 Task: Find connections with filter location Sinop with filter topic #AIwith filter profile language English with filter current company Civil Engineer with filter school Ramakrishna Mission Vidyalaya with filter industry Individual and Family Services with filter service category Family Law with filter keywords title Team Leader
Action: Mouse moved to (661, 123)
Screenshot: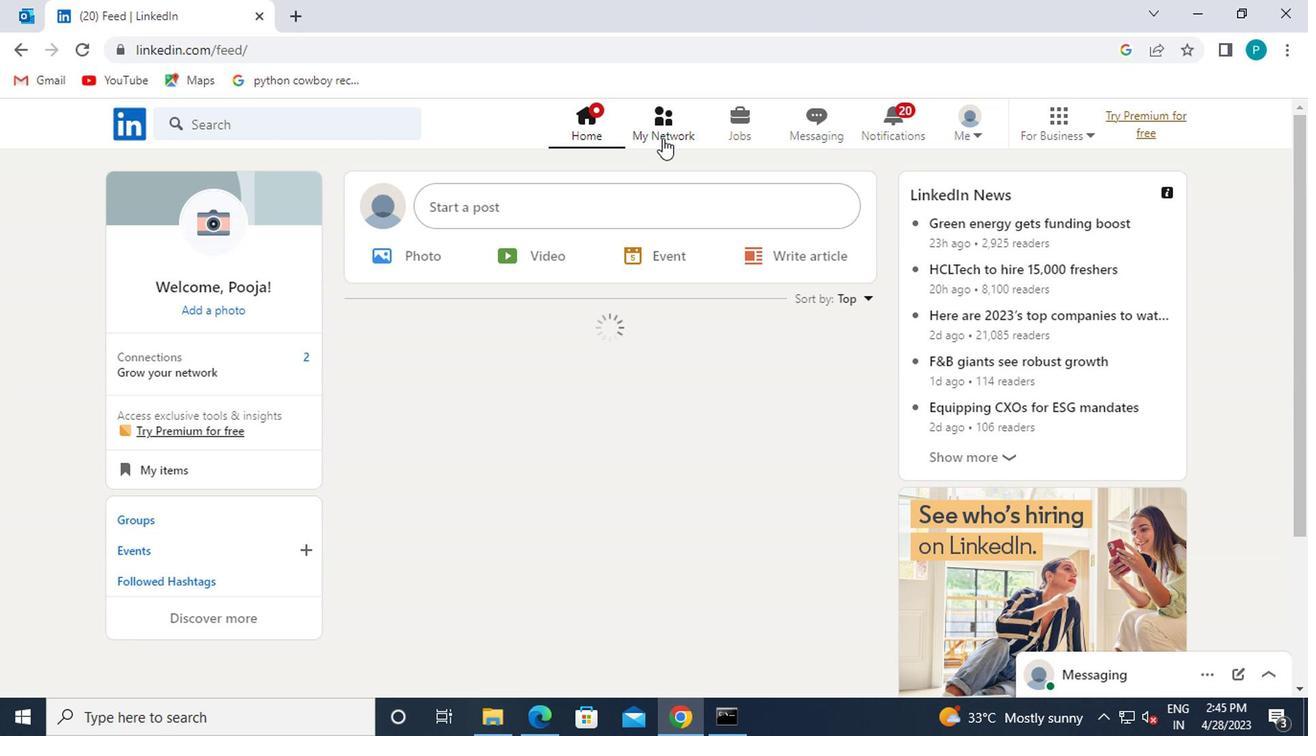 
Action: Mouse pressed left at (661, 123)
Screenshot: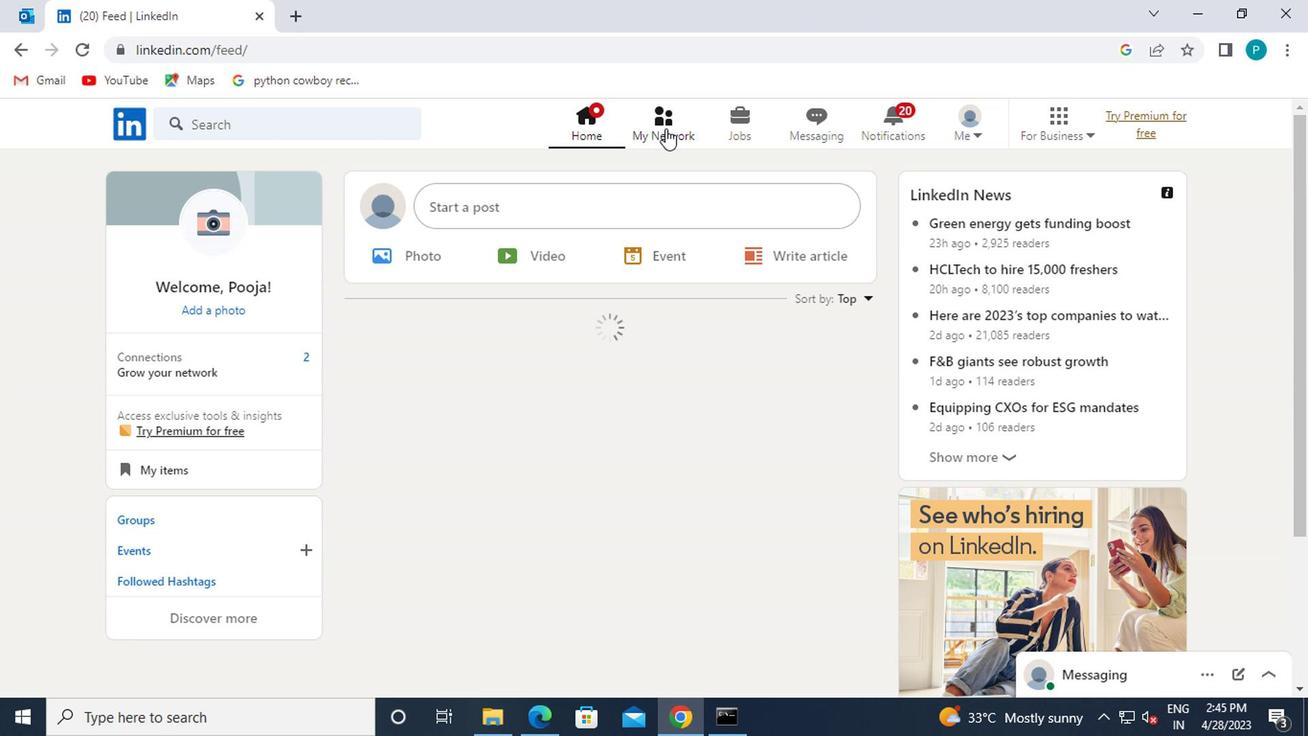 
Action: Mouse moved to (267, 236)
Screenshot: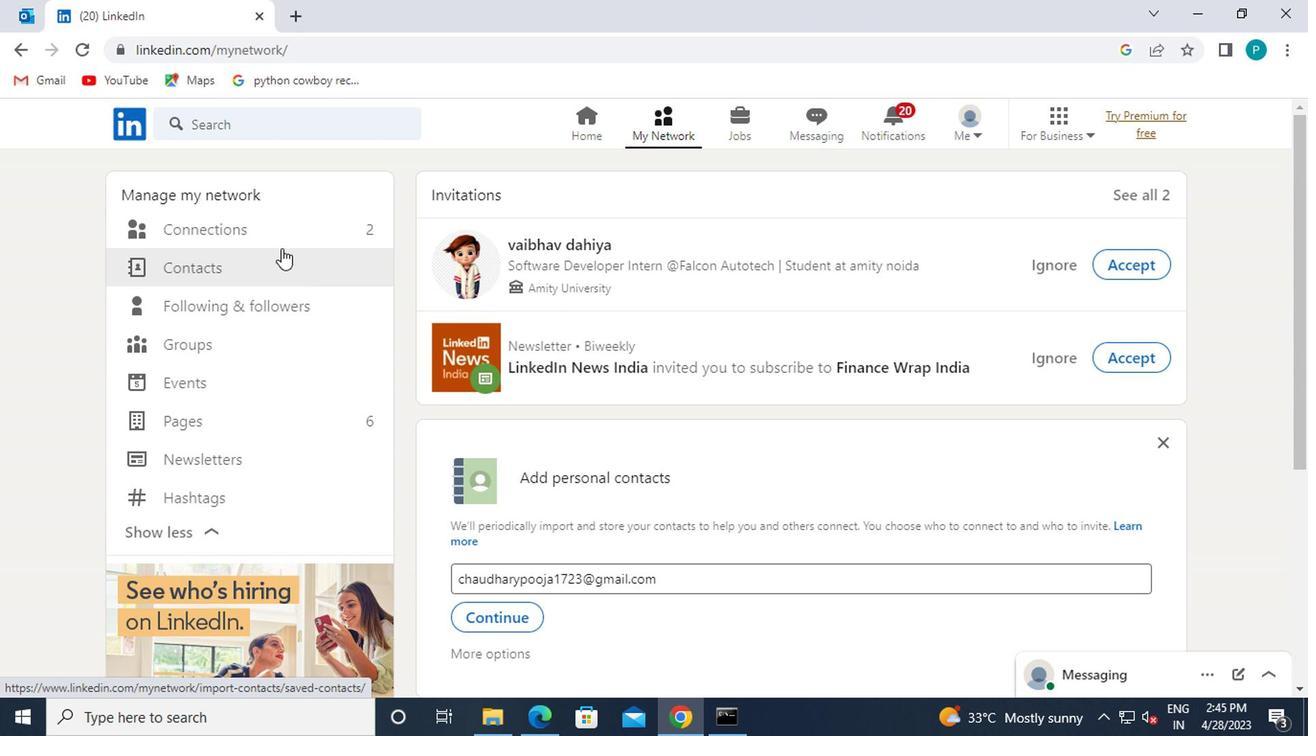 
Action: Mouse pressed left at (267, 236)
Screenshot: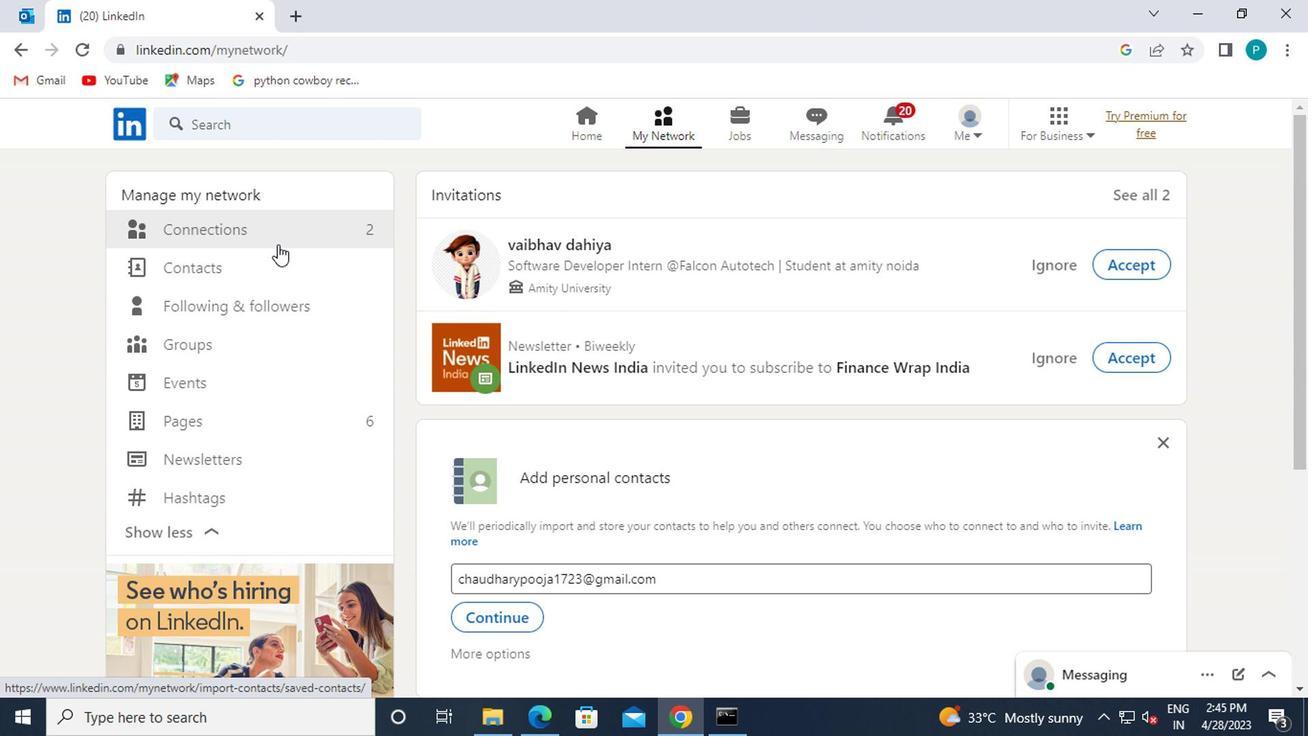
Action: Mouse moved to (773, 225)
Screenshot: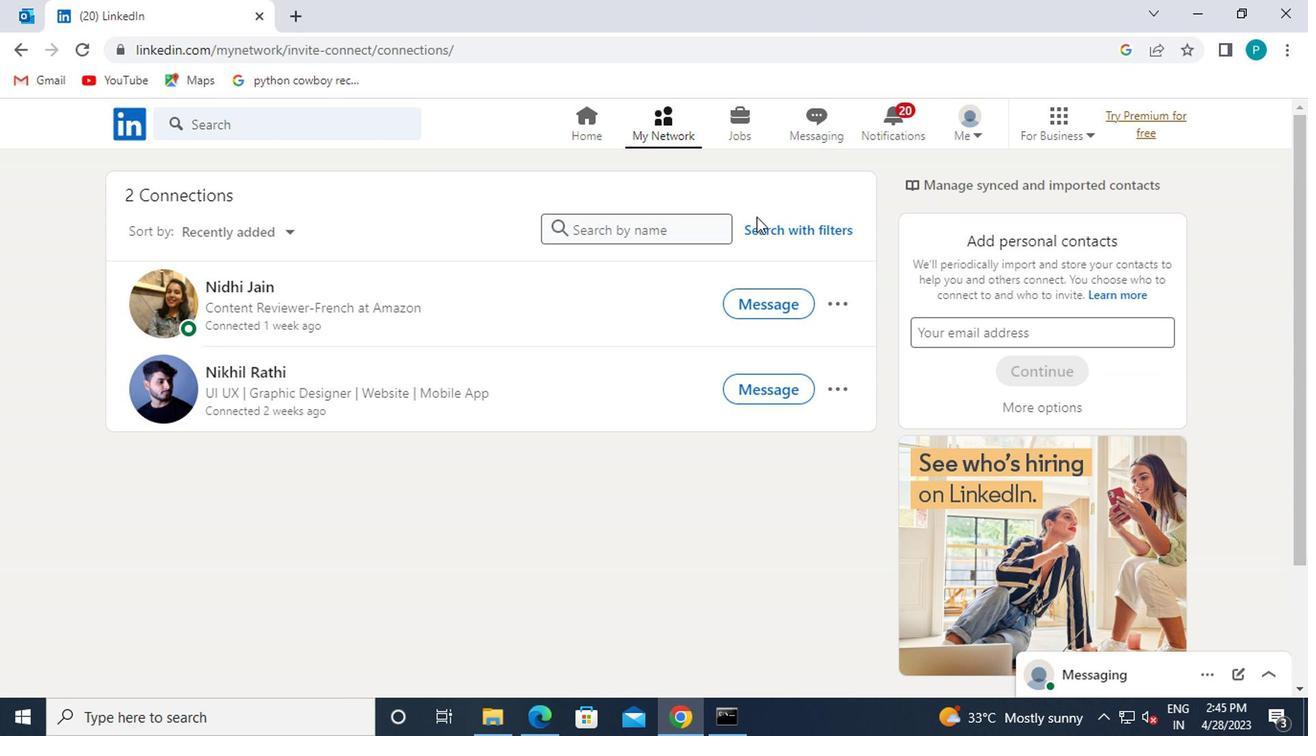 
Action: Mouse pressed left at (773, 225)
Screenshot: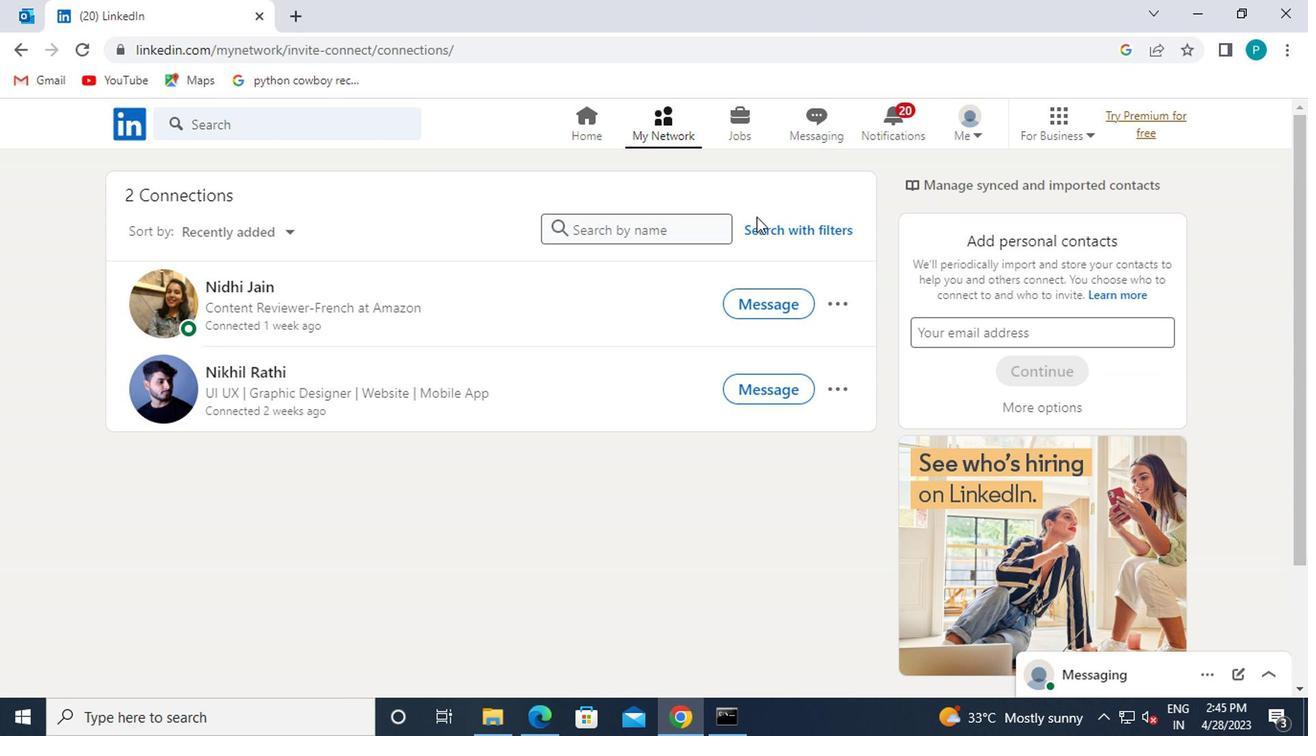 
Action: Mouse moved to (728, 190)
Screenshot: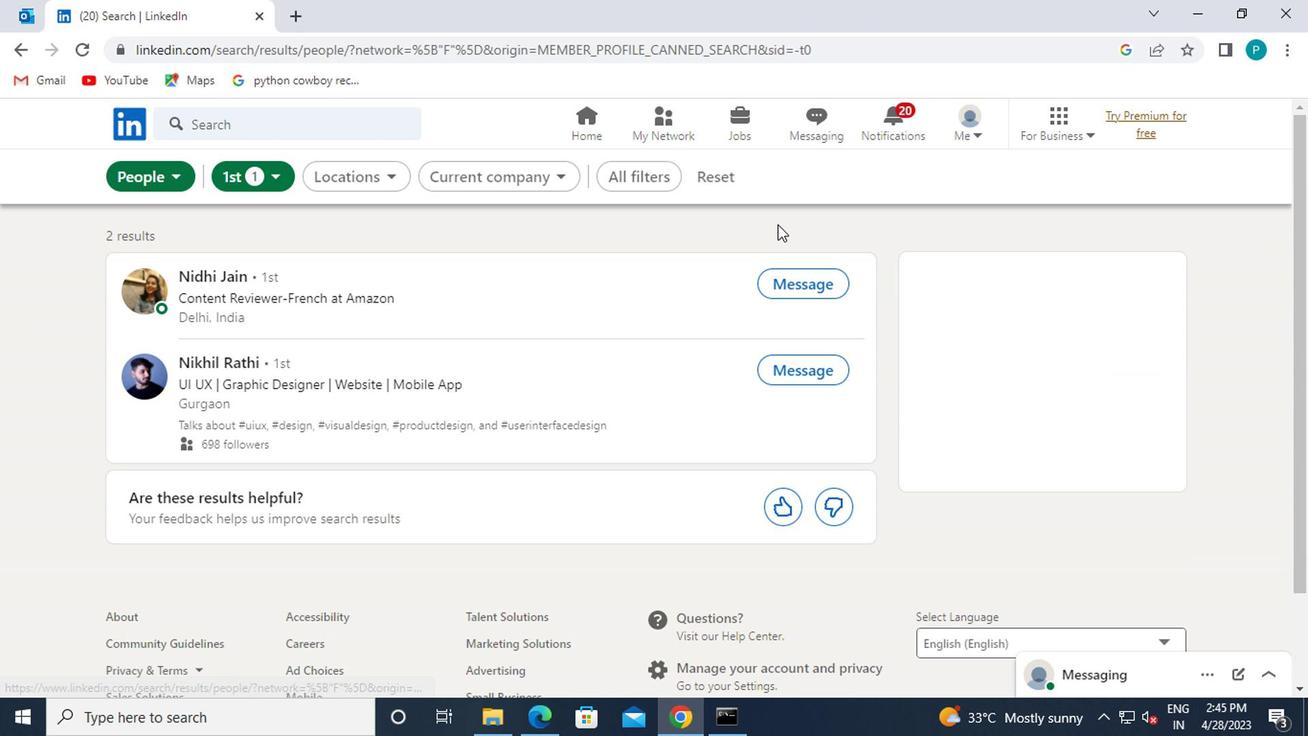 
Action: Mouse pressed left at (728, 190)
Screenshot: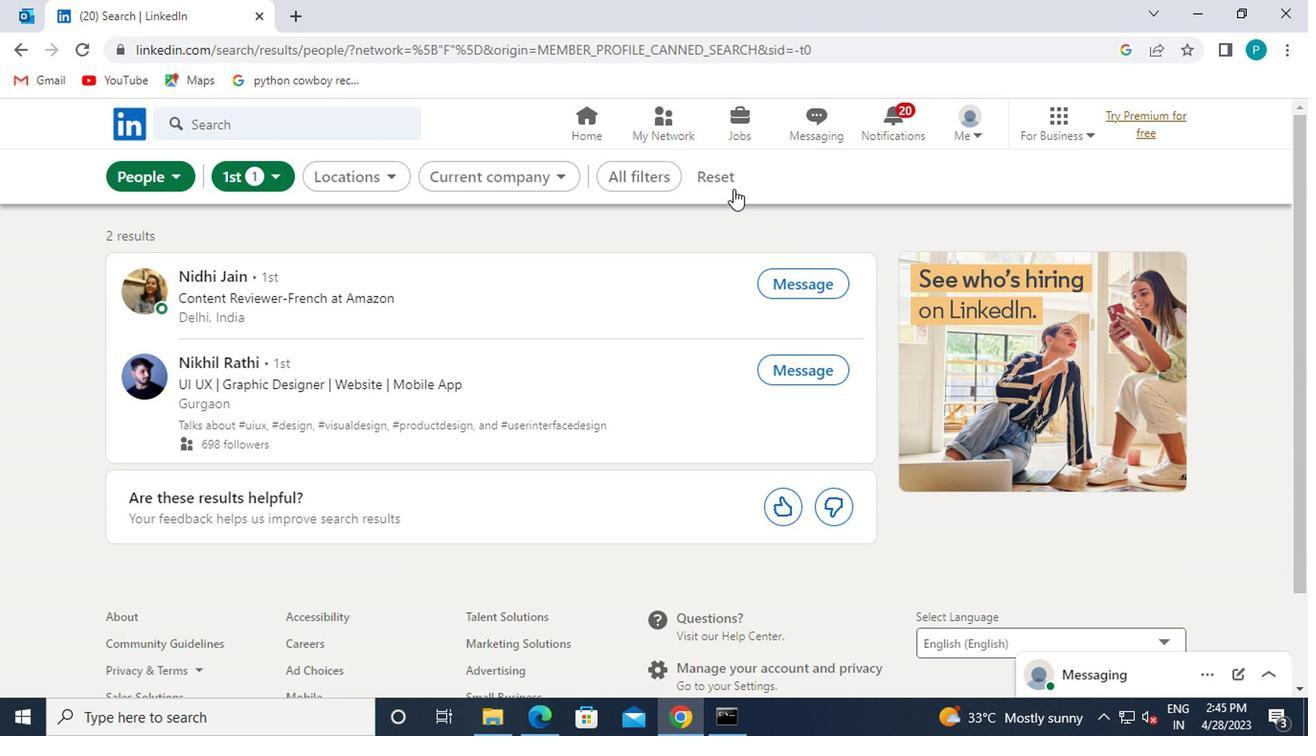 
Action: Mouse moved to (709, 185)
Screenshot: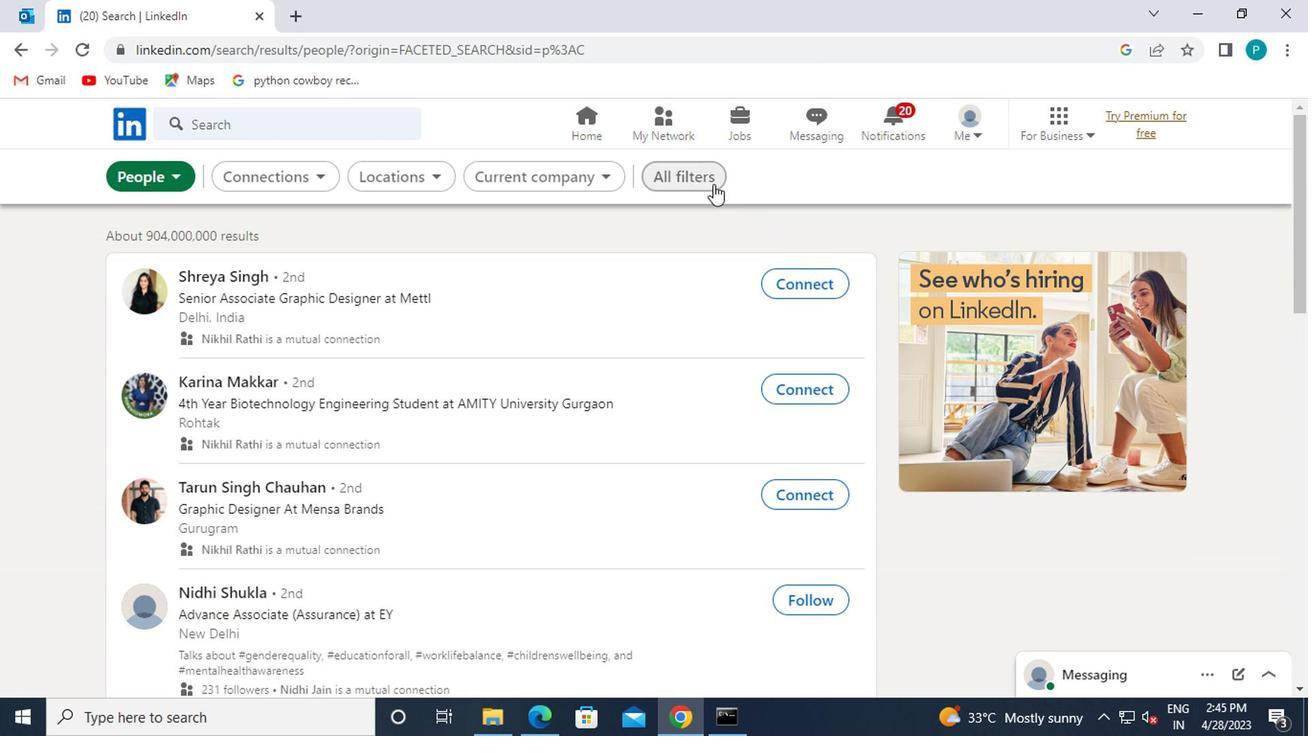 
Action: Mouse pressed left at (709, 185)
Screenshot: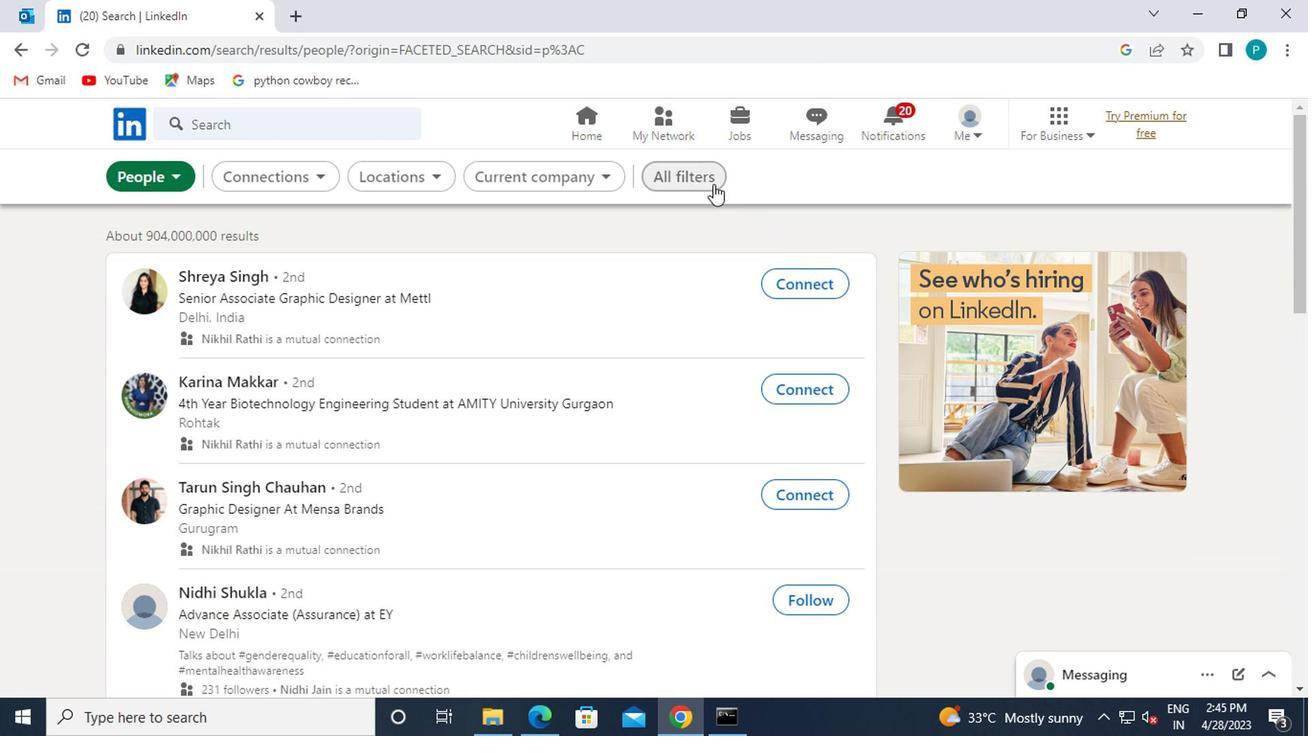 
Action: Mouse moved to (1000, 464)
Screenshot: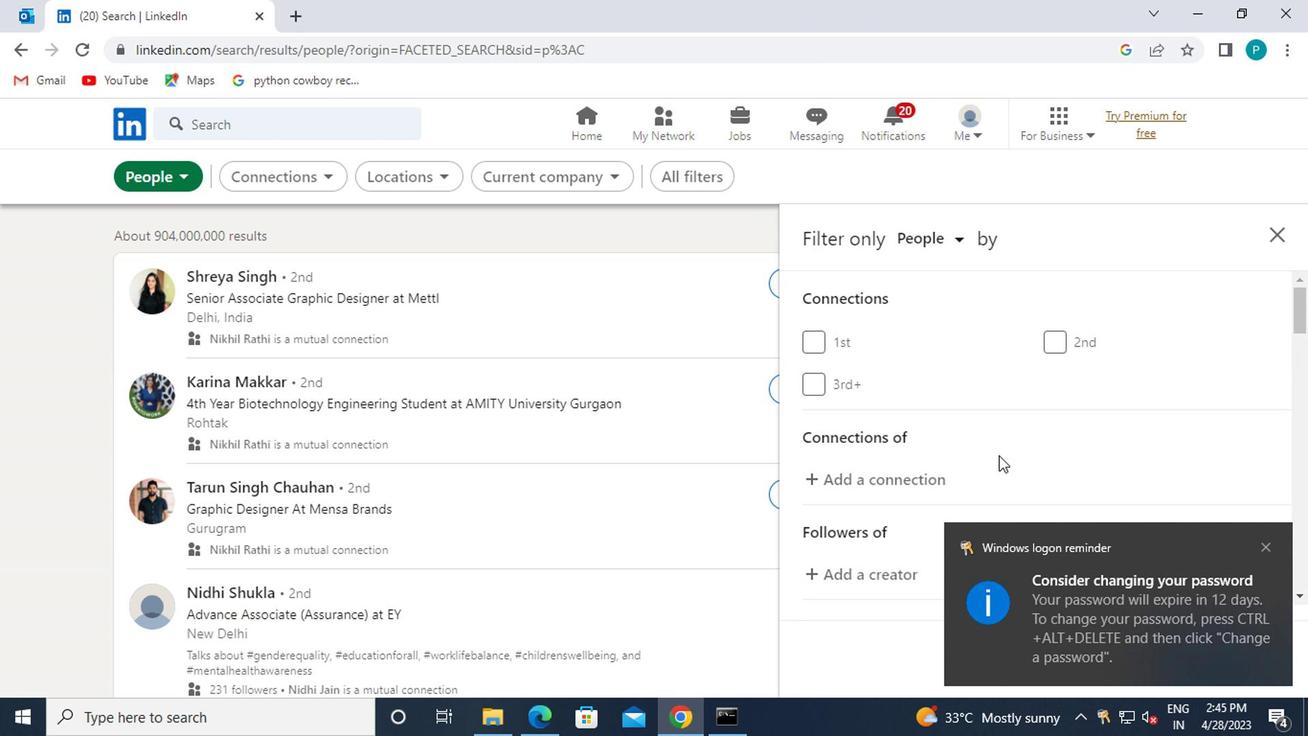 
Action: Mouse scrolled (1000, 463) with delta (0, 0)
Screenshot: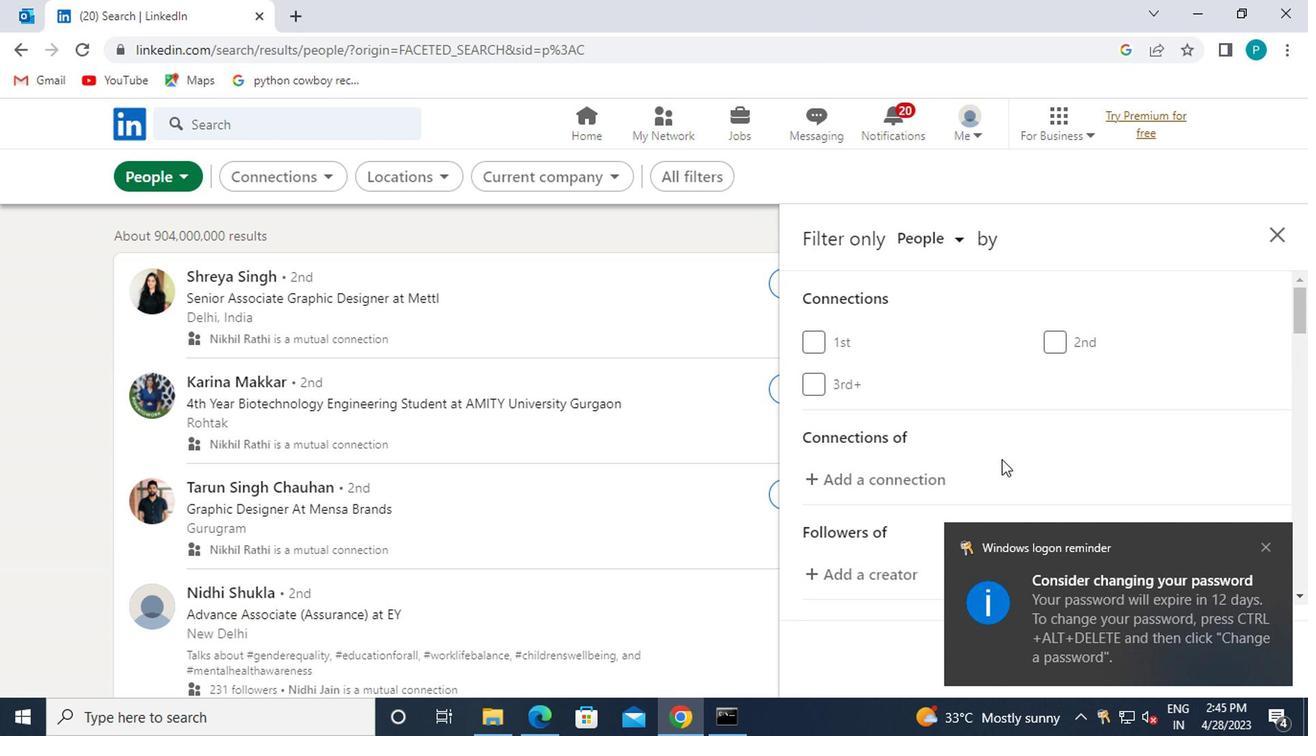 
Action: Mouse moved to (1001, 464)
Screenshot: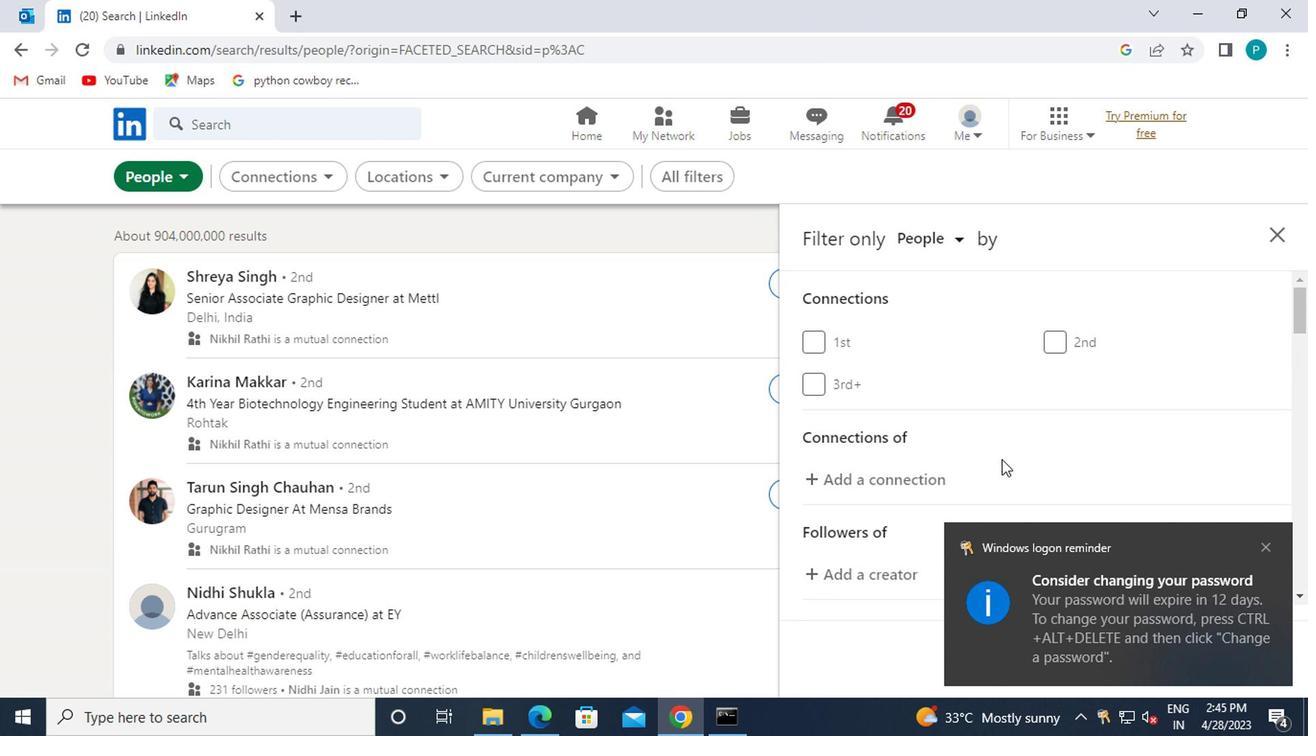 
Action: Mouse scrolled (1001, 463) with delta (0, 0)
Screenshot: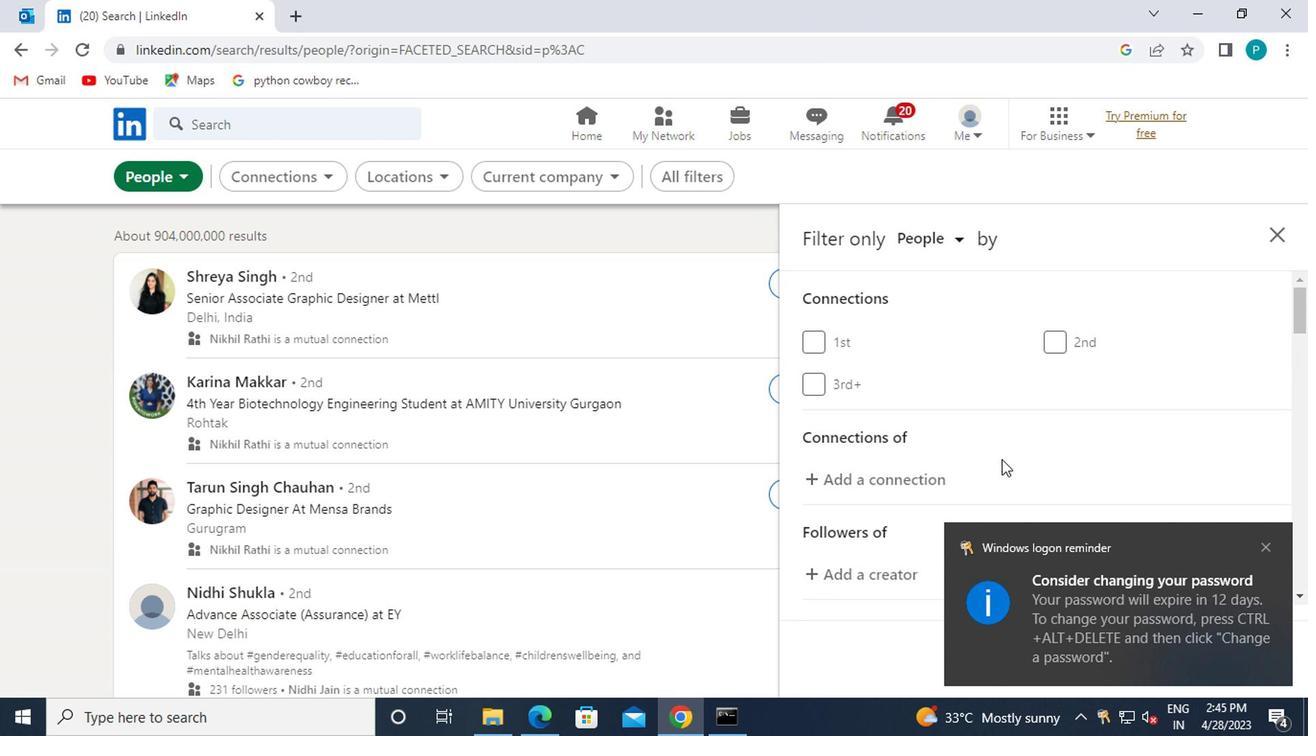
Action: Mouse moved to (1268, 539)
Screenshot: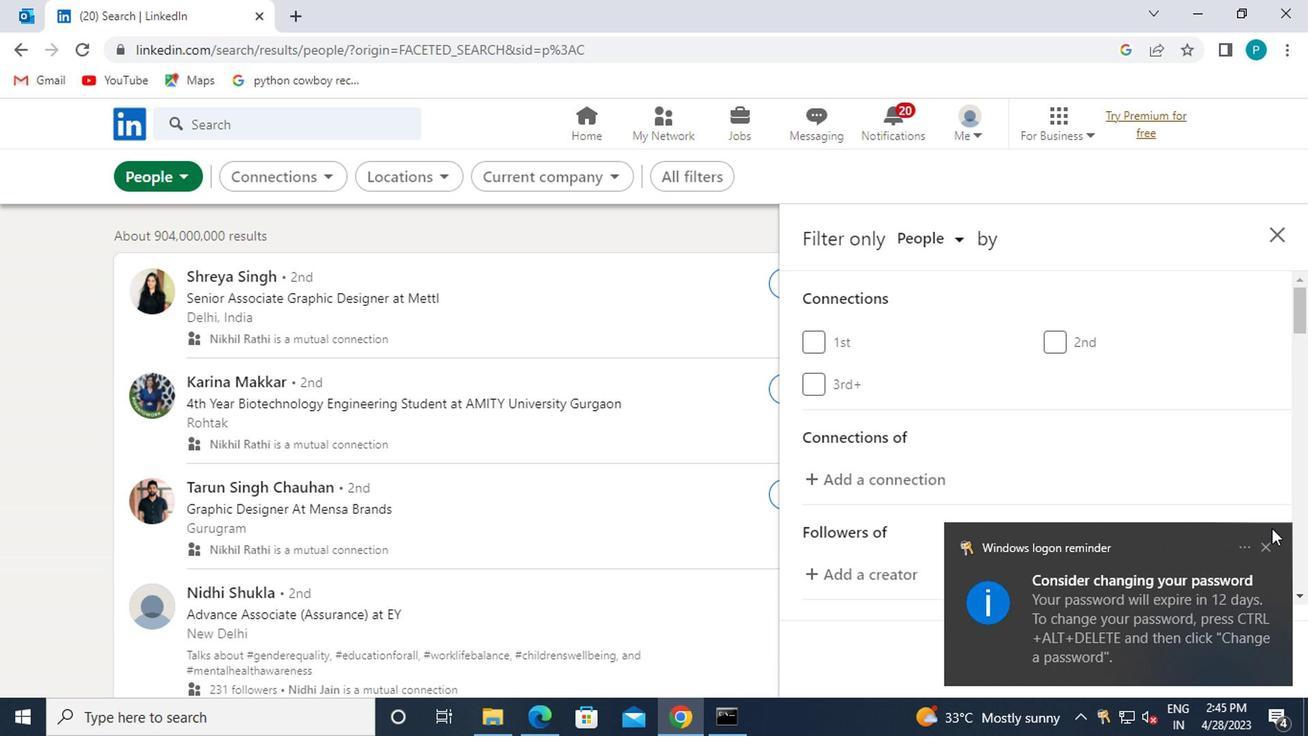 
Action: Mouse pressed left at (1268, 539)
Screenshot: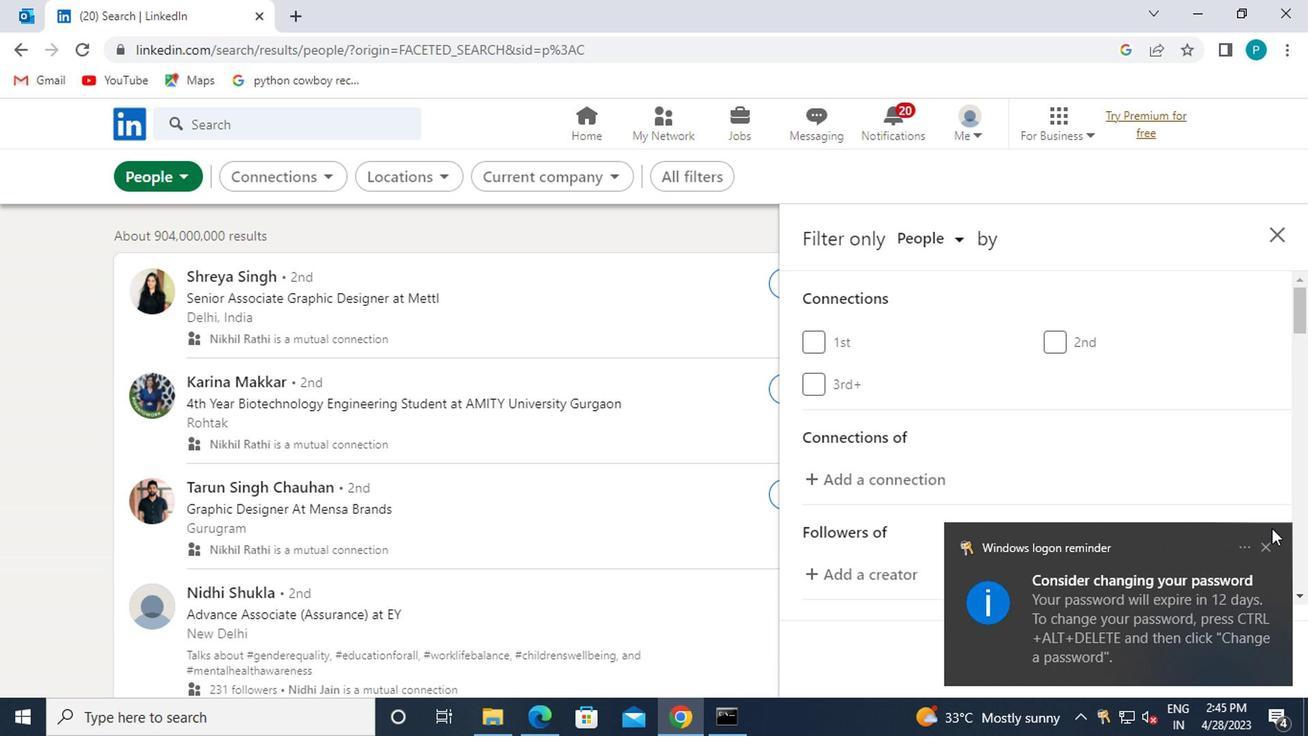 
Action: Mouse moved to (1137, 472)
Screenshot: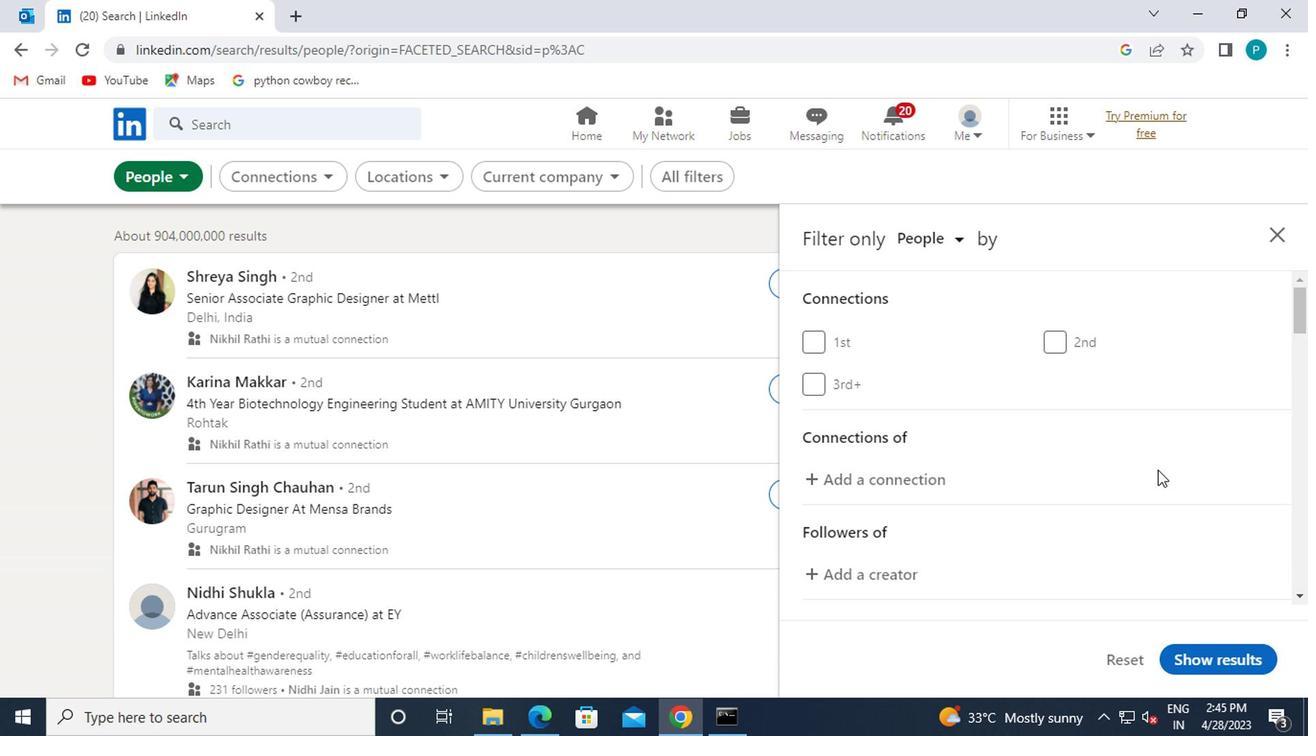 
Action: Mouse scrolled (1137, 471) with delta (0, -1)
Screenshot: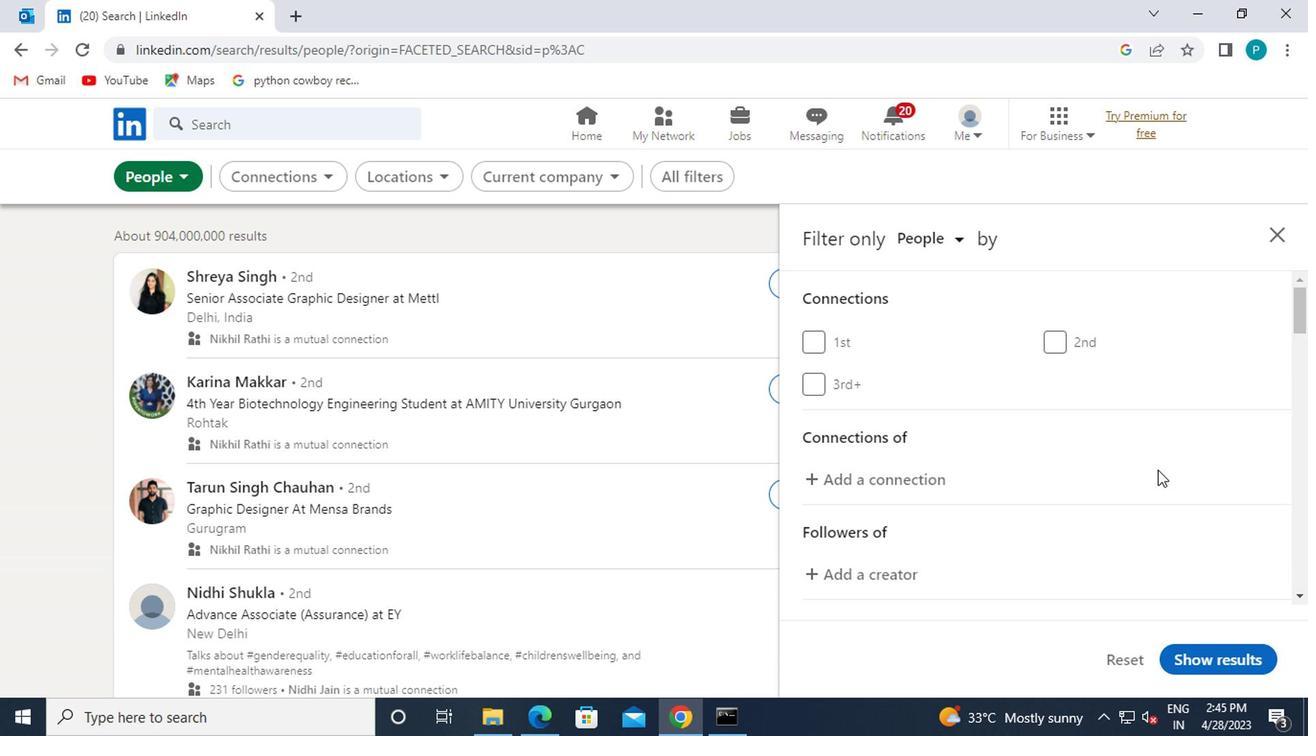 
Action: Mouse moved to (1136, 473)
Screenshot: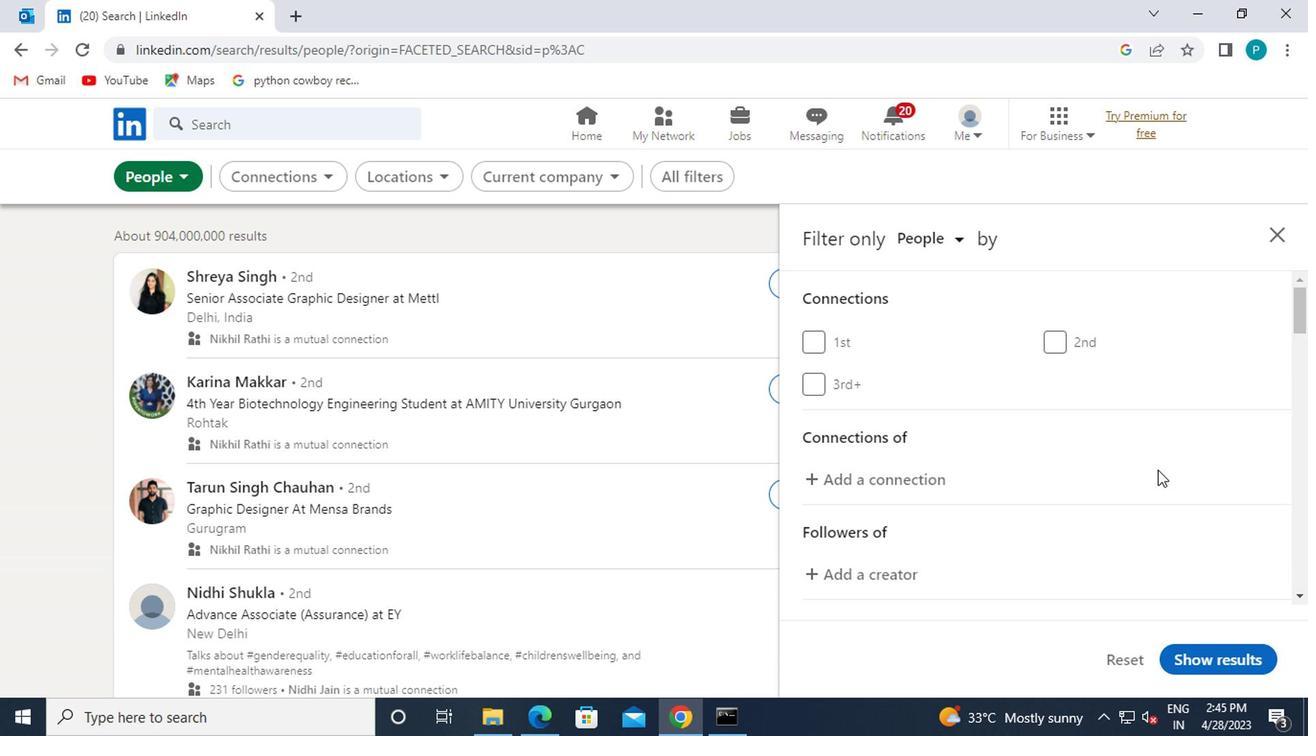 
Action: Mouse scrolled (1136, 472) with delta (0, 0)
Screenshot: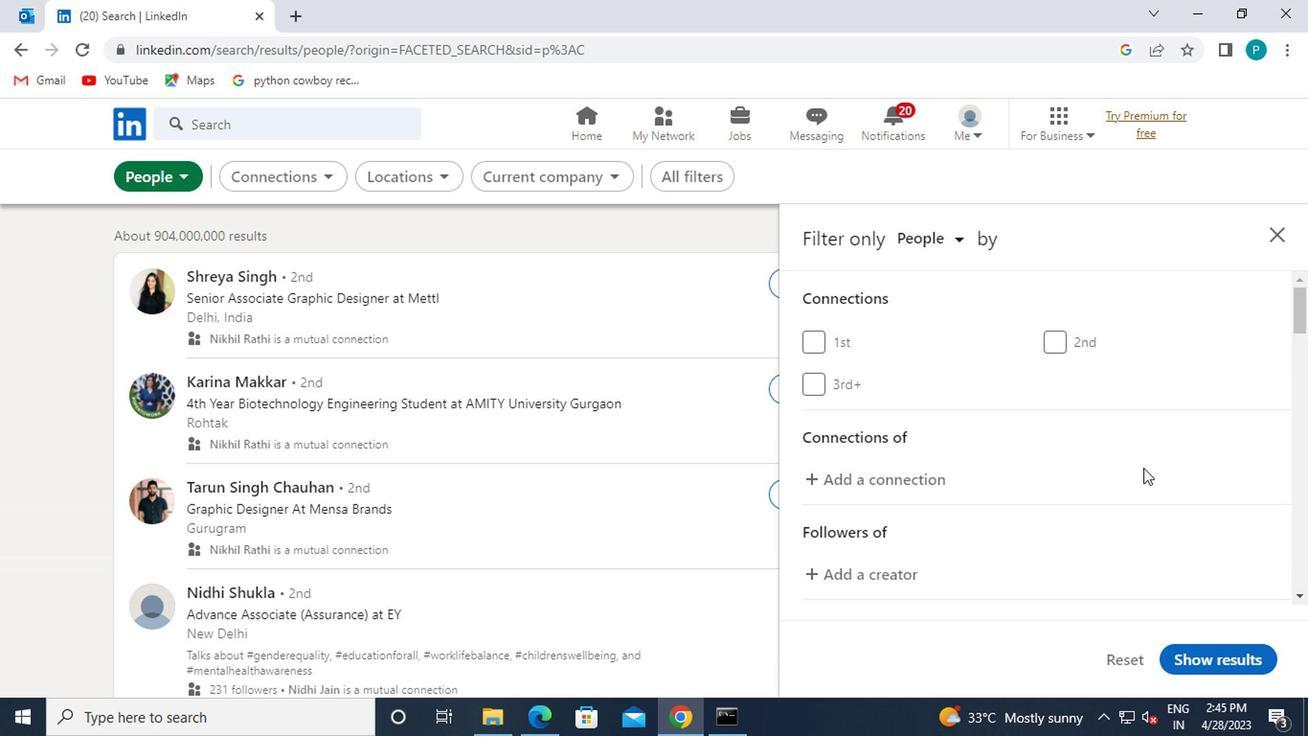 
Action: Mouse scrolled (1136, 472) with delta (0, 0)
Screenshot: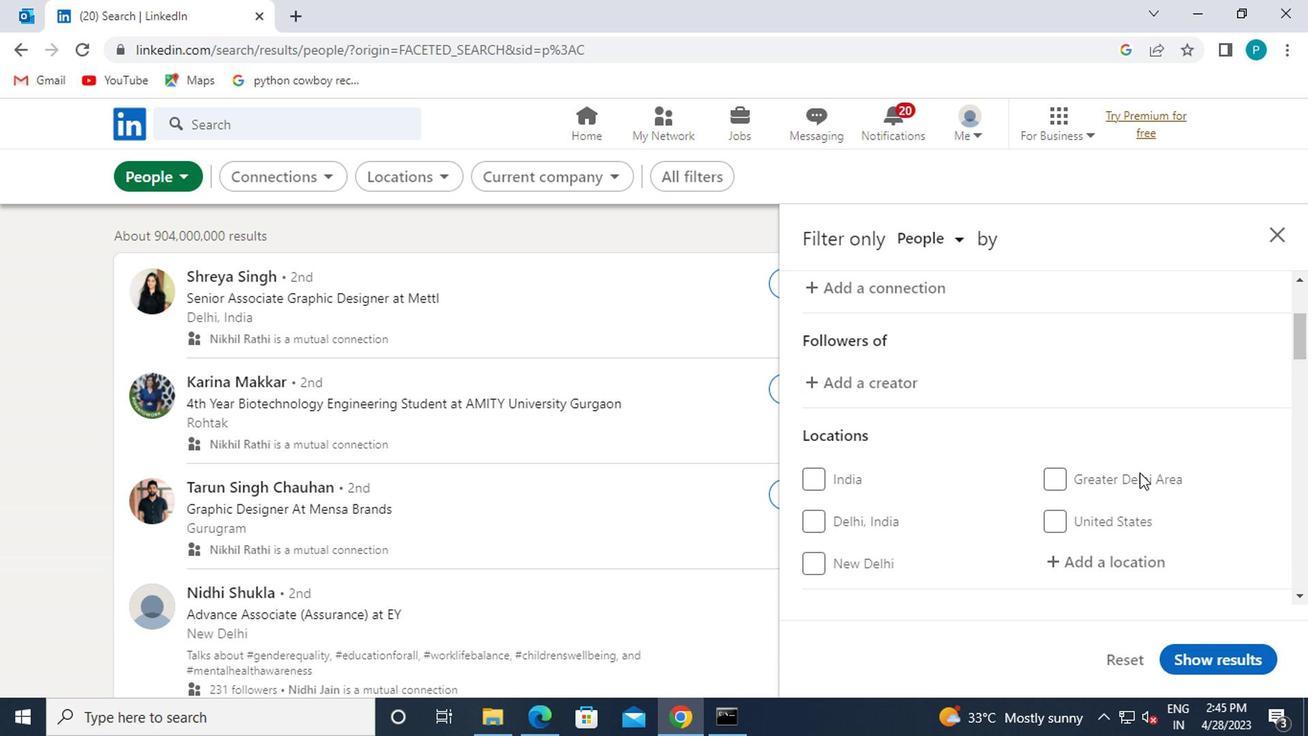 
Action: Mouse moved to (1101, 471)
Screenshot: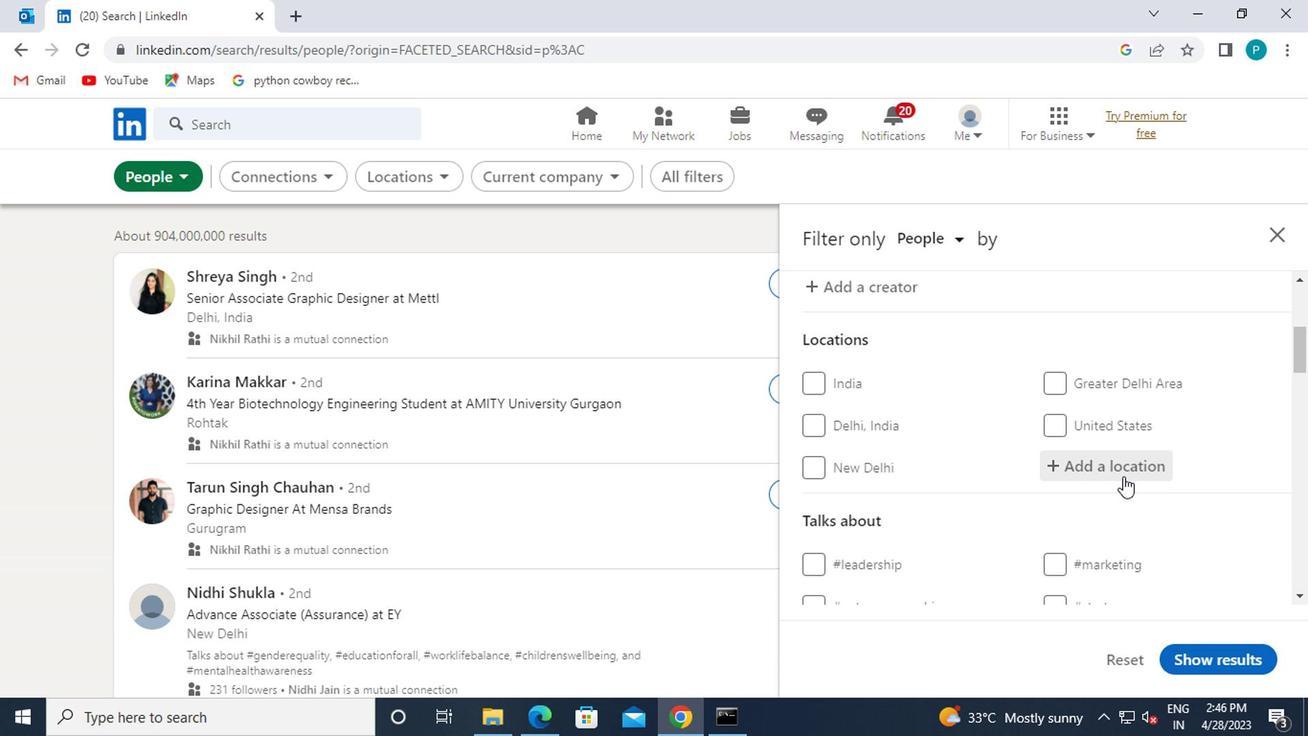 
Action: Mouse pressed left at (1101, 471)
Screenshot: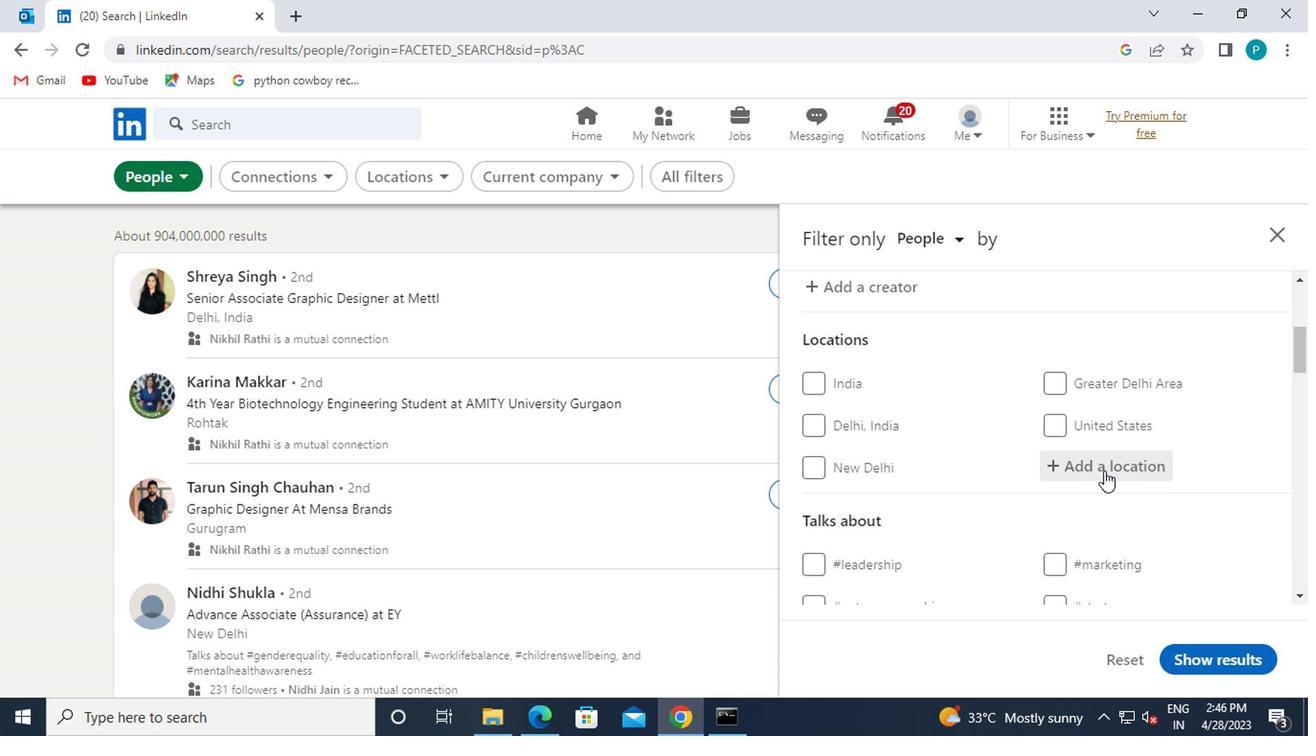 
Action: Mouse moved to (1111, 440)
Screenshot: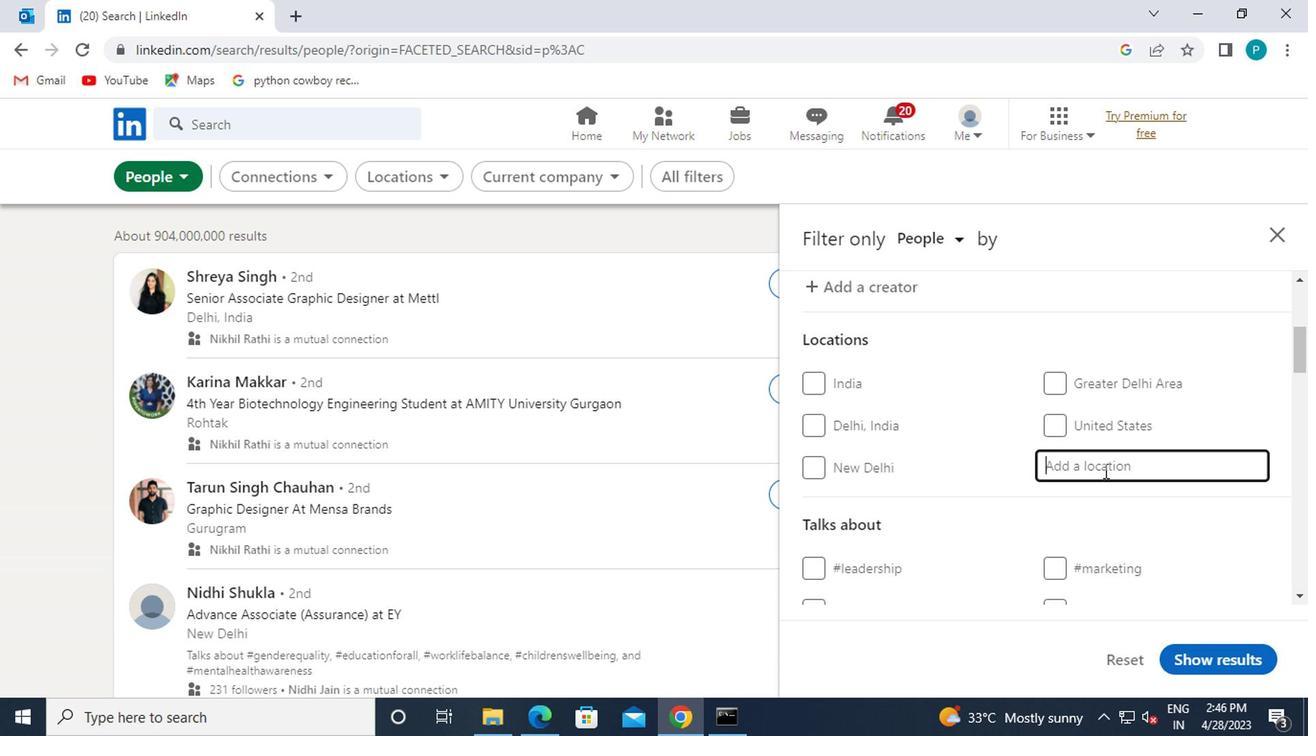 
Action: Key pressed <Key.caps_lock>s<Key.caps_lock>inop
Screenshot: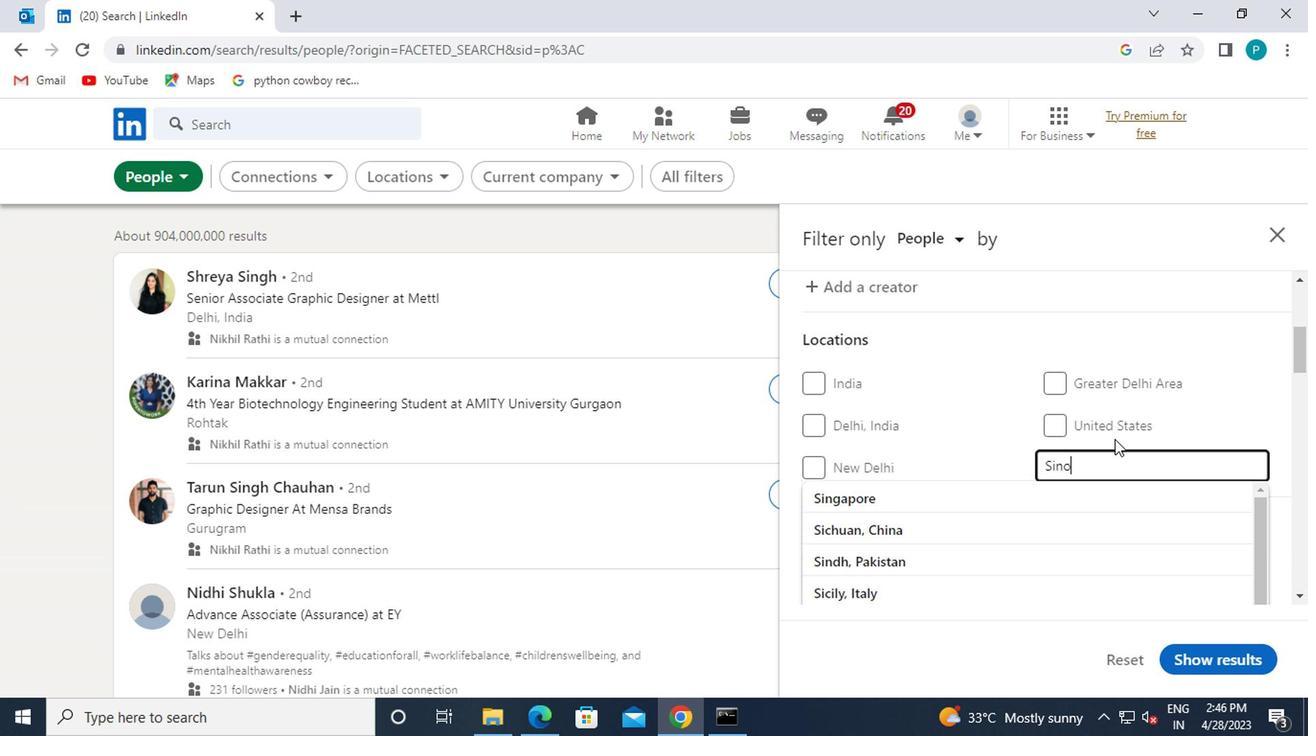 
Action: Mouse moved to (1087, 496)
Screenshot: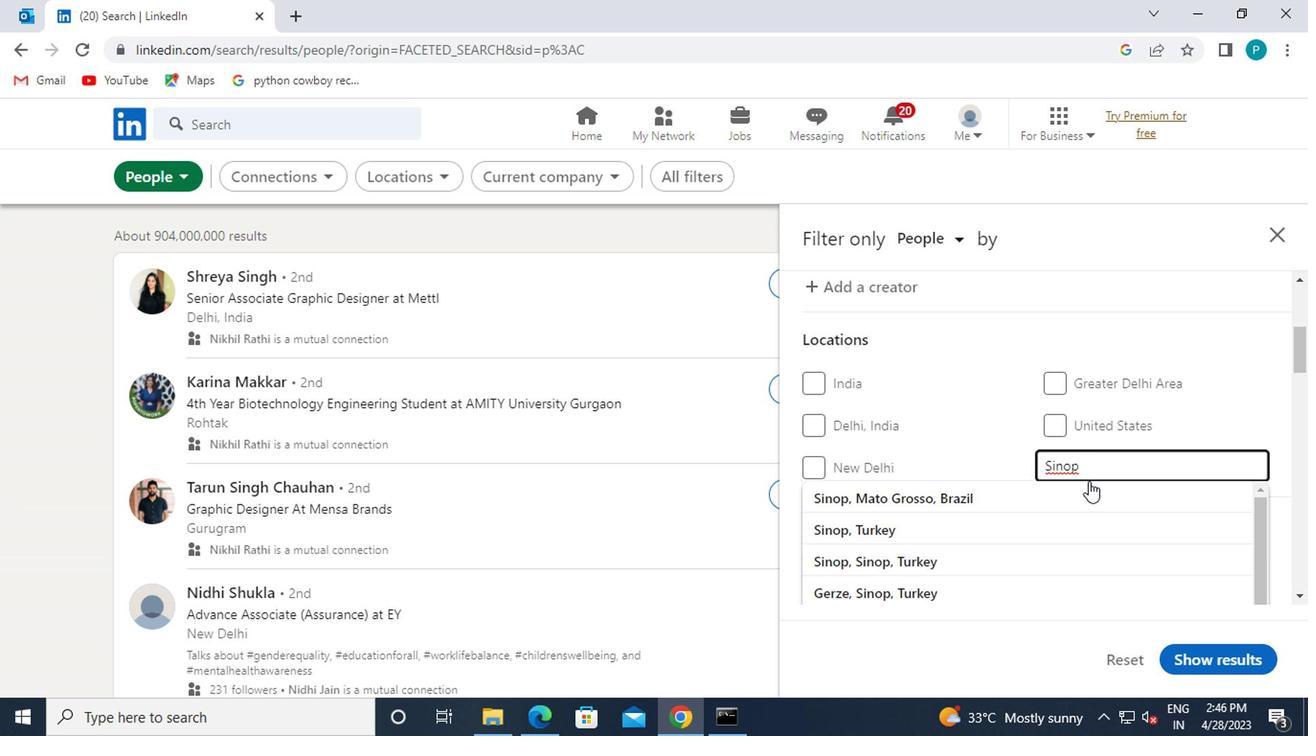 
Action: Mouse pressed left at (1087, 496)
Screenshot: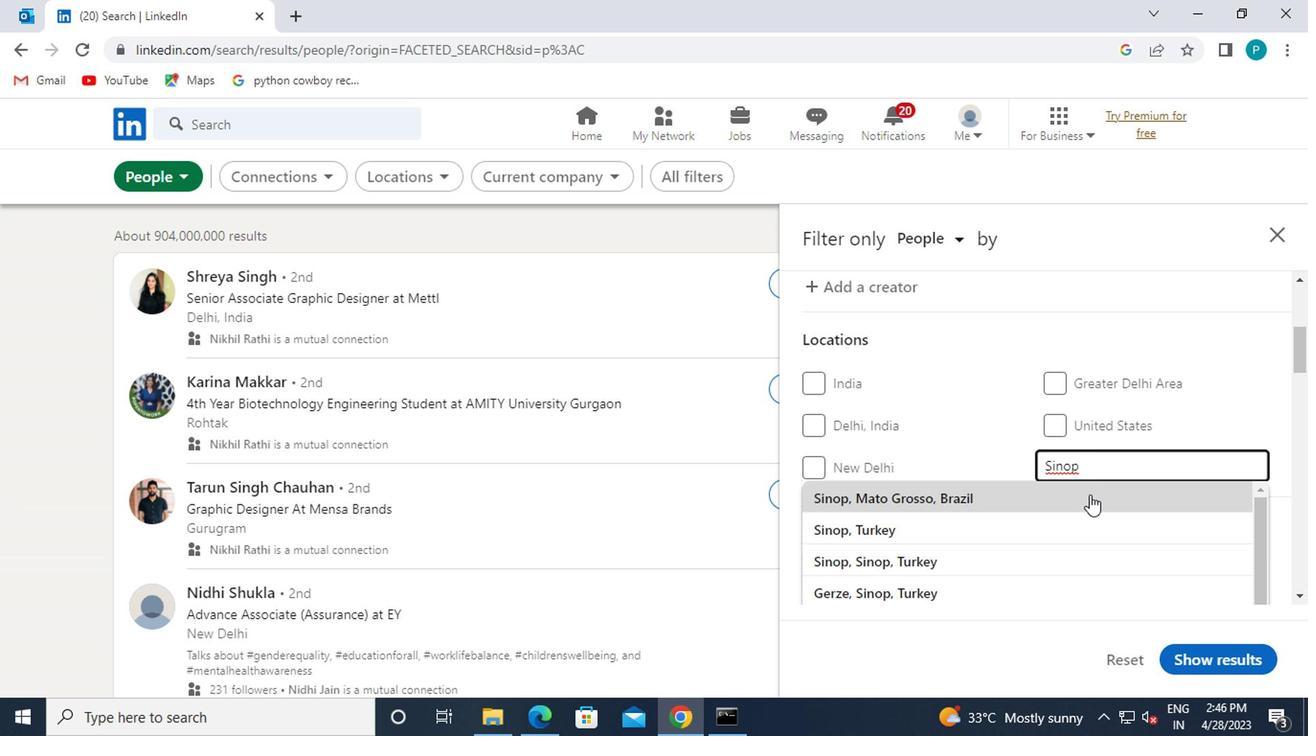 
Action: Mouse scrolled (1087, 494) with delta (0, -1)
Screenshot: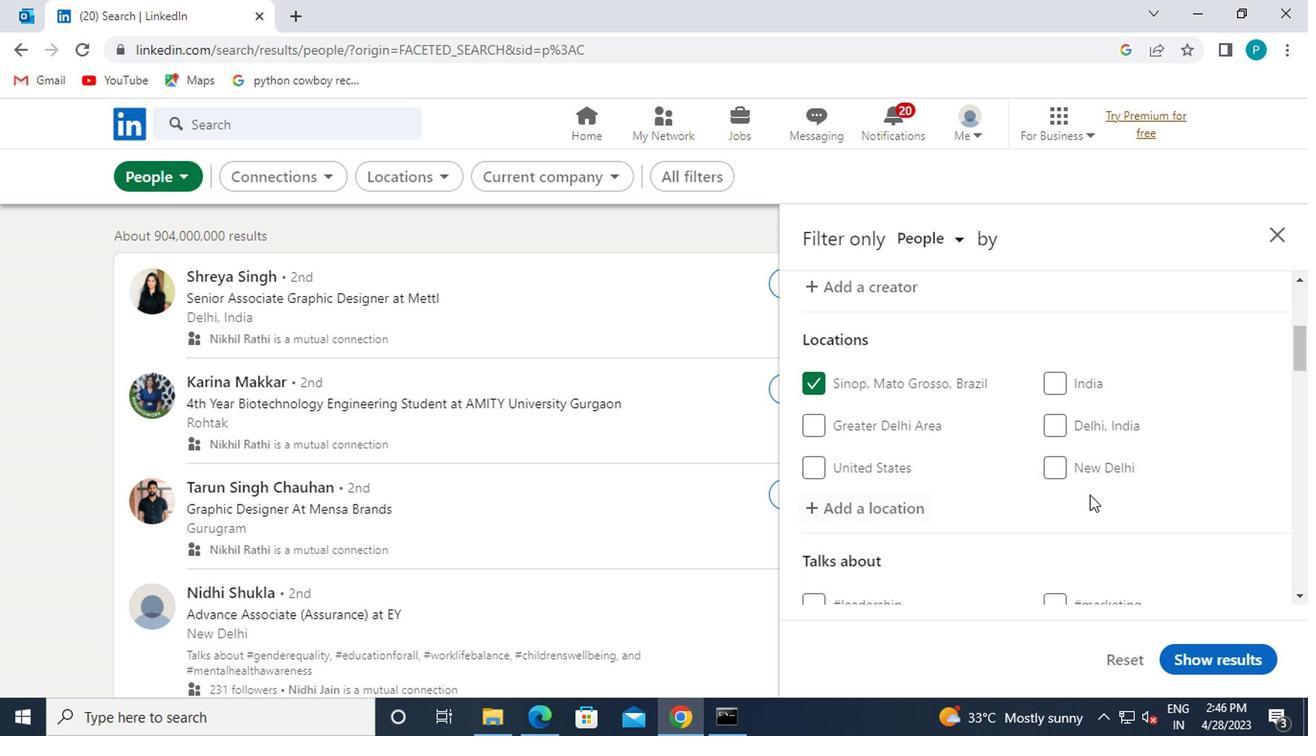 
Action: Mouse scrolled (1087, 494) with delta (0, -1)
Screenshot: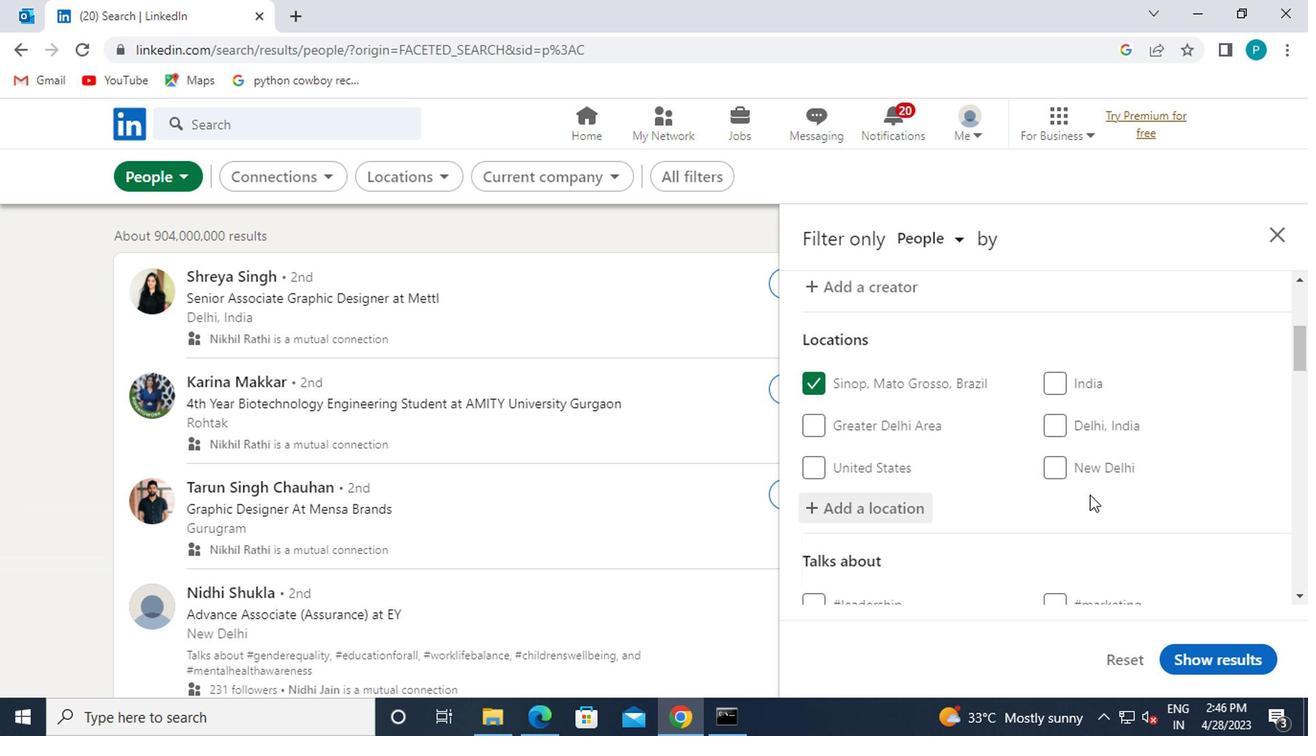 
Action: Mouse moved to (1093, 496)
Screenshot: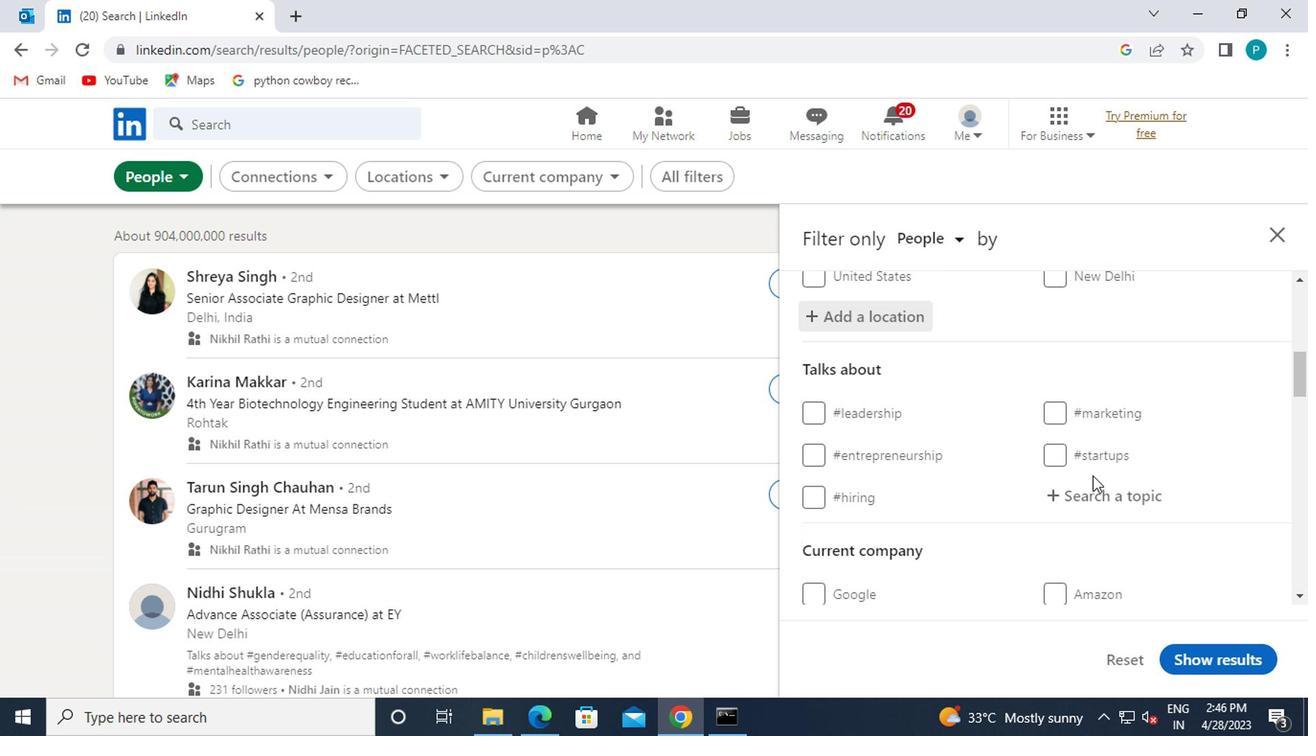 
Action: Mouse pressed left at (1093, 496)
Screenshot: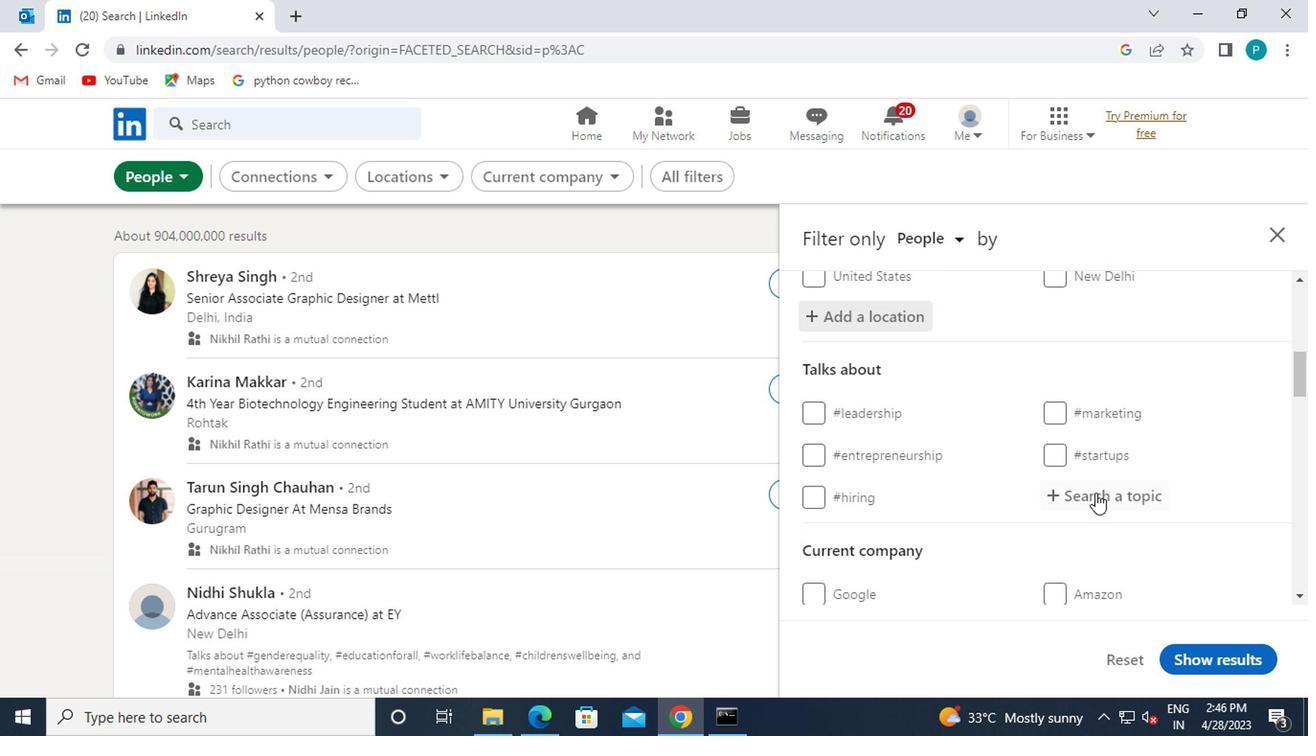 
Action: Mouse moved to (1093, 496)
Screenshot: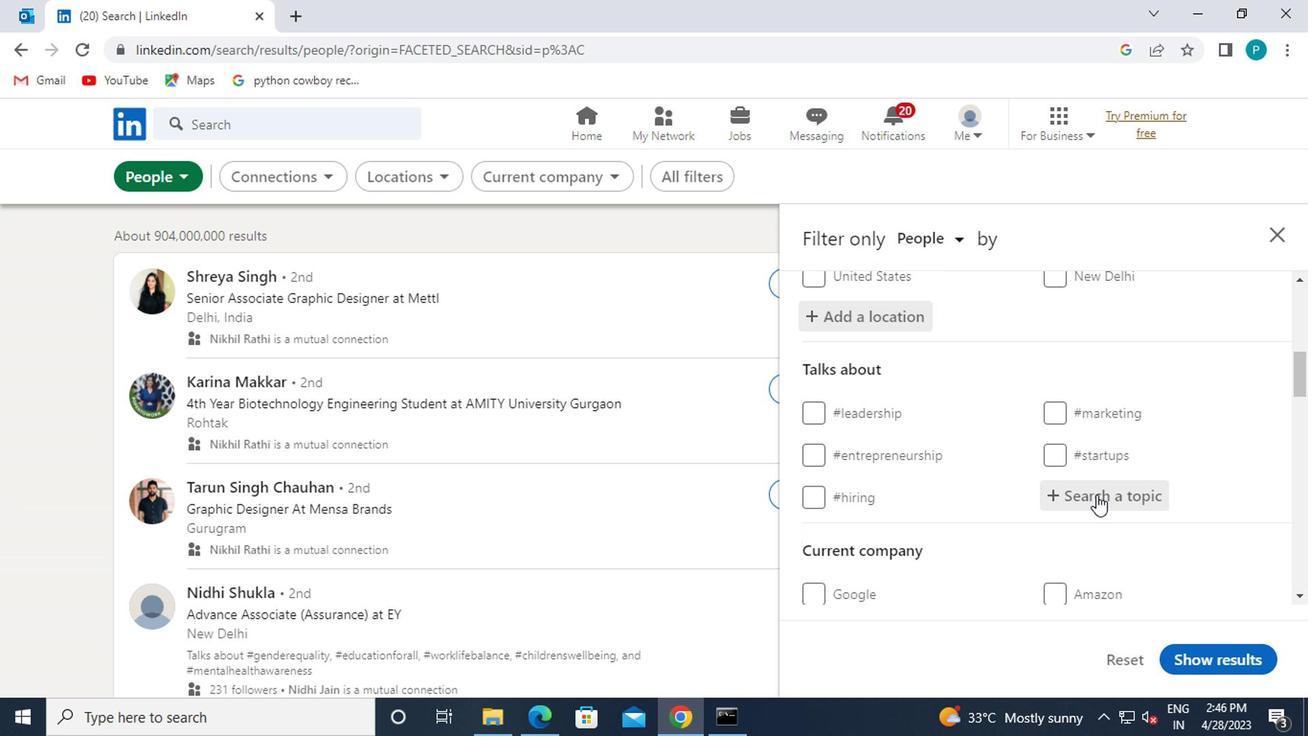 
Action: Key pressed <Key.shift>#<Key.caps_lock>A<Key.caps_lock><Key.caps_lock>I
Screenshot: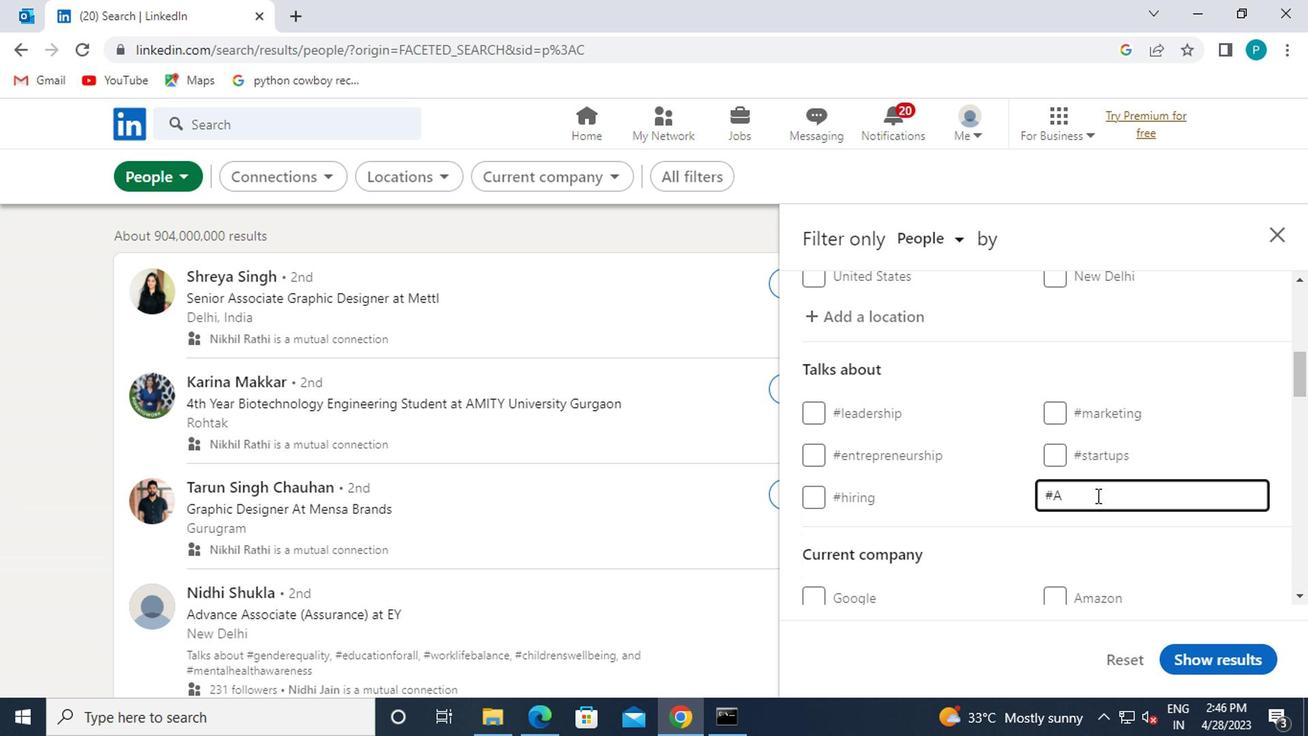 
Action: Mouse moved to (1094, 487)
Screenshot: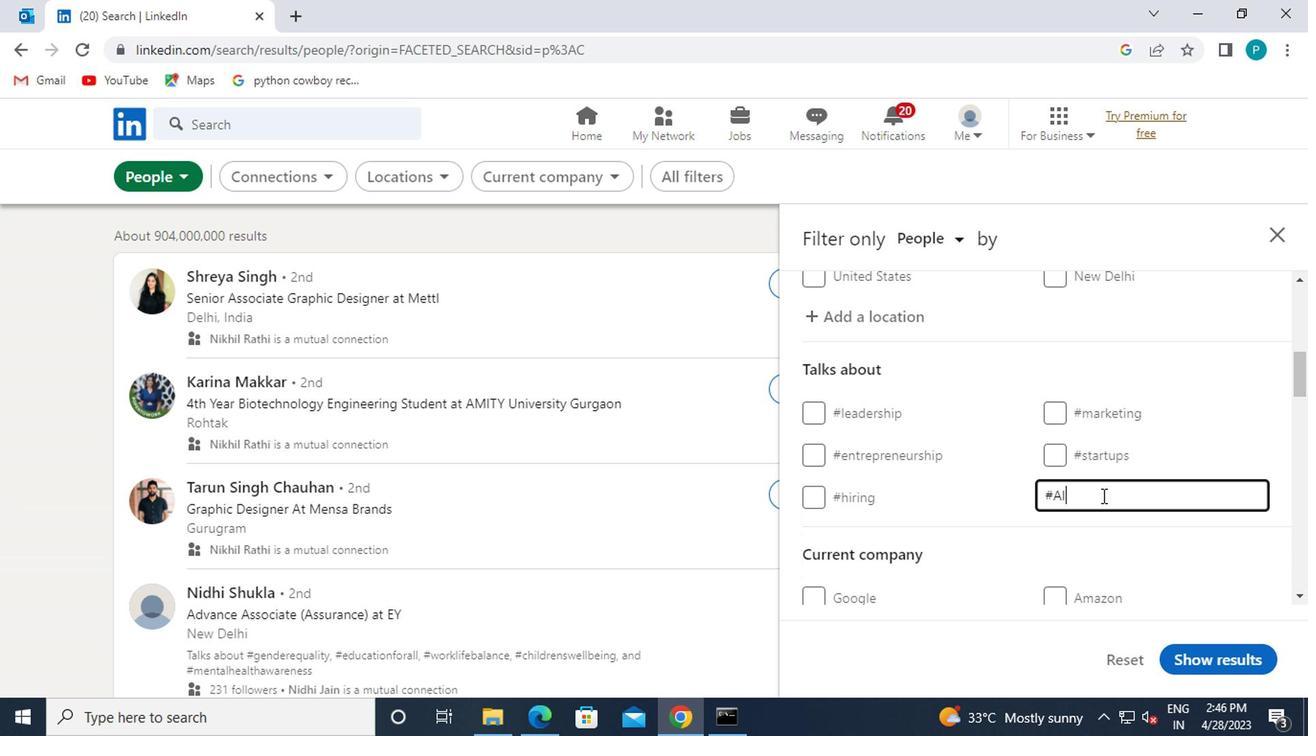 
Action: Mouse scrolled (1094, 486) with delta (0, 0)
Screenshot: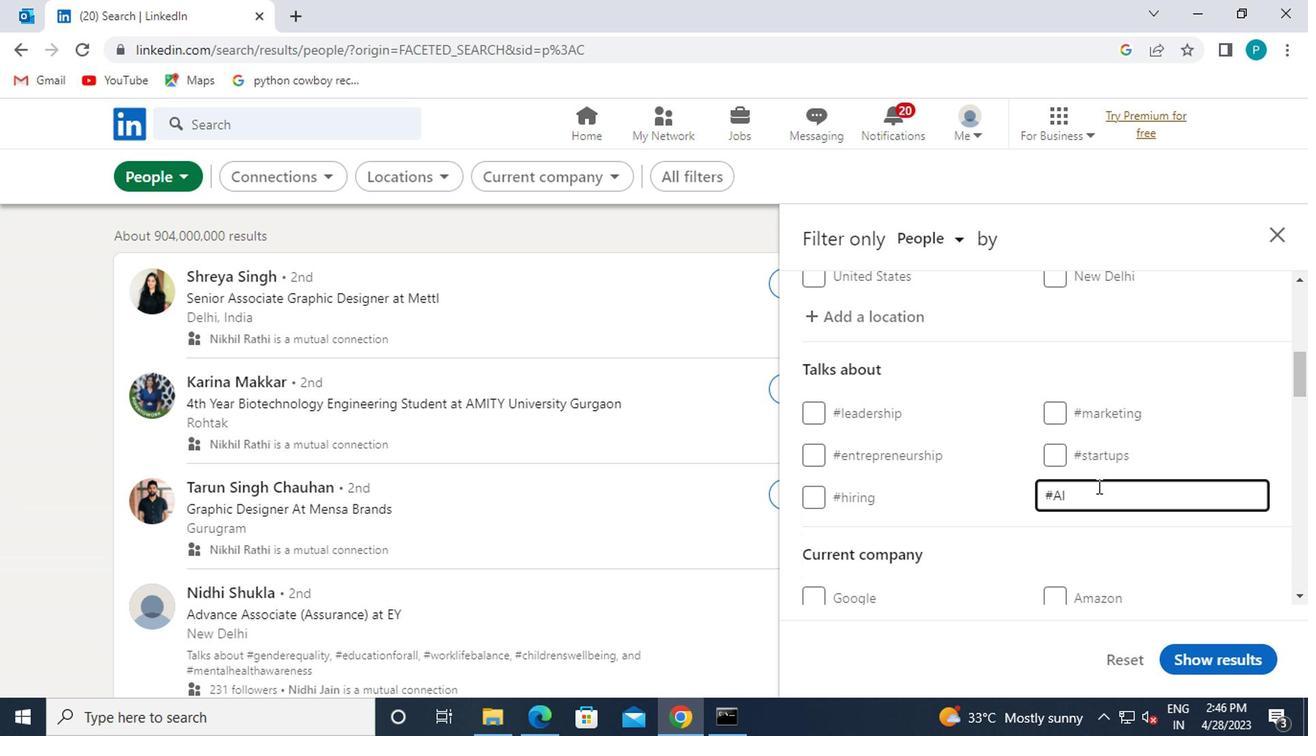 
Action: Mouse scrolled (1094, 486) with delta (0, 0)
Screenshot: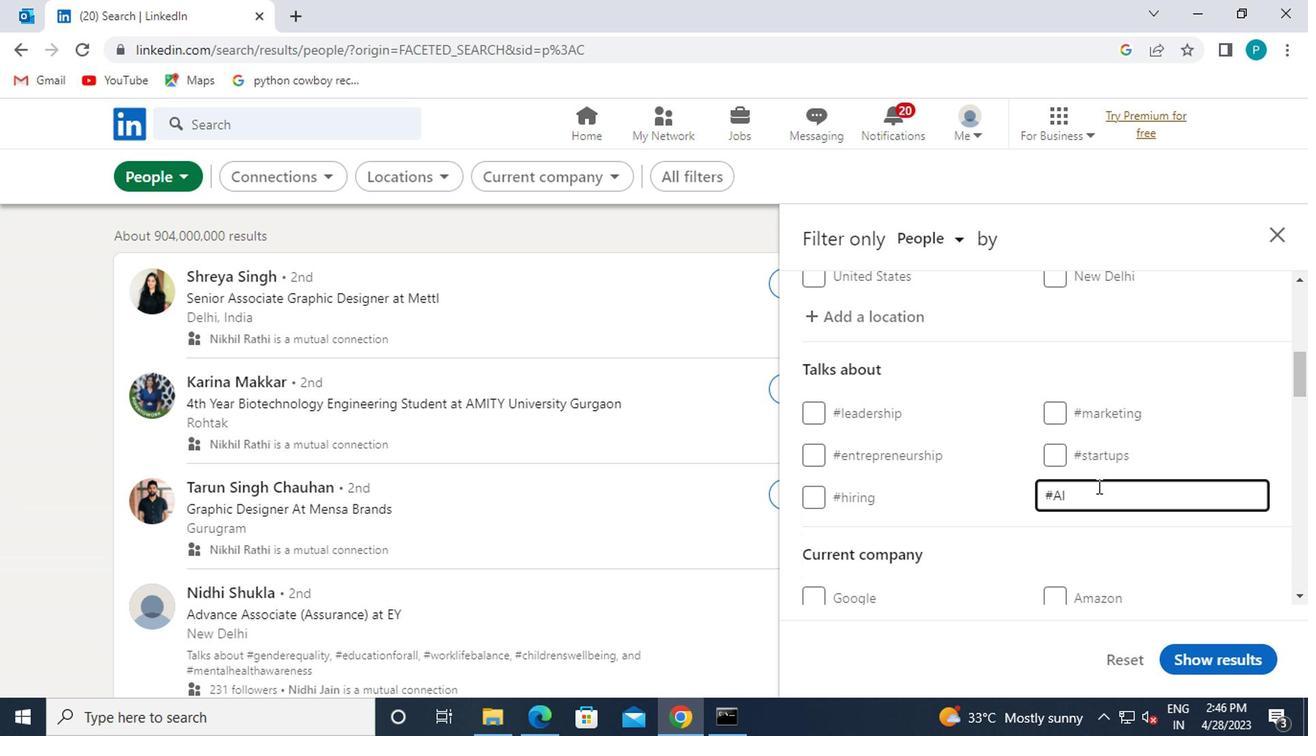 
Action: Mouse moved to (1076, 523)
Screenshot: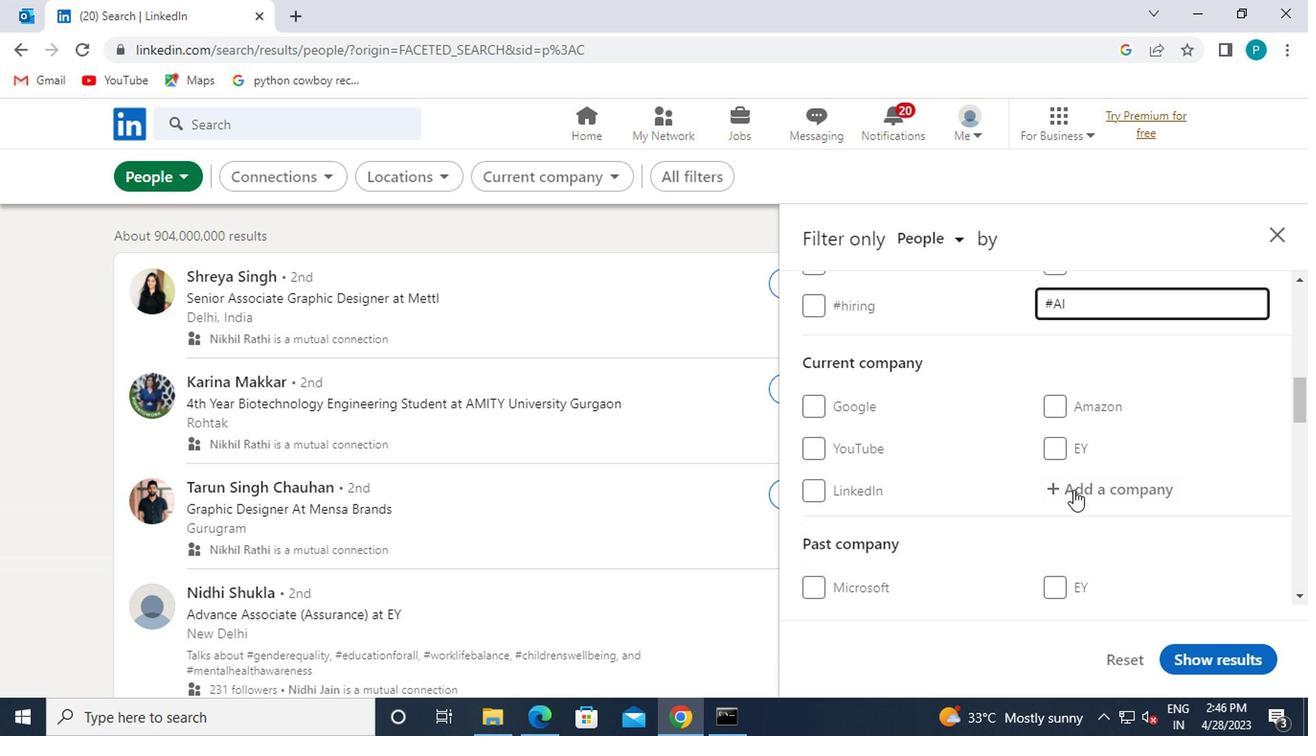 
Action: Mouse scrolled (1076, 522) with delta (0, 0)
Screenshot: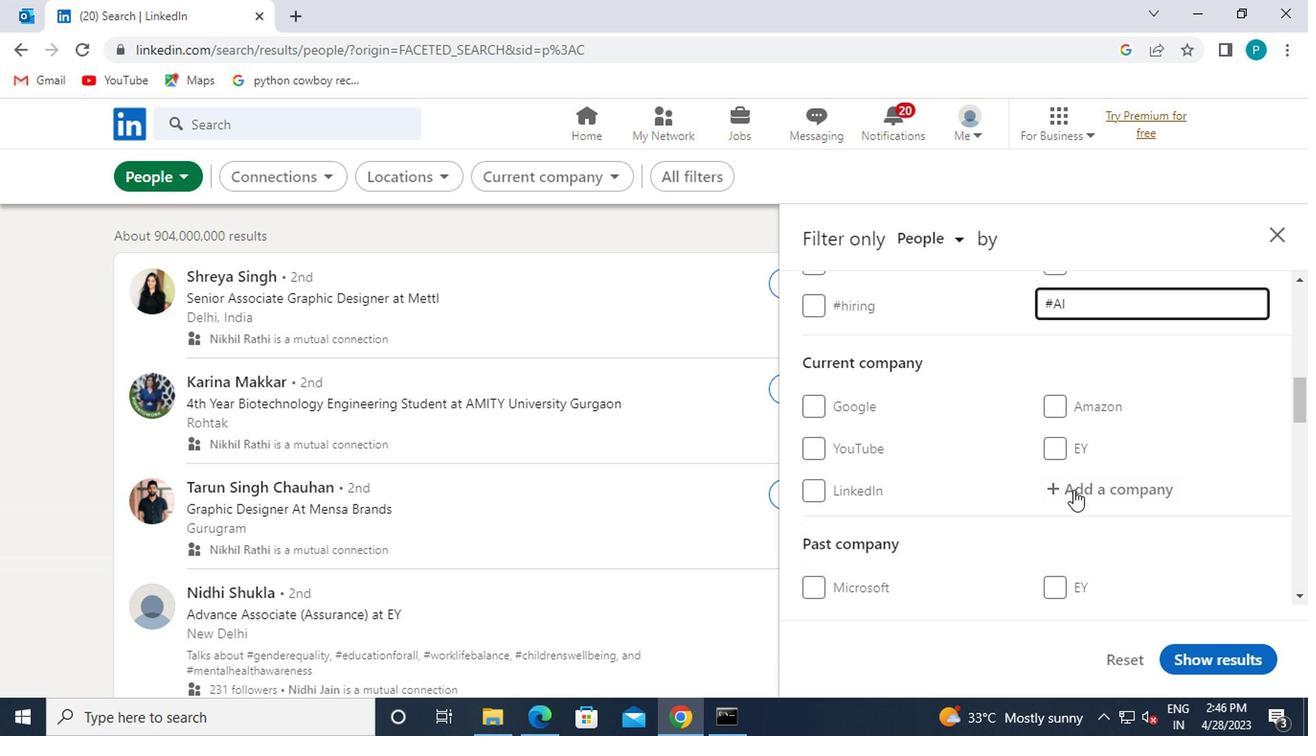 
Action: Mouse scrolled (1076, 522) with delta (0, 0)
Screenshot: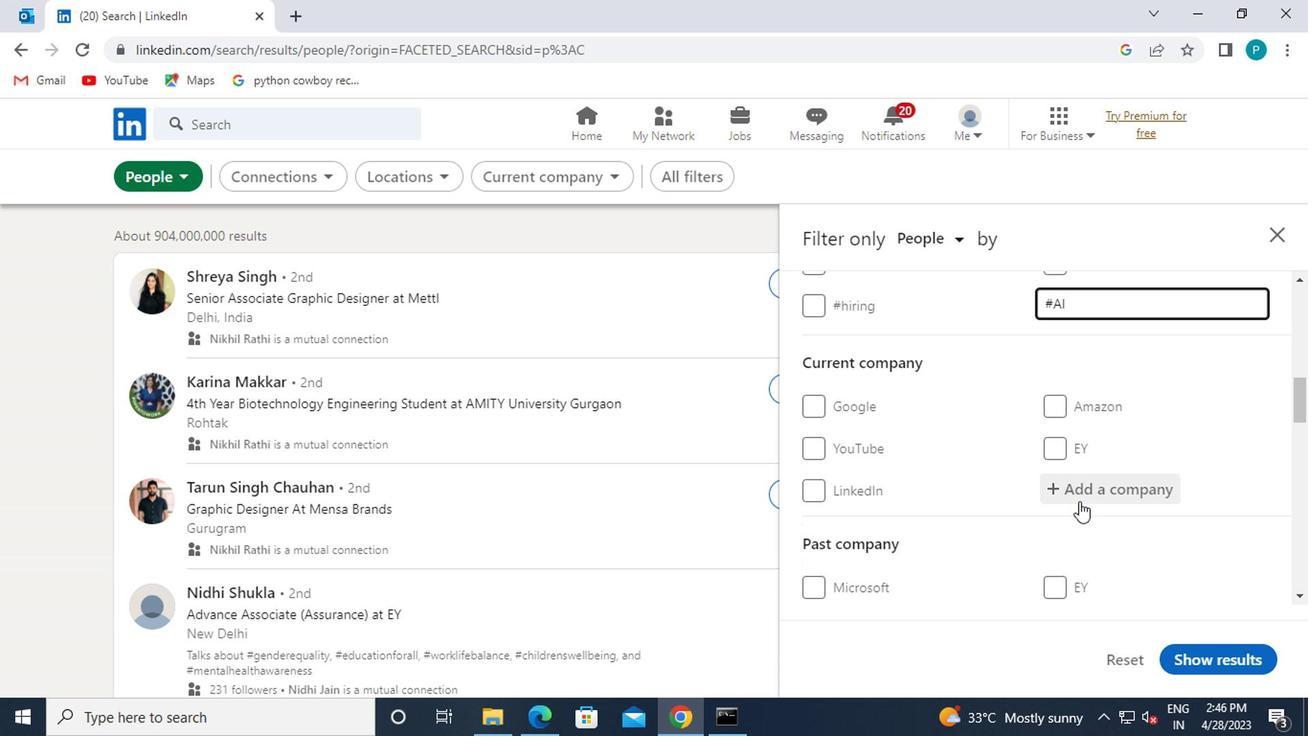 
Action: Mouse moved to (1014, 491)
Screenshot: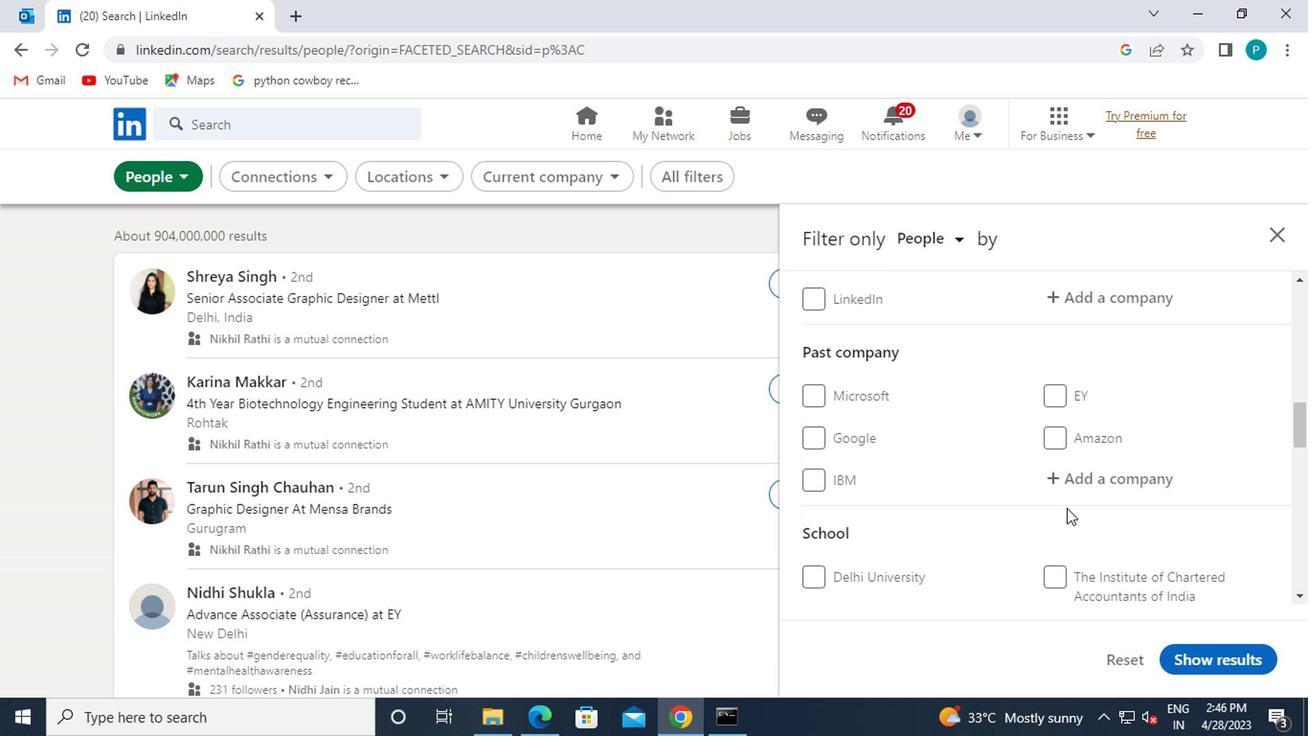 
Action: Mouse scrolled (1014, 490) with delta (0, -1)
Screenshot: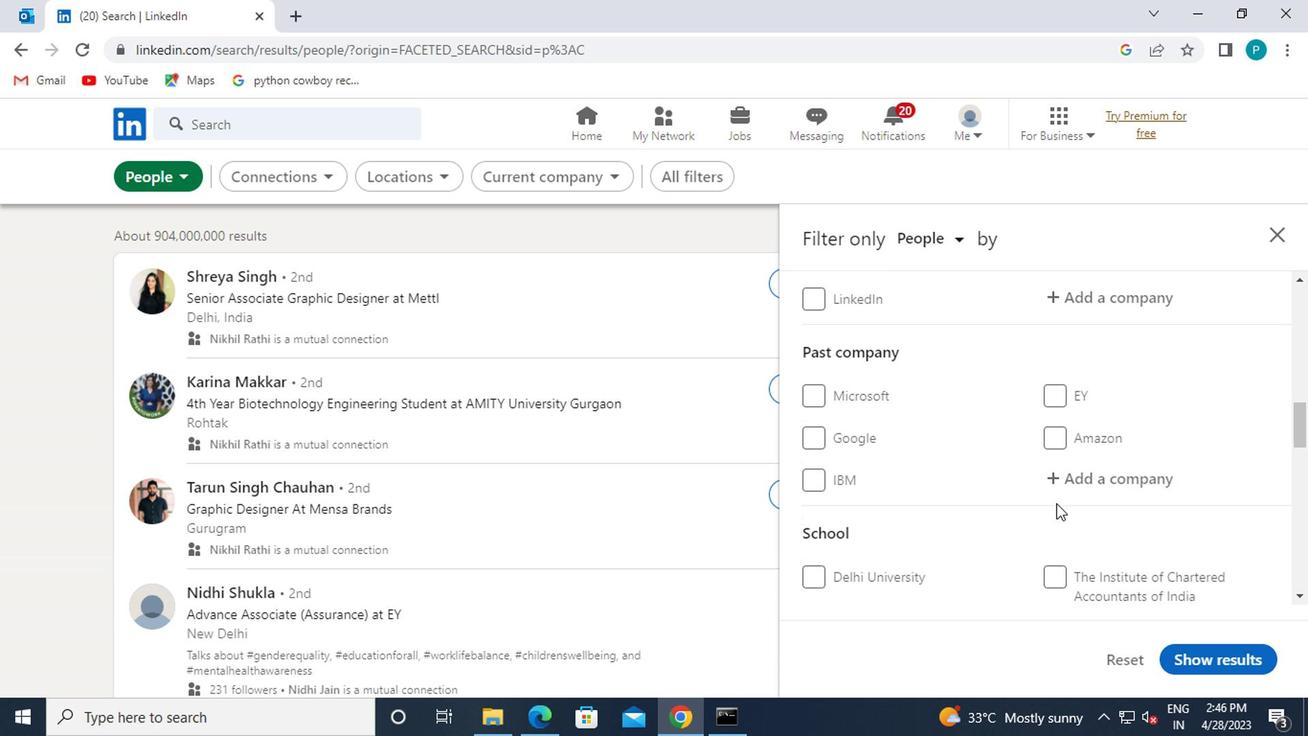 
Action: Mouse scrolled (1014, 490) with delta (0, -1)
Screenshot: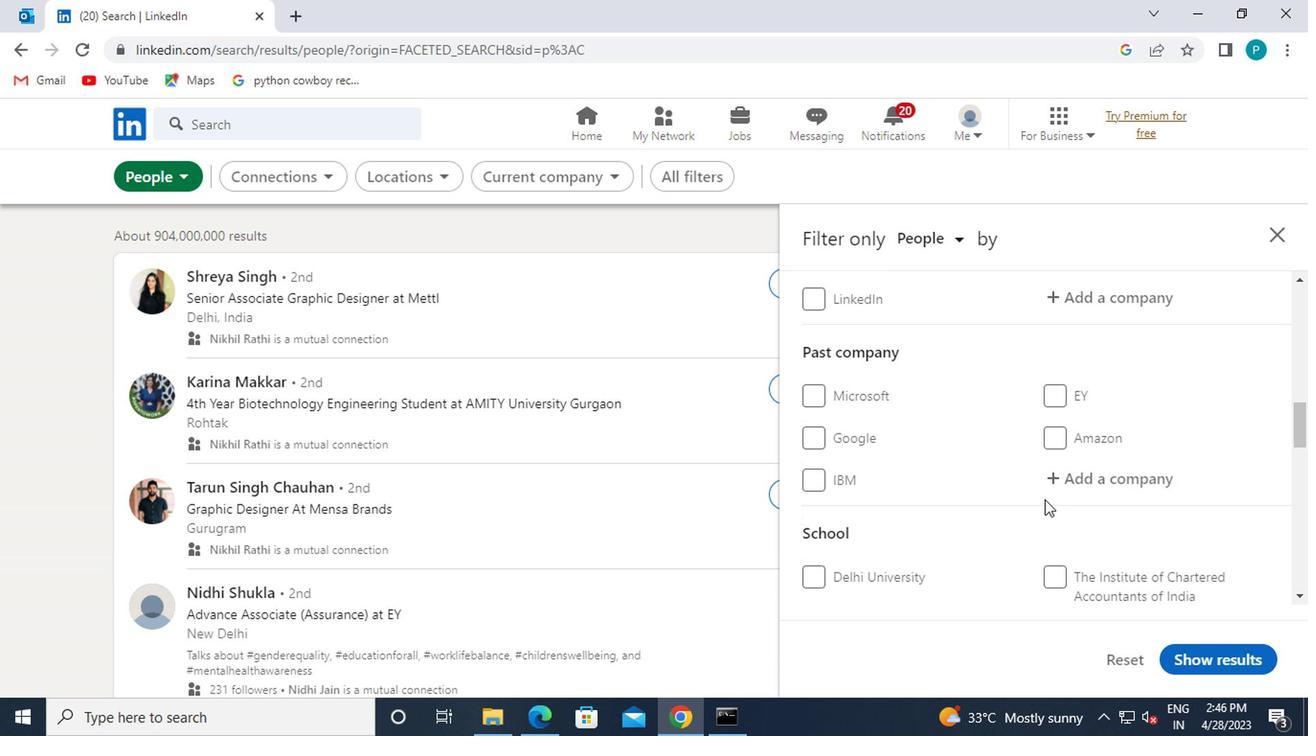 
Action: Mouse scrolled (1014, 490) with delta (0, -1)
Screenshot: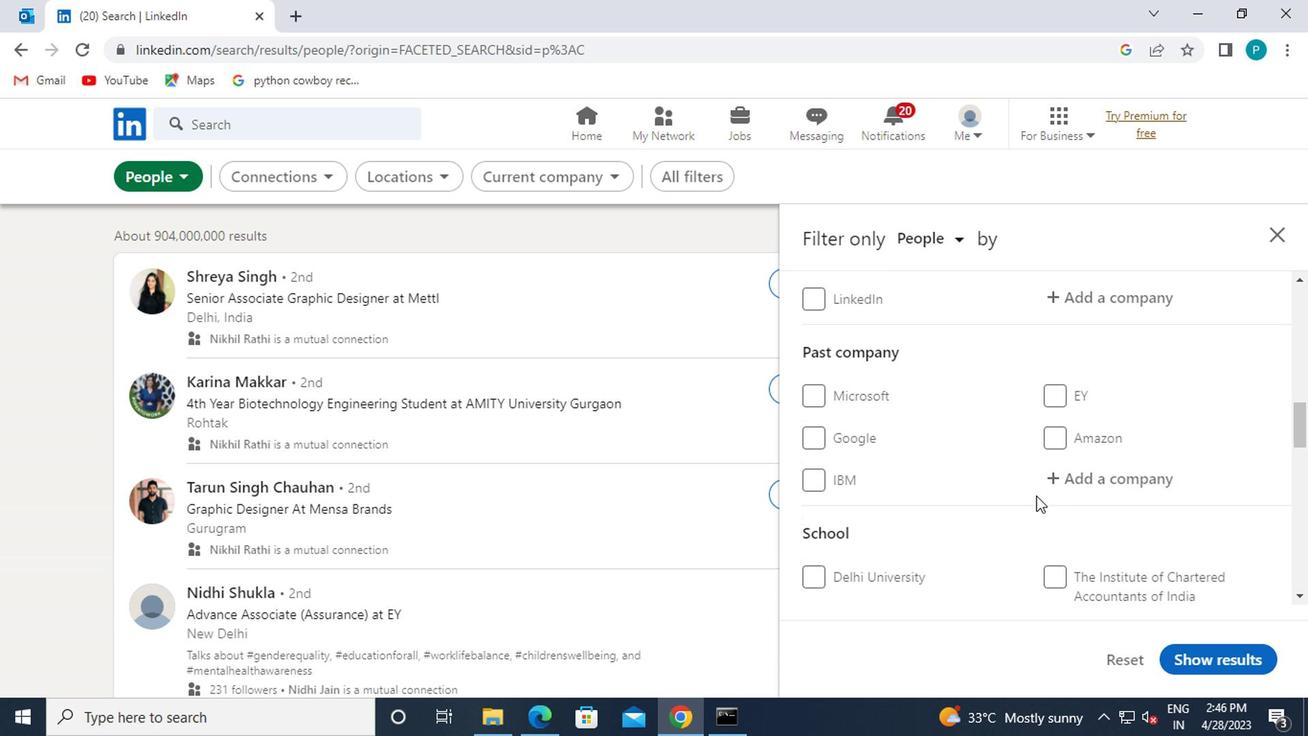 
Action: Mouse moved to (958, 470)
Screenshot: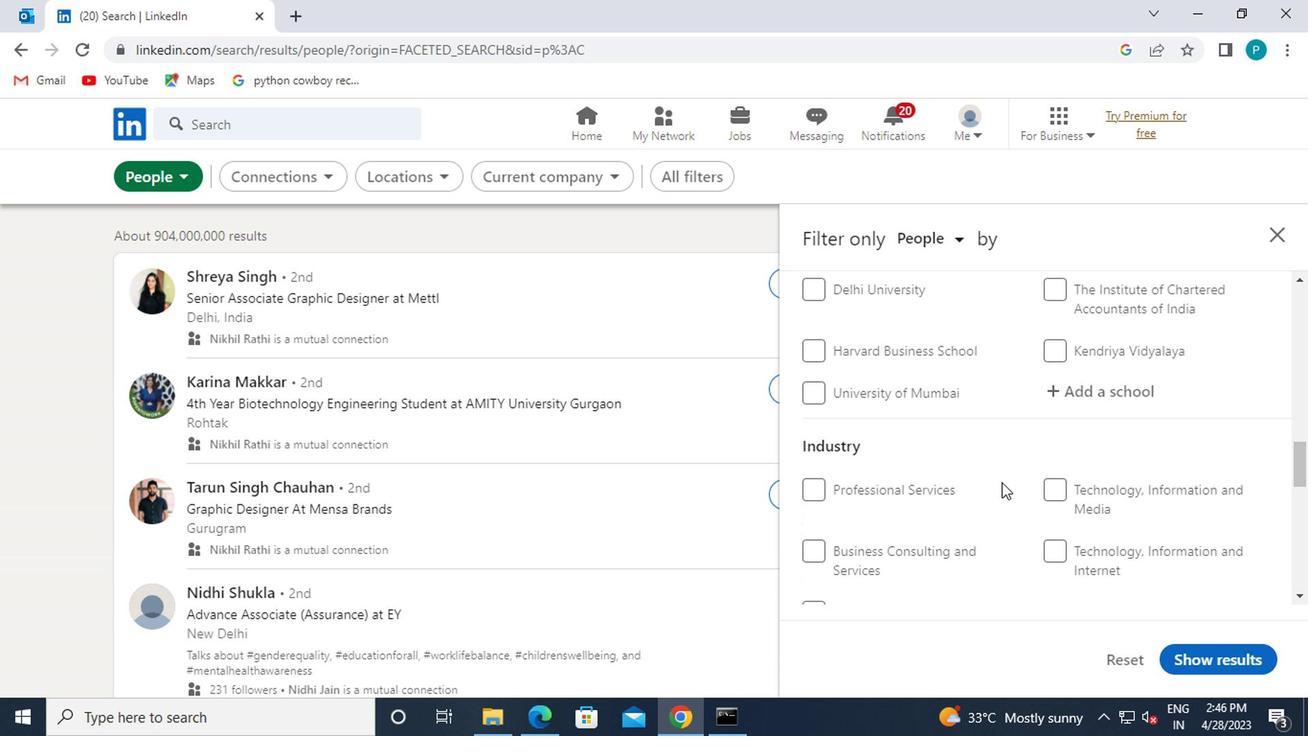 
Action: Mouse scrolled (958, 470) with delta (0, 0)
Screenshot: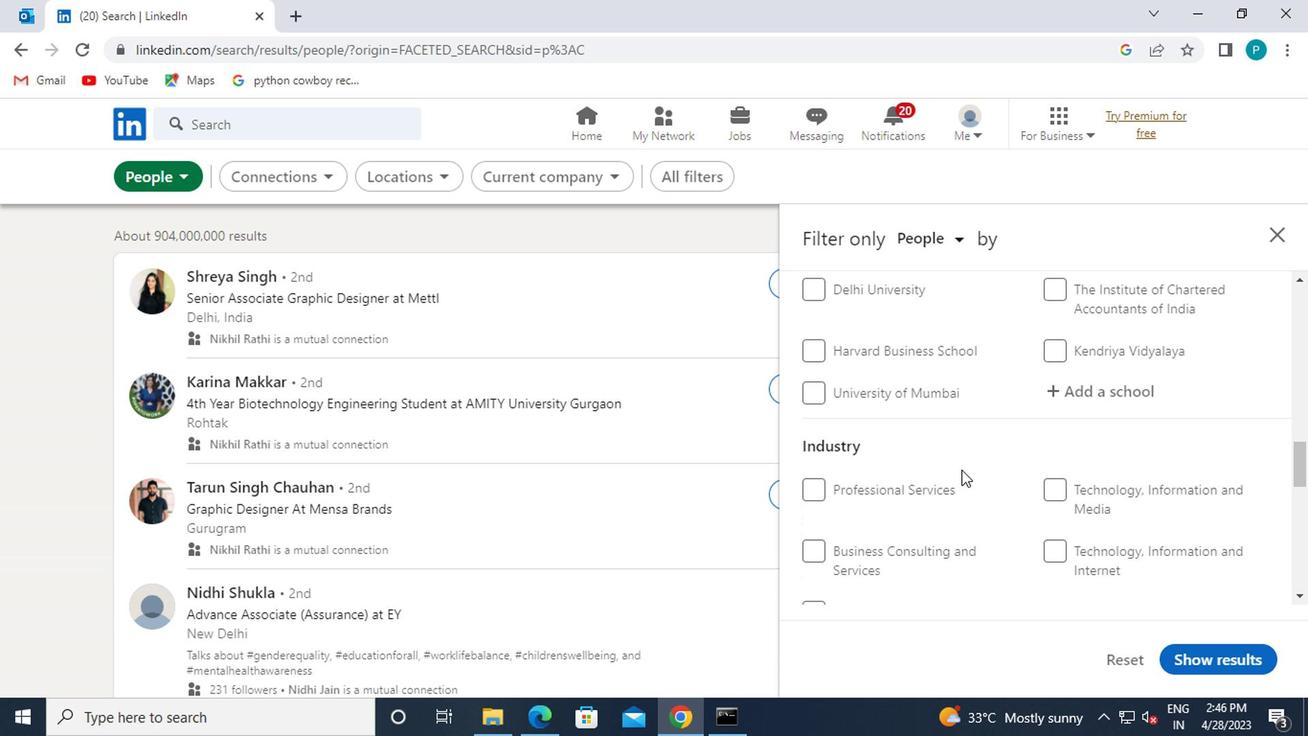 
Action: Mouse moved to (958, 470)
Screenshot: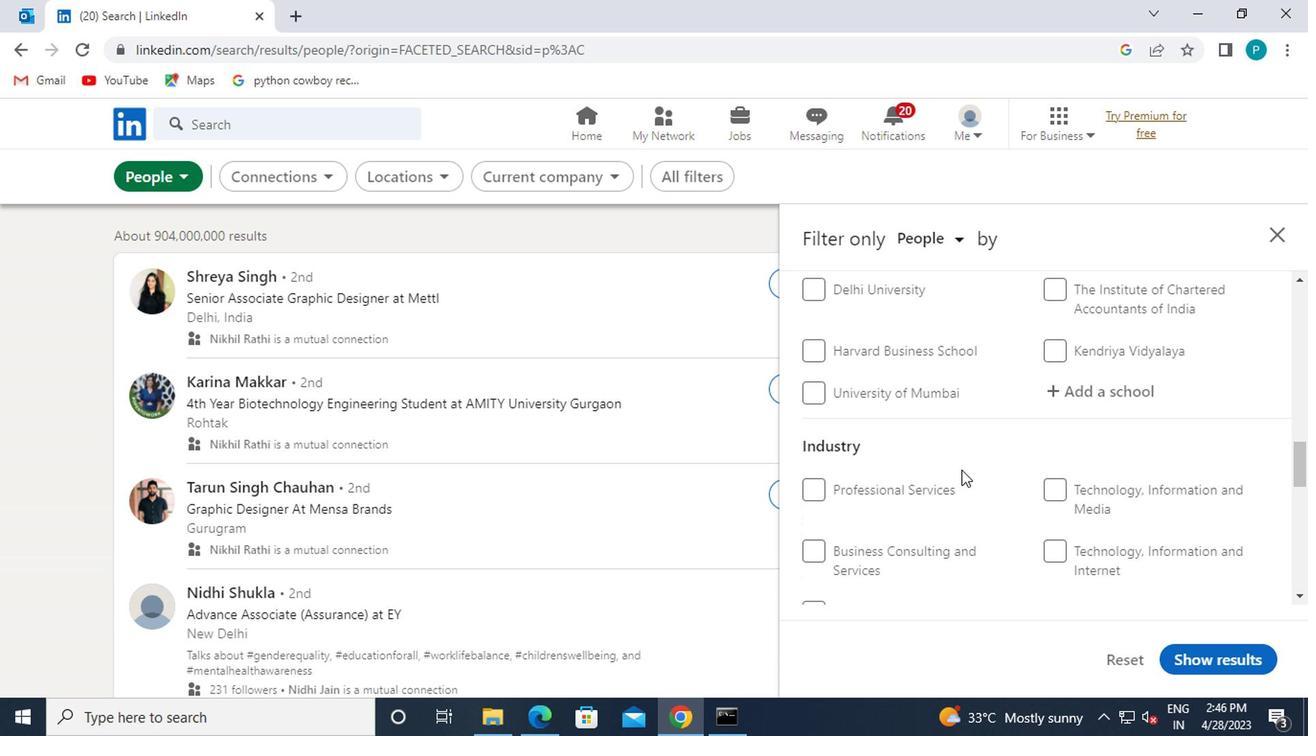 
Action: Mouse scrolled (958, 468) with delta (0, -1)
Screenshot: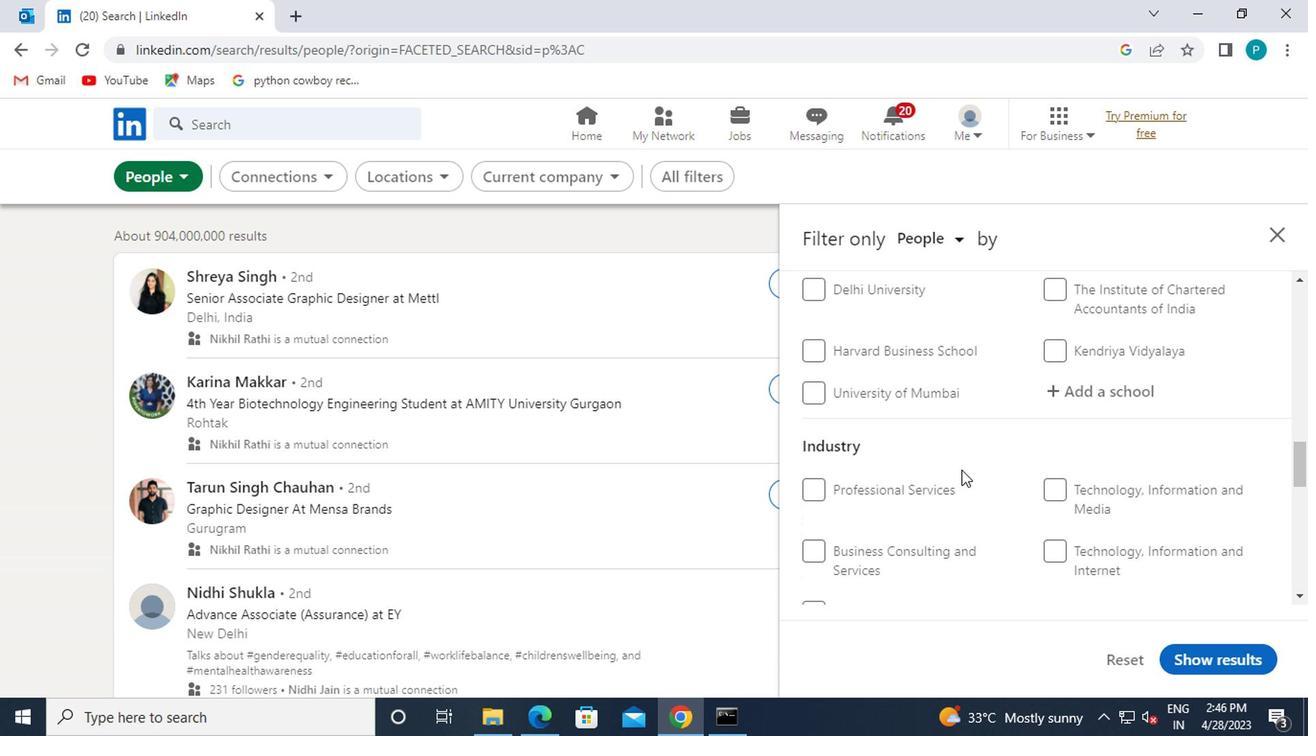 
Action: Mouse scrolled (958, 468) with delta (0, -1)
Screenshot: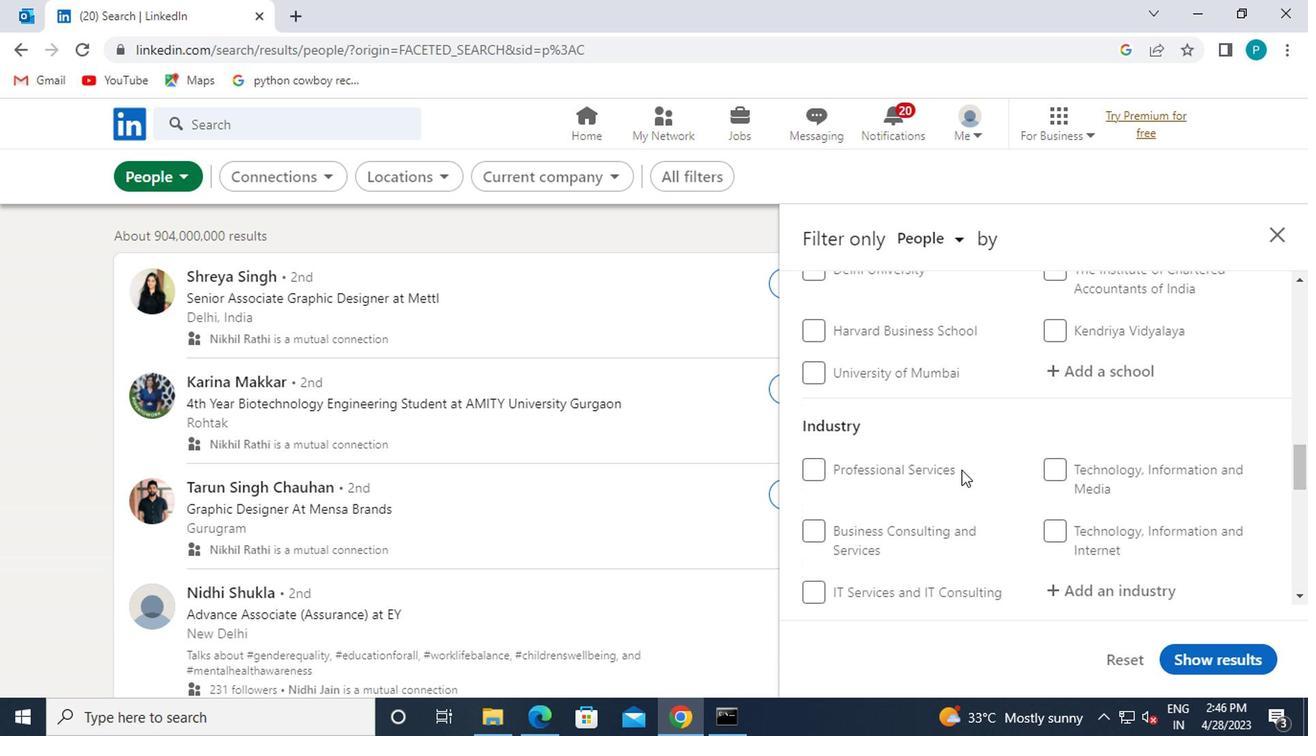 
Action: Mouse moved to (845, 496)
Screenshot: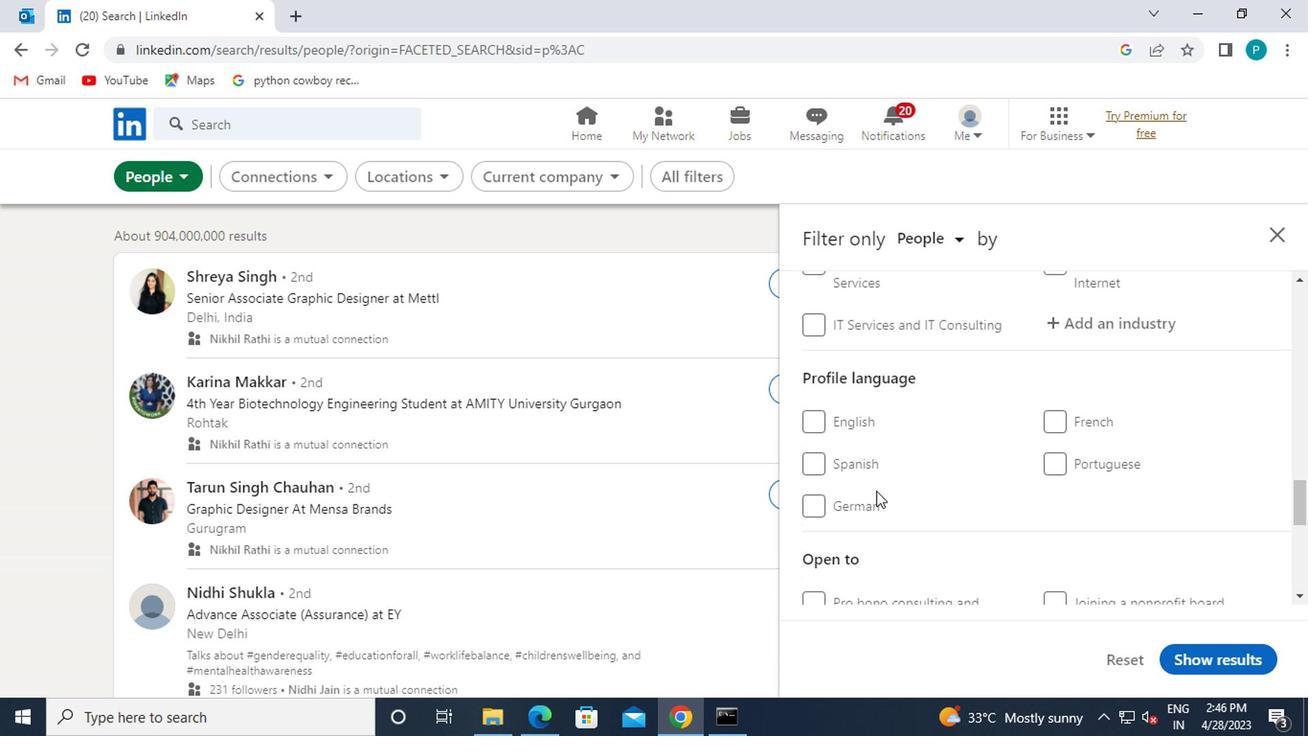 
Action: Mouse scrolled (845, 496) with delta (0, 0)
Screenshot: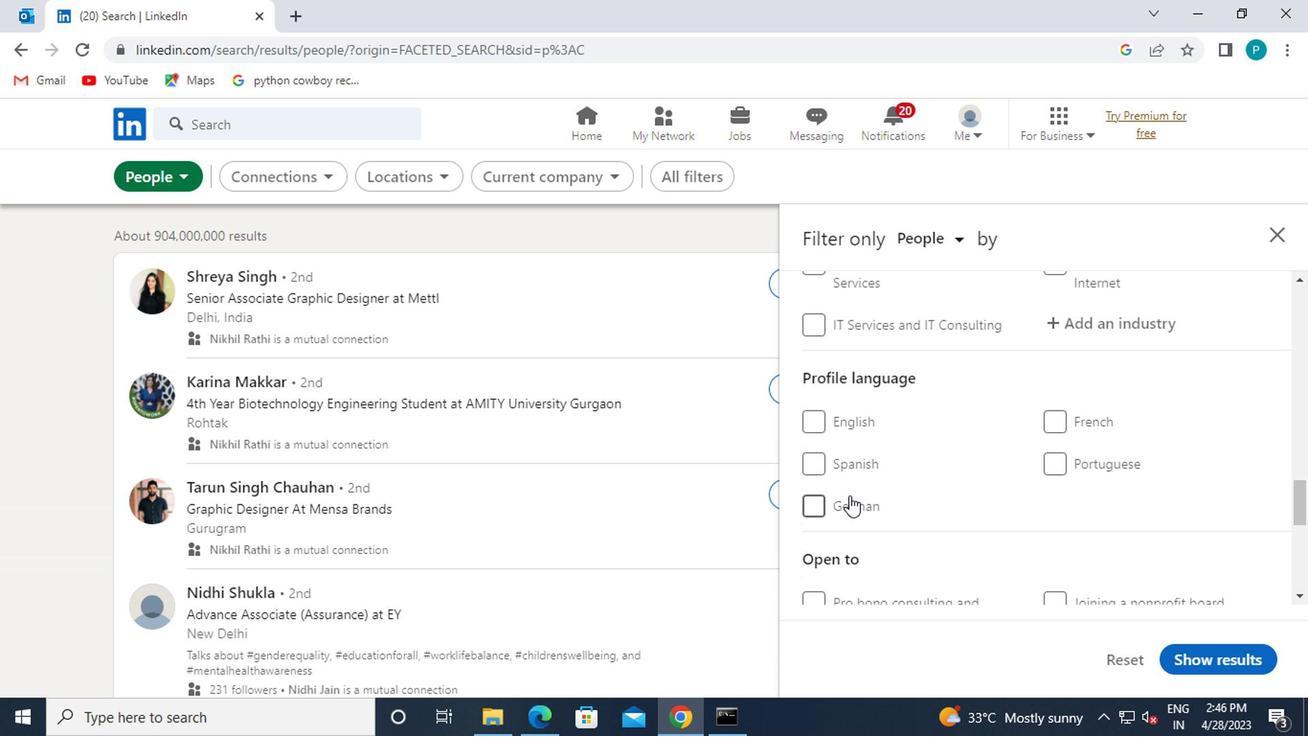 
Action: Mouse moved to (813, 333)
Screenshot: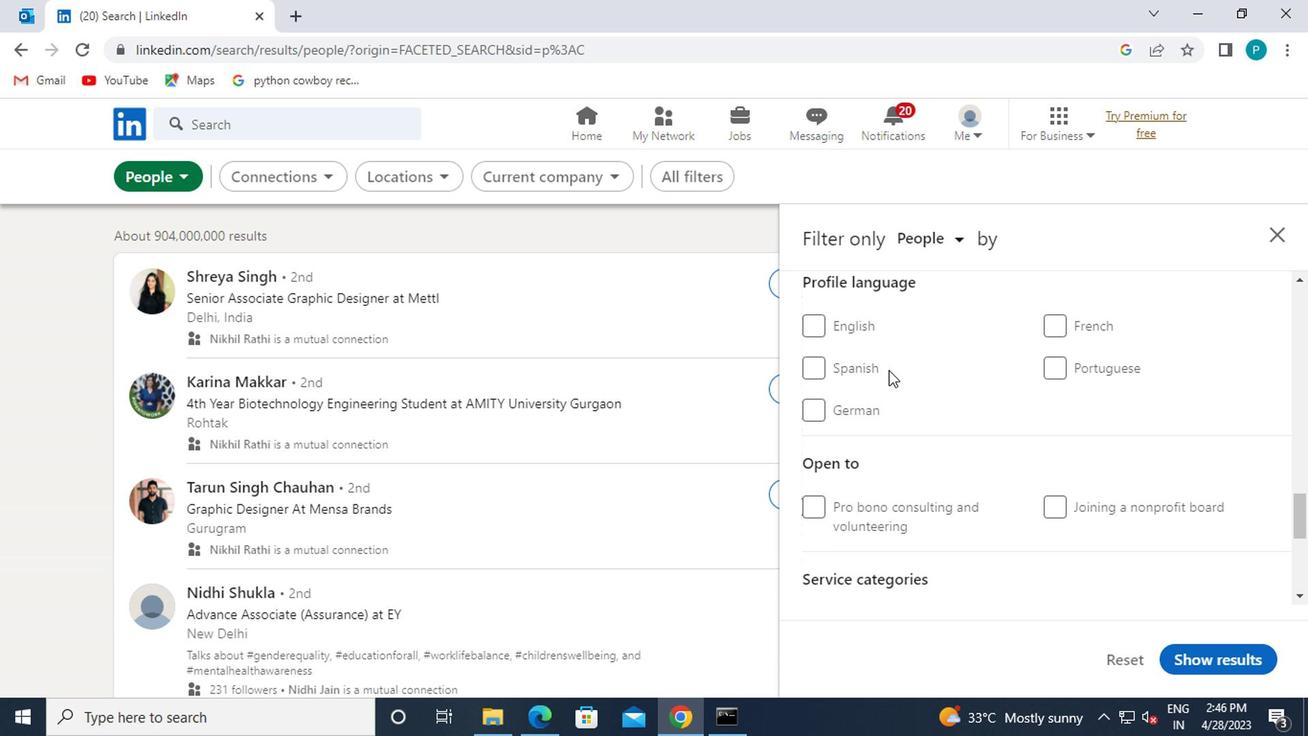 
Action: Mouse pressed left at (813, 333)
Screenshot: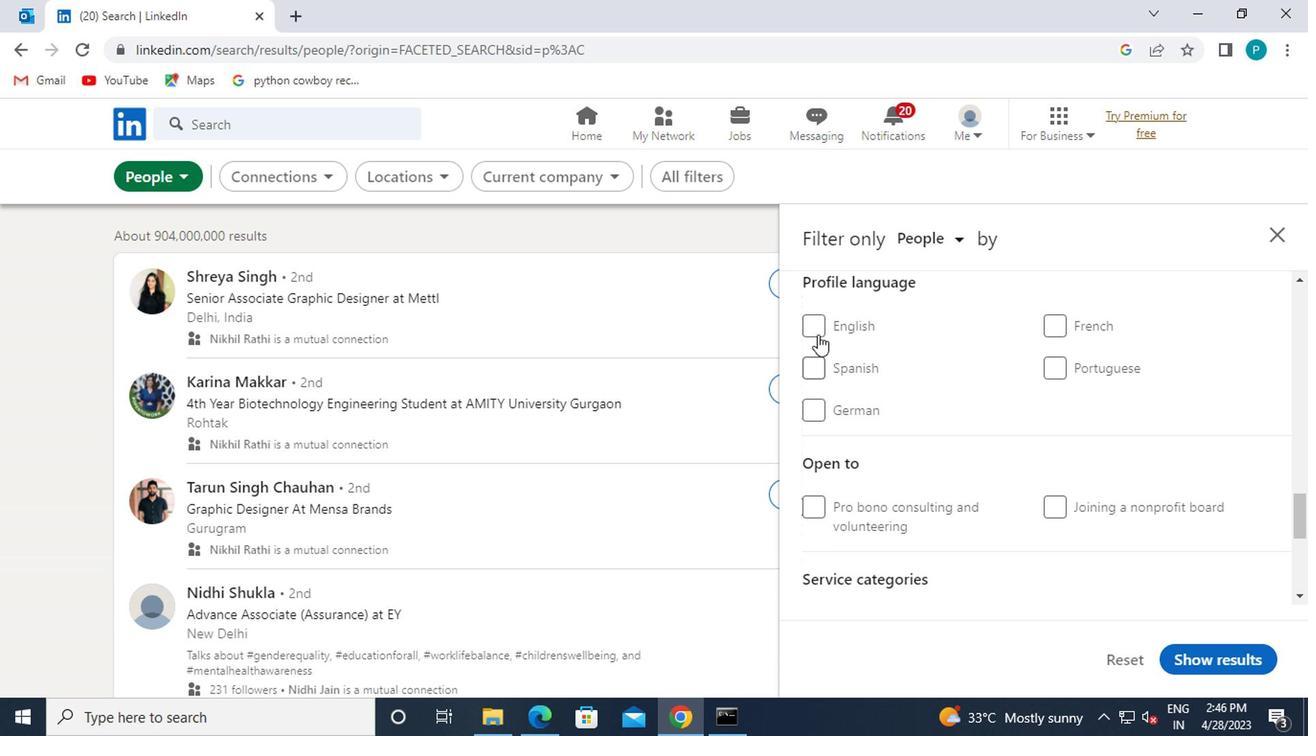 
Action: Mouse moved to (879, 341)
Screenshot: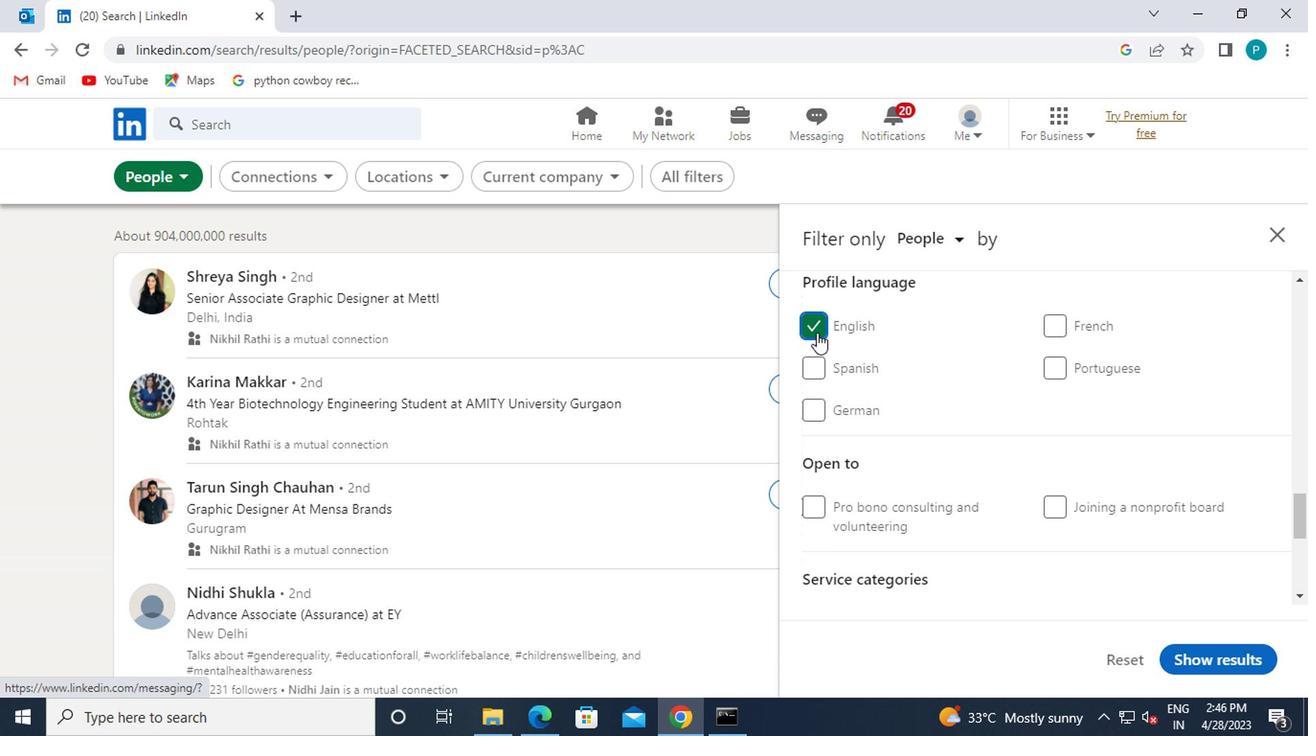 
Action: Mouse scrolled (879, 342) with delta (0, 1)
Screenshot: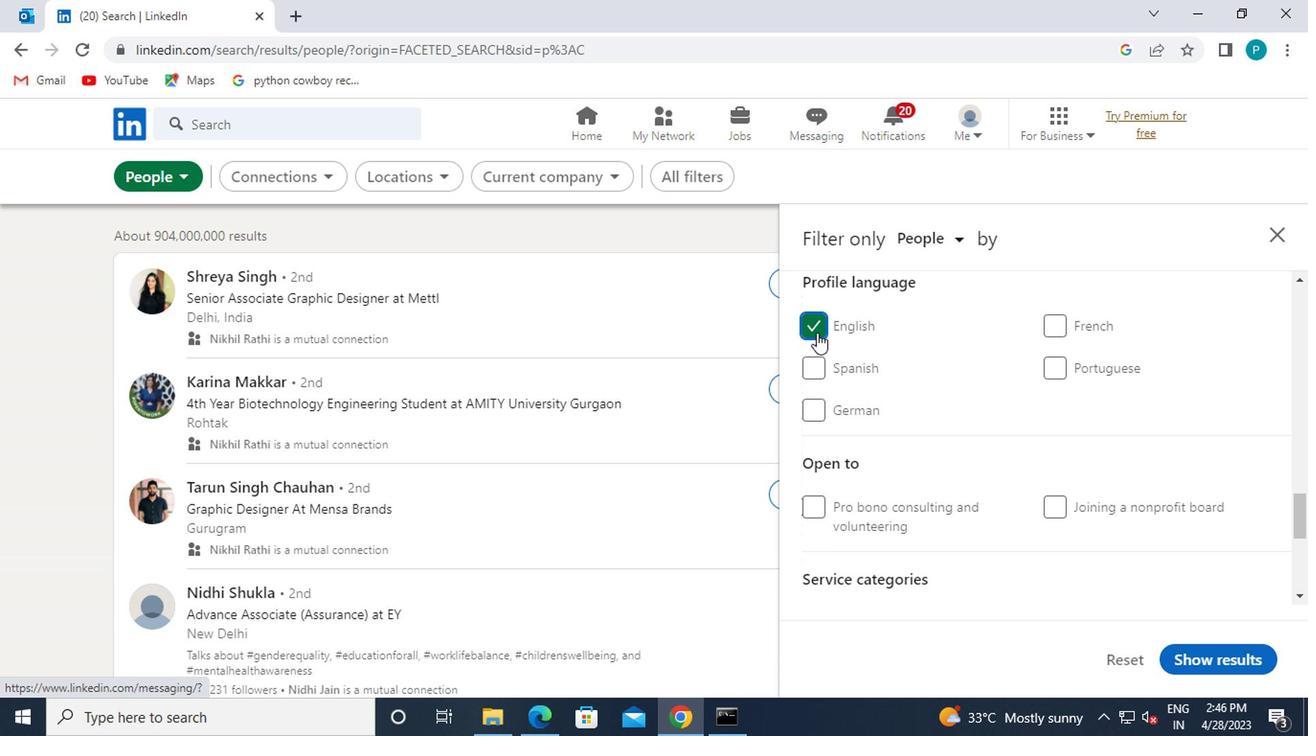 
Action: Mouse moved to (880, 341)
Screenshot: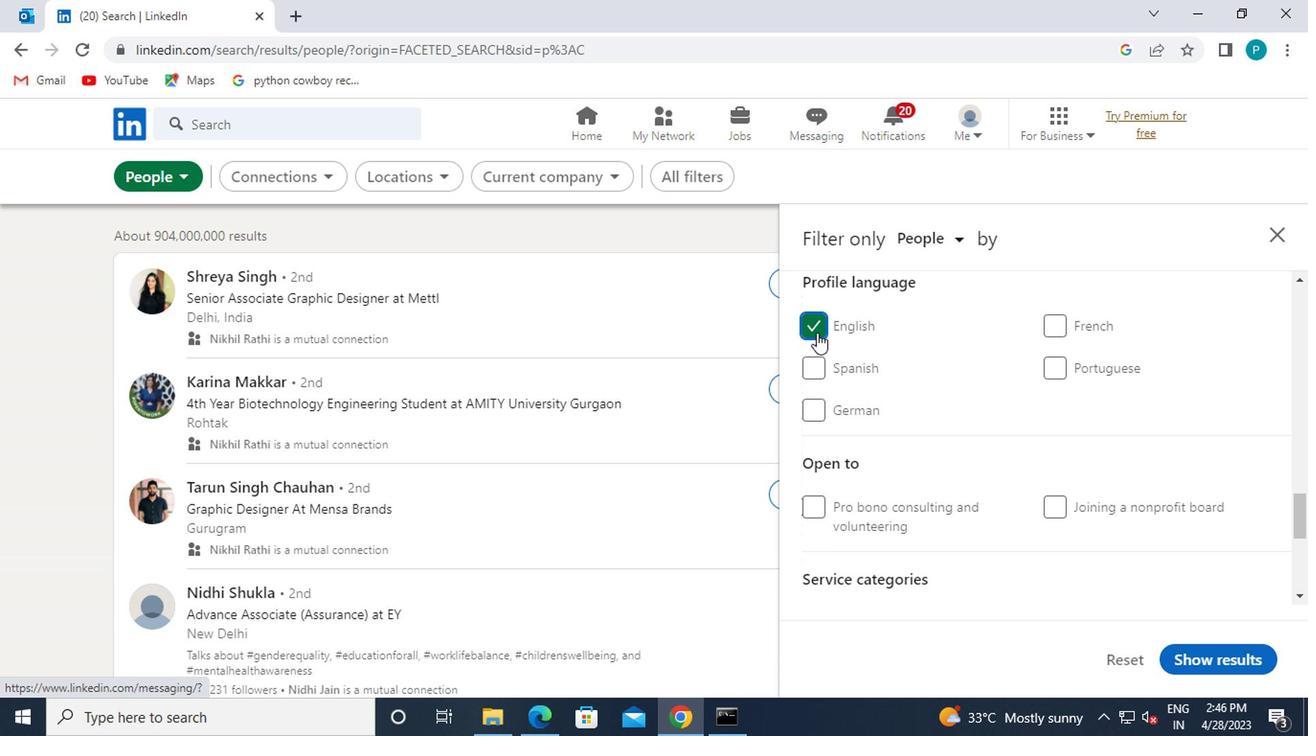 
Action: Mouse scrolled (880, 342) with delta (0, 1)
Screenshot: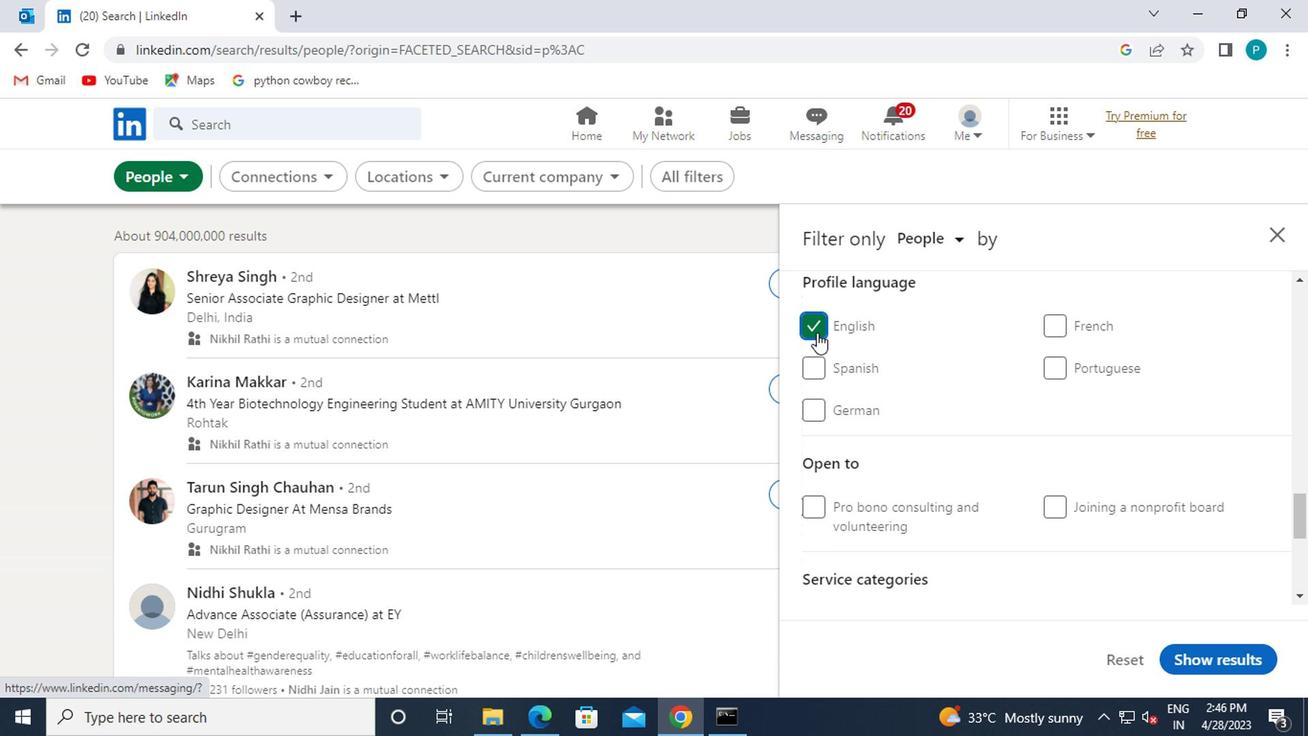 
Action: Mouse moved to (880, 341)
Screenshot: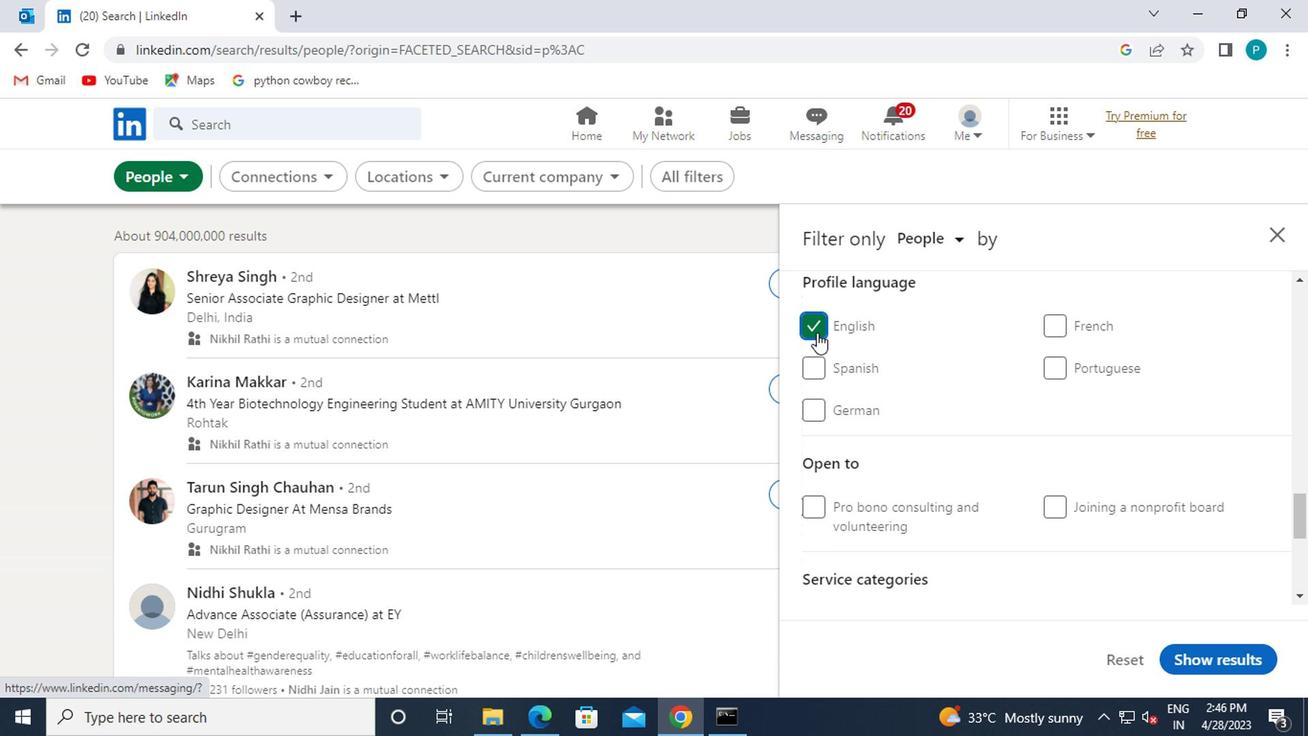 
Action: Mouse scrolled (880, 342) with delta (0, 1)
Screenshot: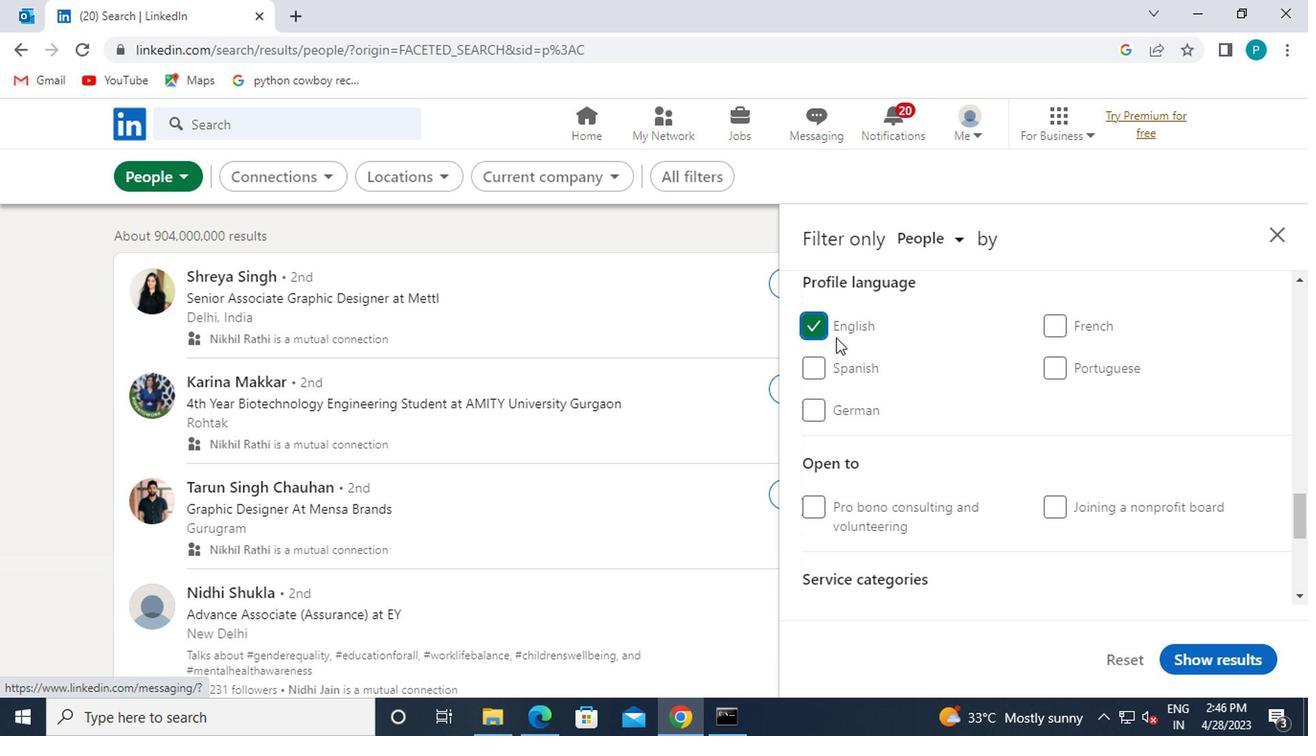 
Action: Mouse moved to (948, 376)
Screenshot: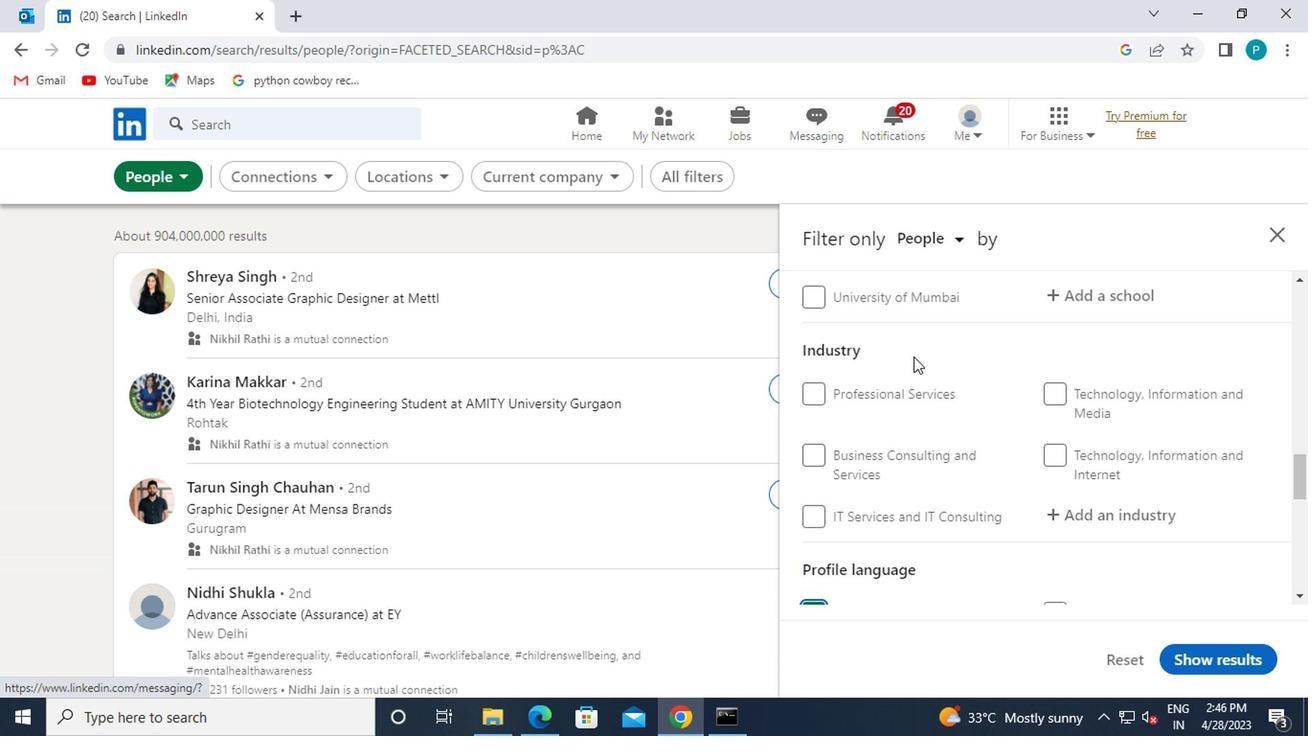 
Action: Mouse scrolled (948, 376) with delta (0, 0)
Screenshot: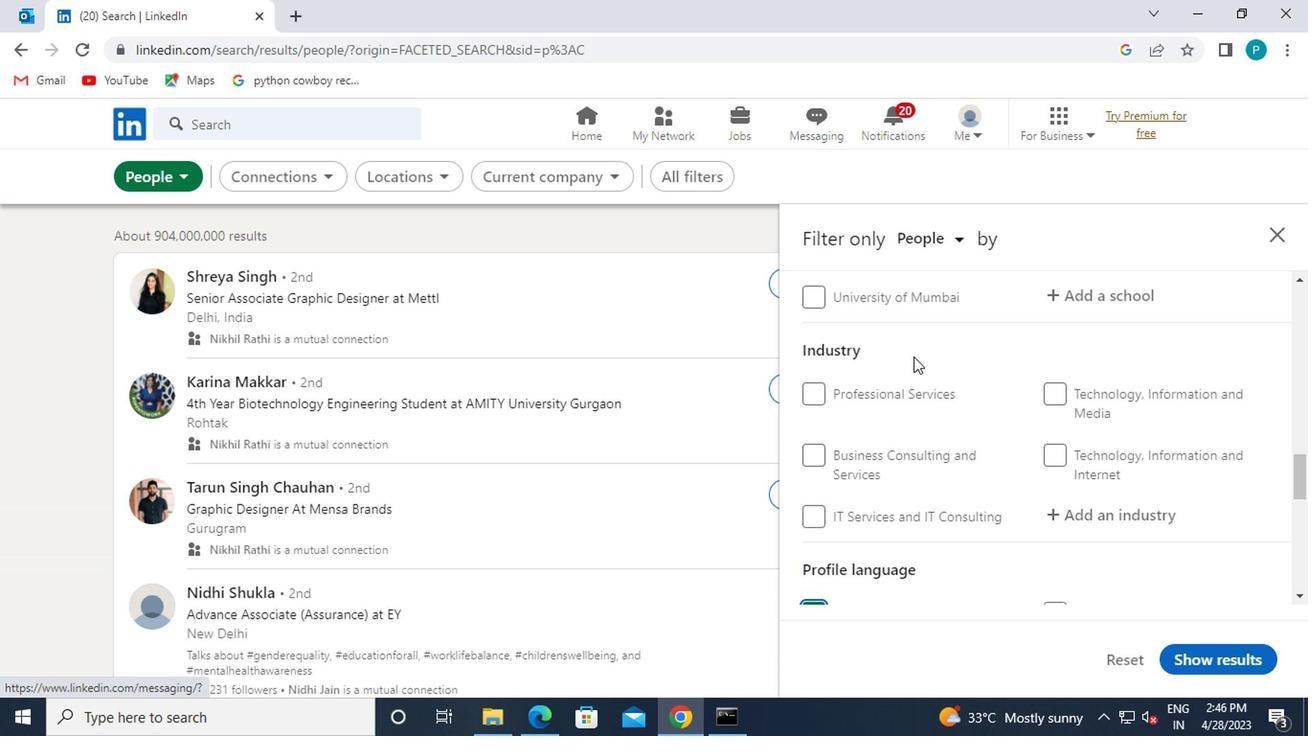 
Action: Mouse moved to (982, 408)
Screenshot: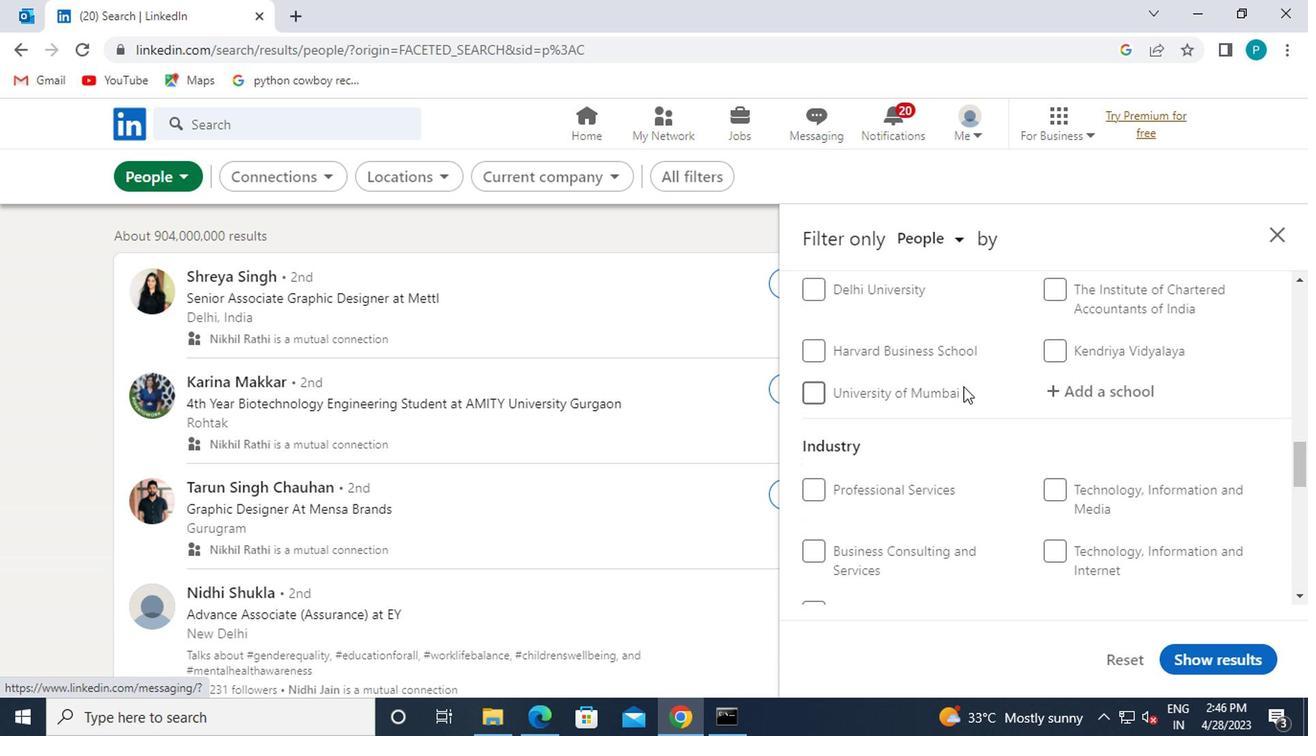 
Action: Mouse scrolled (982, 409) with delta (0, 0)
Screenshot: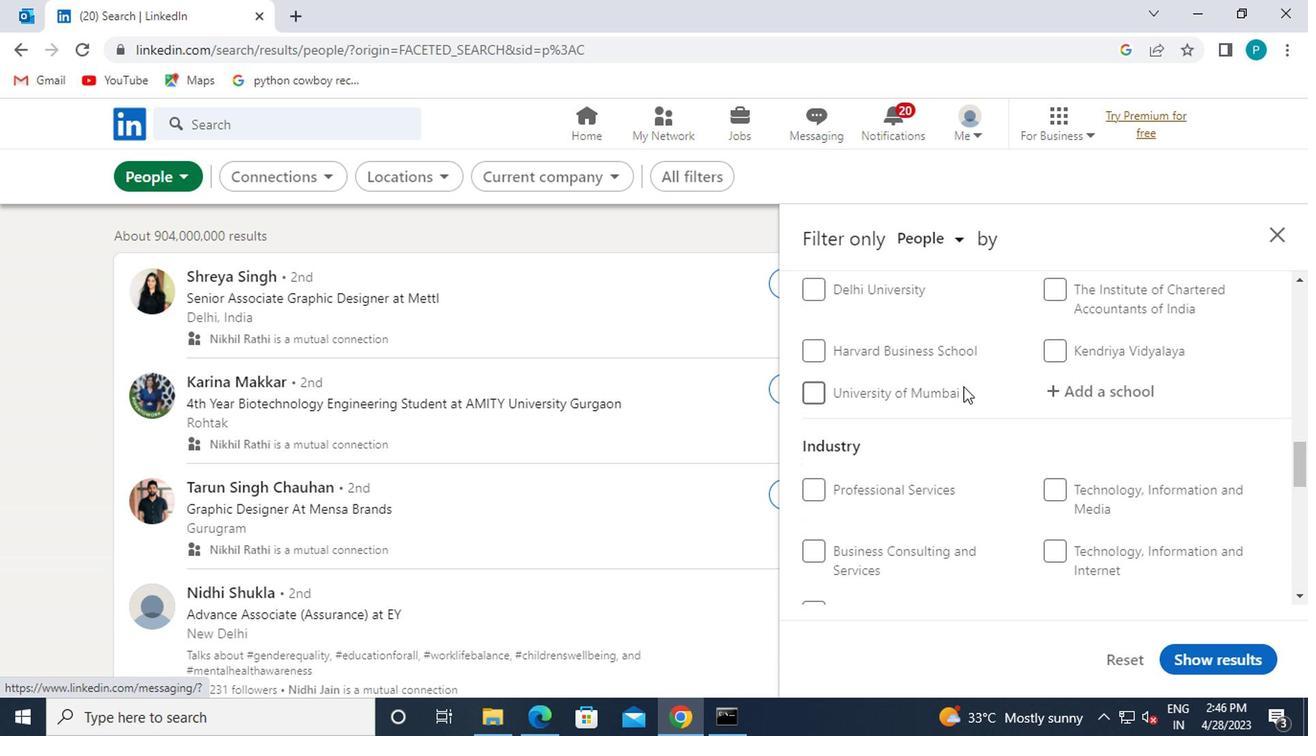 
Action: Mouse scrolled (982, 409) with delta (0, 0)
Screenshot: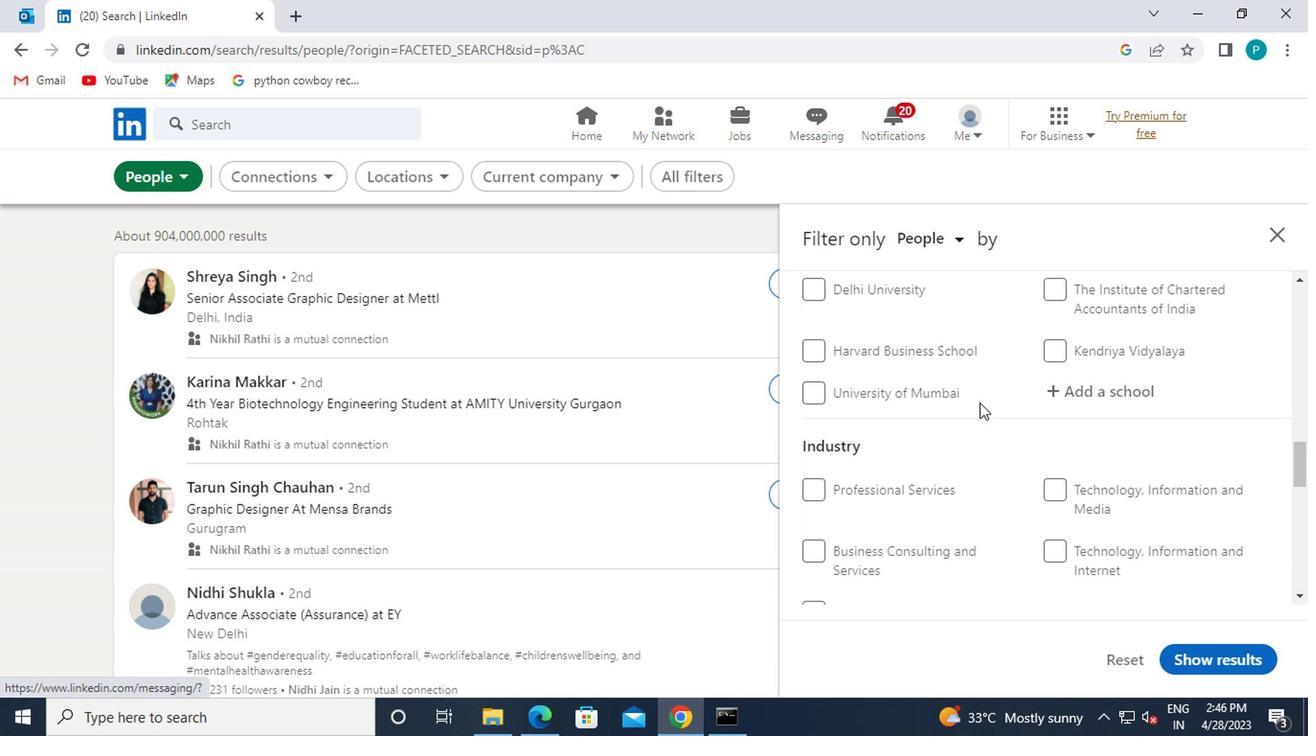 
Action: Mouse scrolled (982, 409) with delta (0, 0)
Screenshot: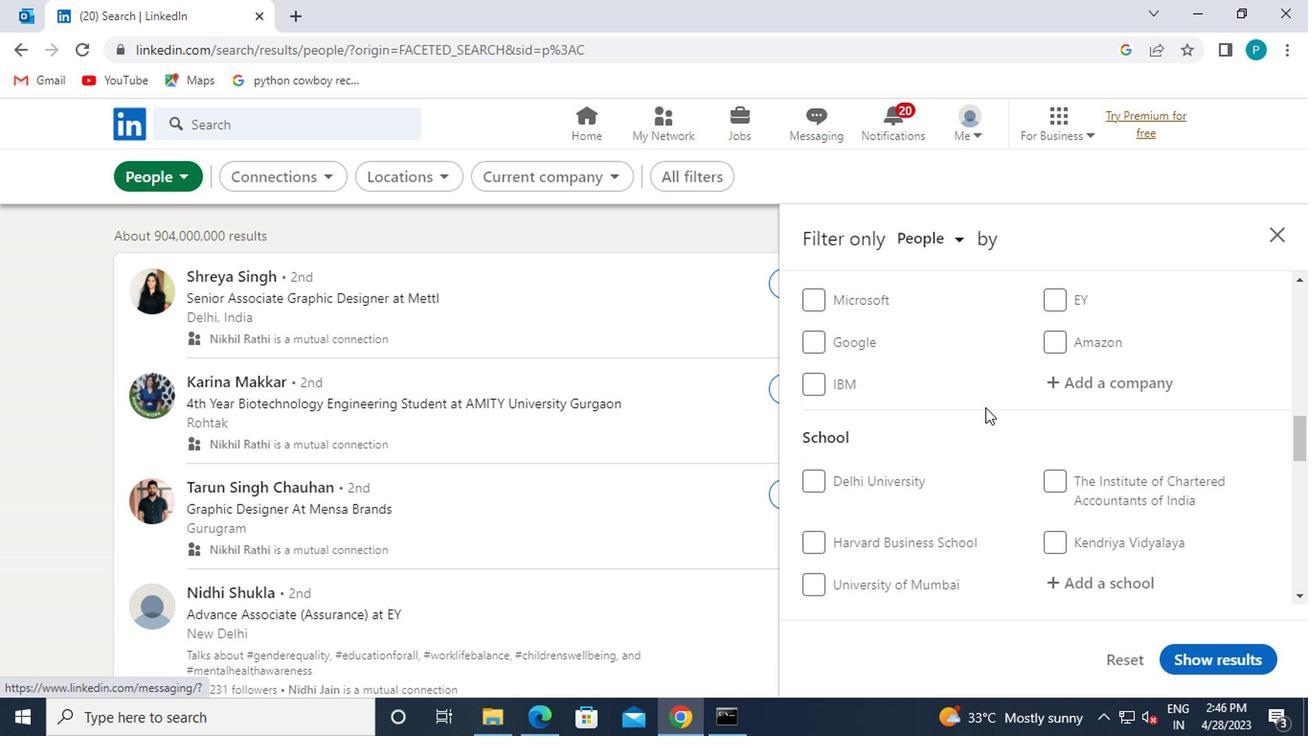 
Action: Mouse moved to (988, 418)
Screenshot: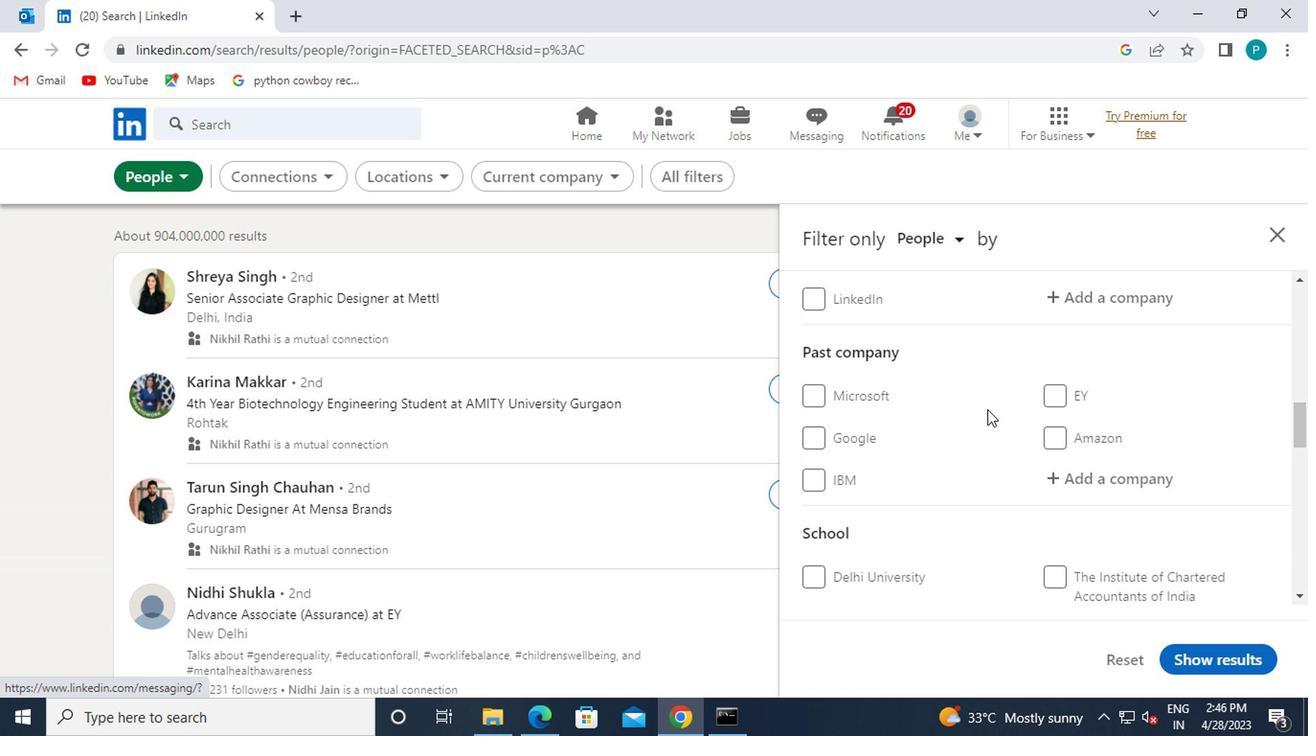 
Action: Mouse scrolled (988, 419) with delta (0, 0)
Screenshot: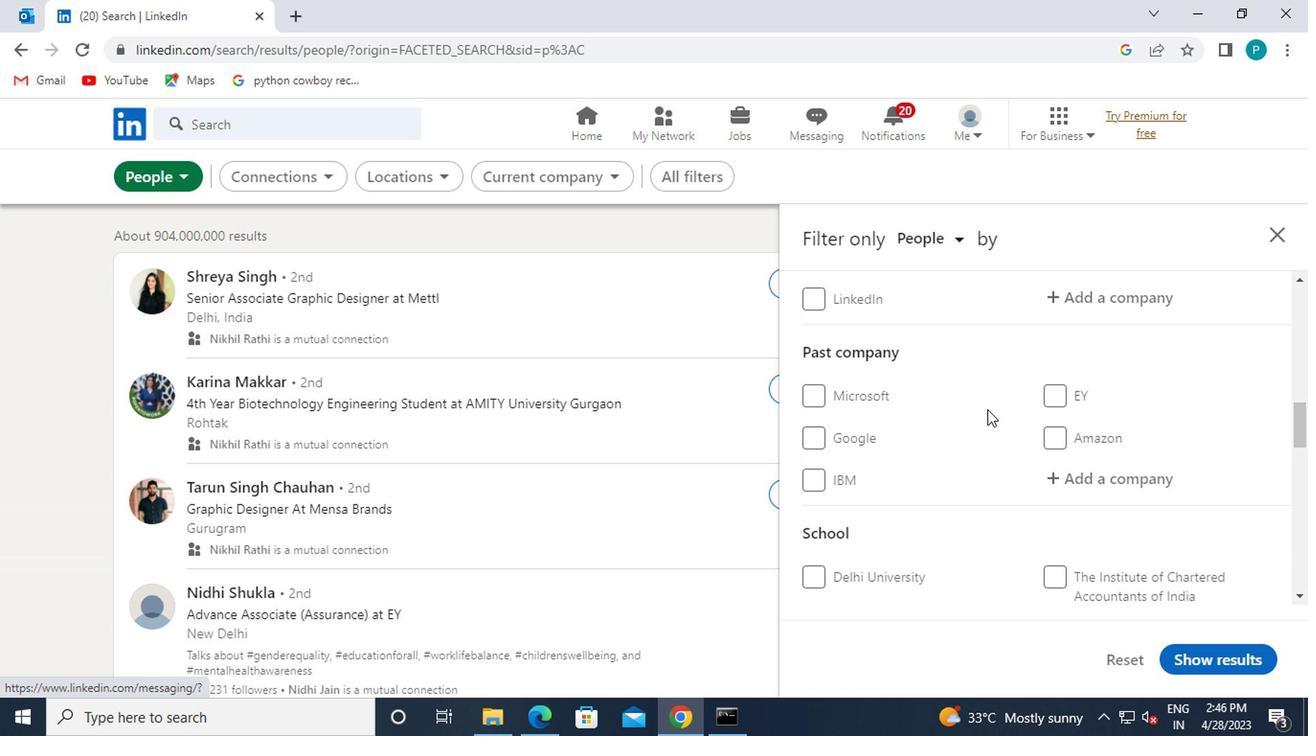 
Action: Mouse moved to (1007, 421)
Screenshot: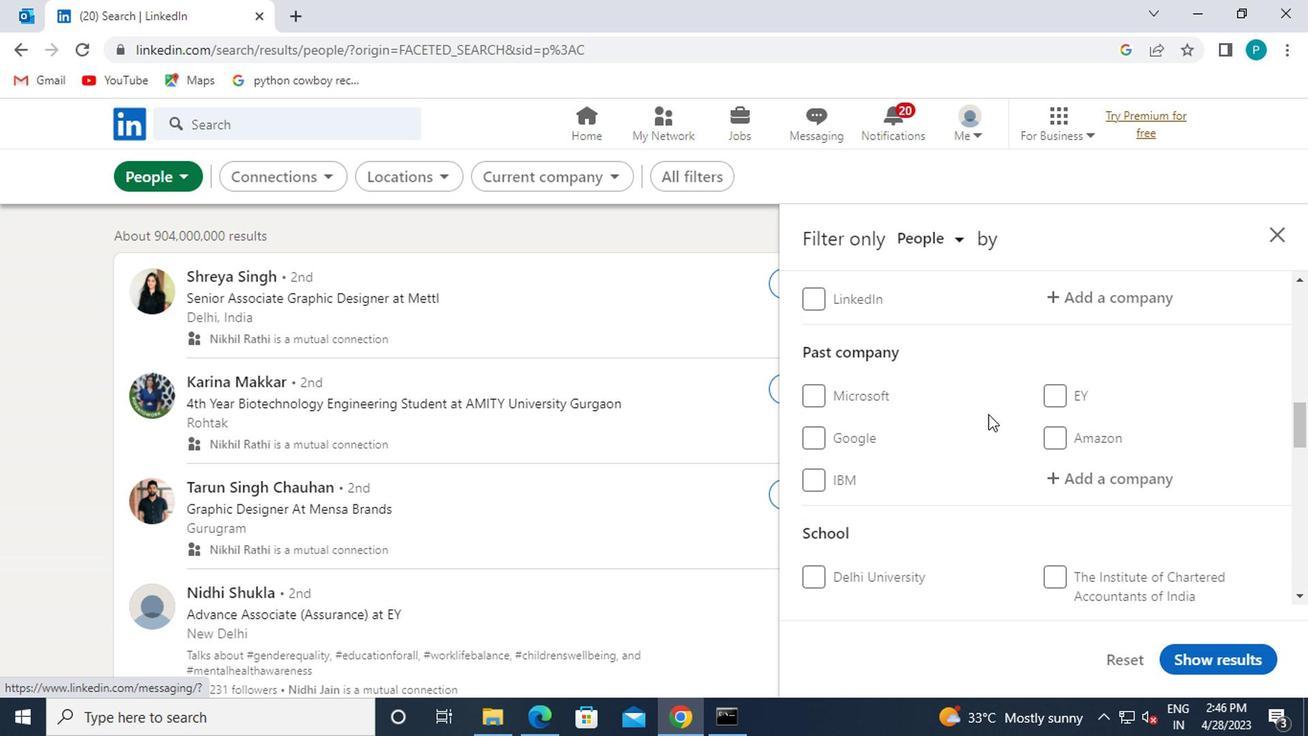 
Action: Mouse scrolled (1007, 423) with delta (0, 1)
Screenshot: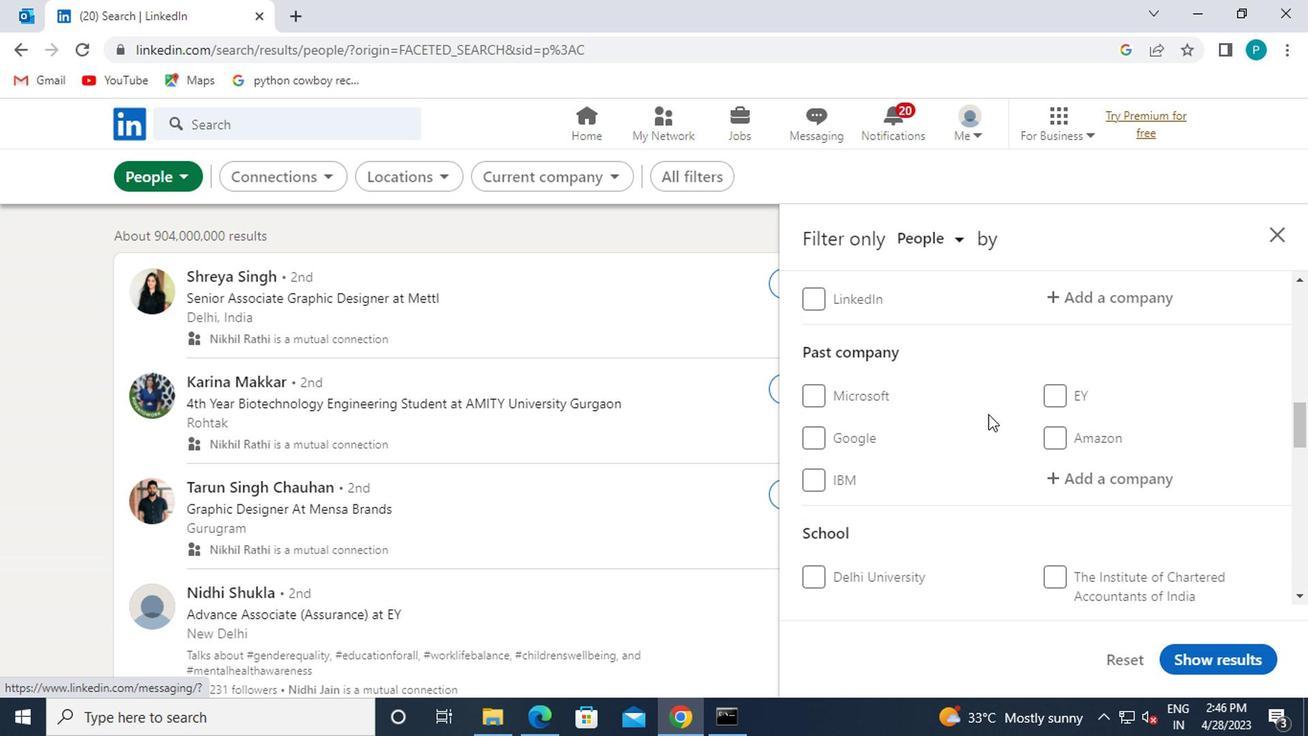 
Action: Mouse moved to (1054, 423)
Screenshot: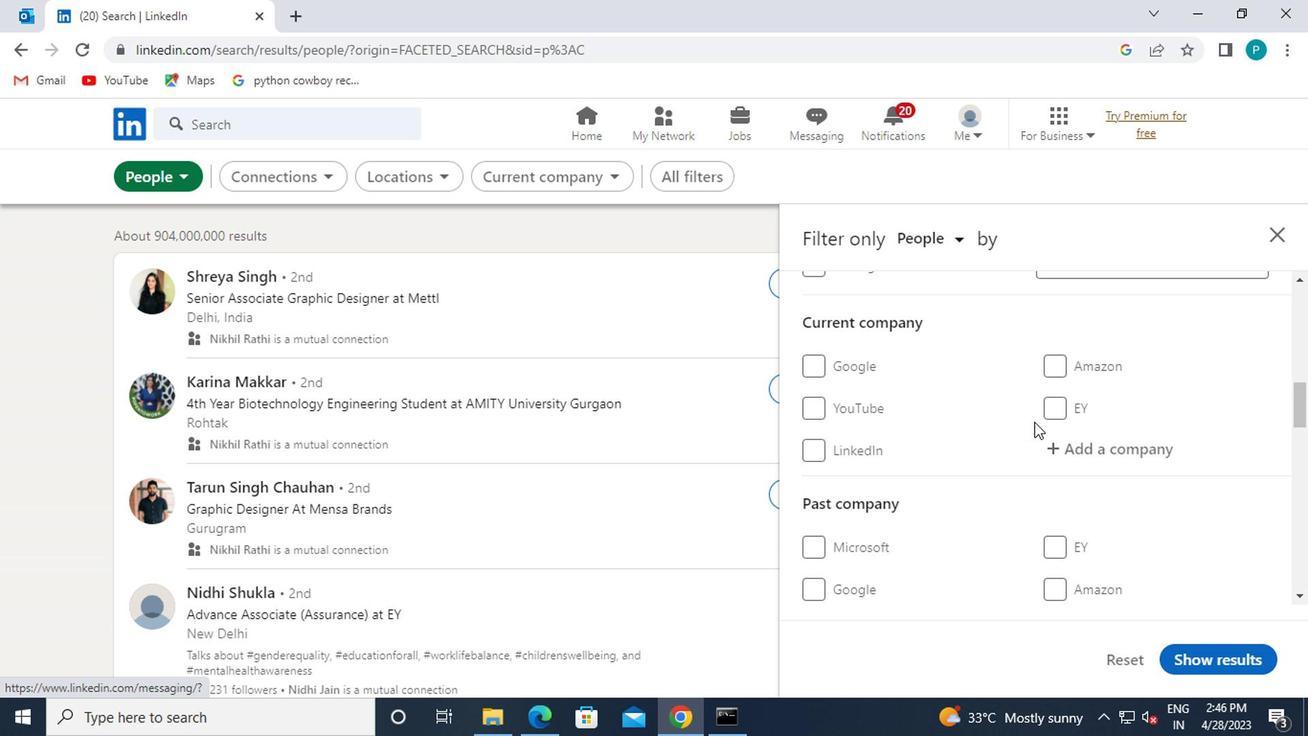 
Action: Mouse scrolled (1054, 423) with delta (0, 0)
Screenshot: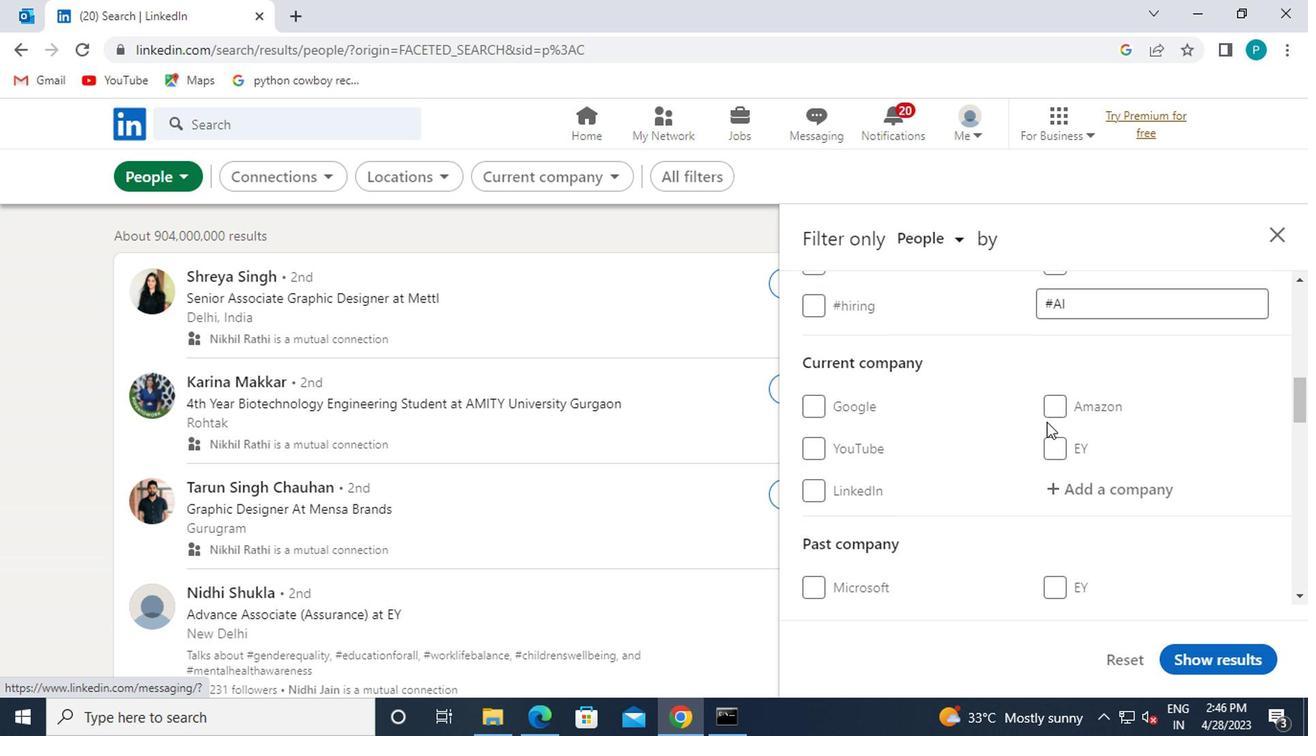 
Action: Mouse scrolled (1054, 423) with delta (0, 0)
Screenshot: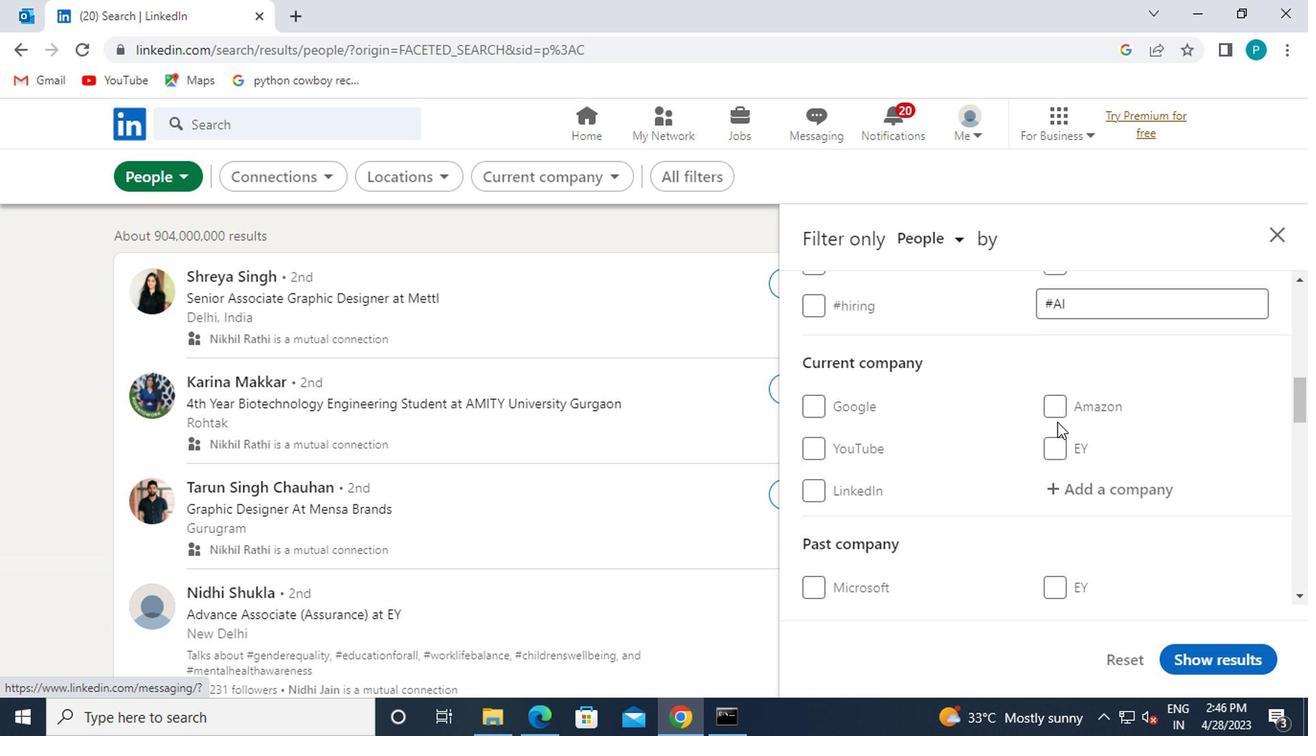 
Action: Mouse moved to (1054, 427)
Screenshot: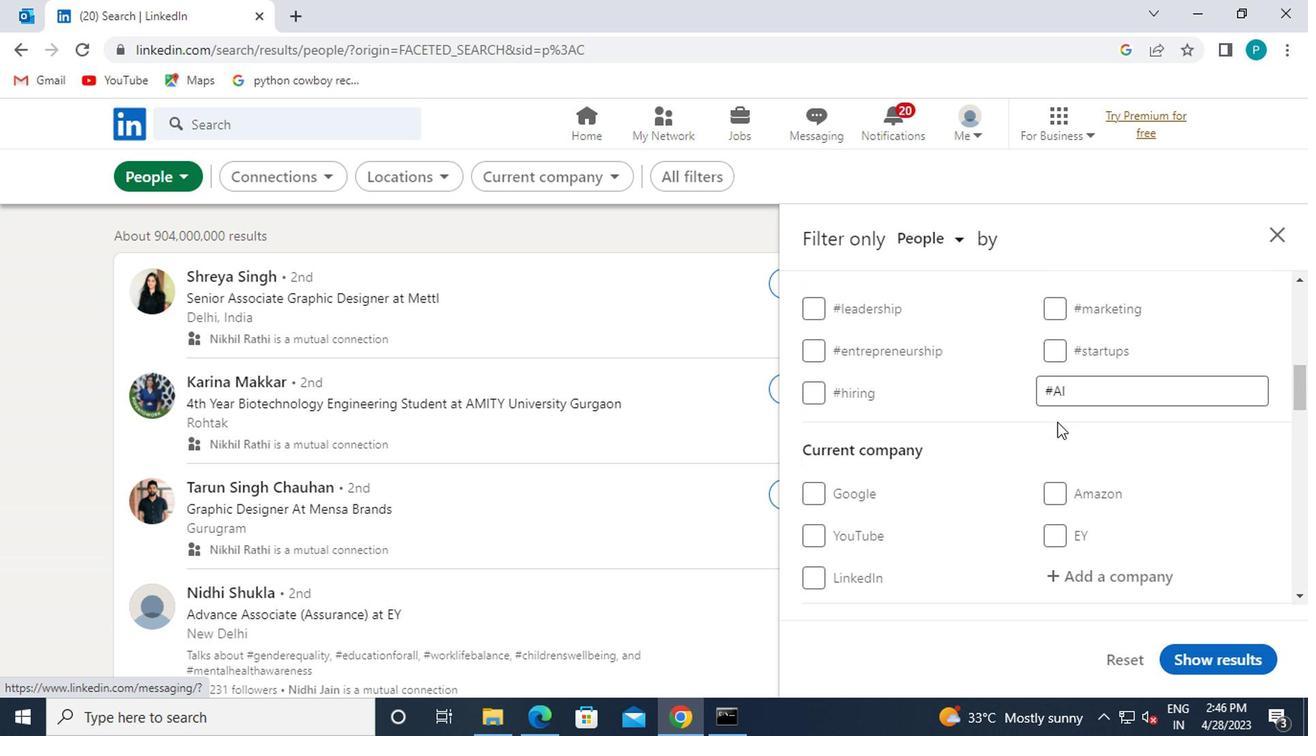
Action: Mouse scrolled (1054, 426) with delta (0, -1)
Screenshot: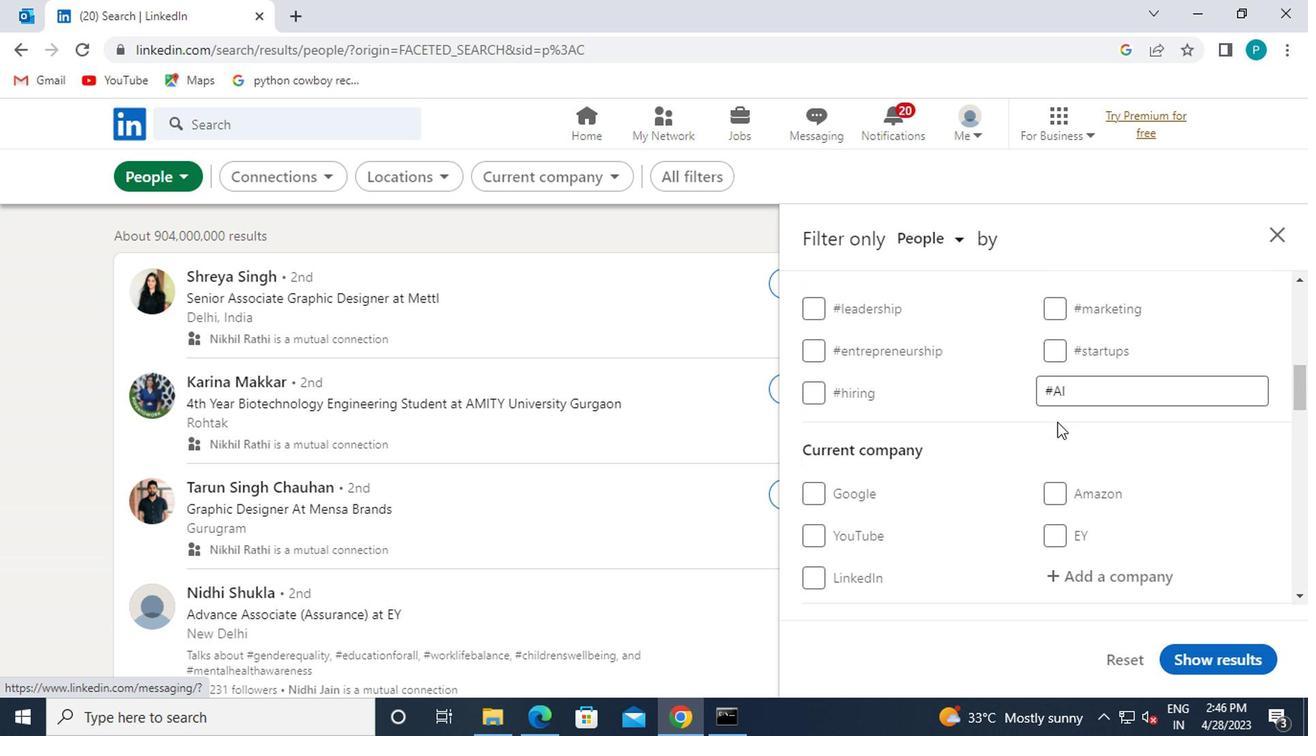
Action: Mouse moved to (1054, 433)
Screenshot: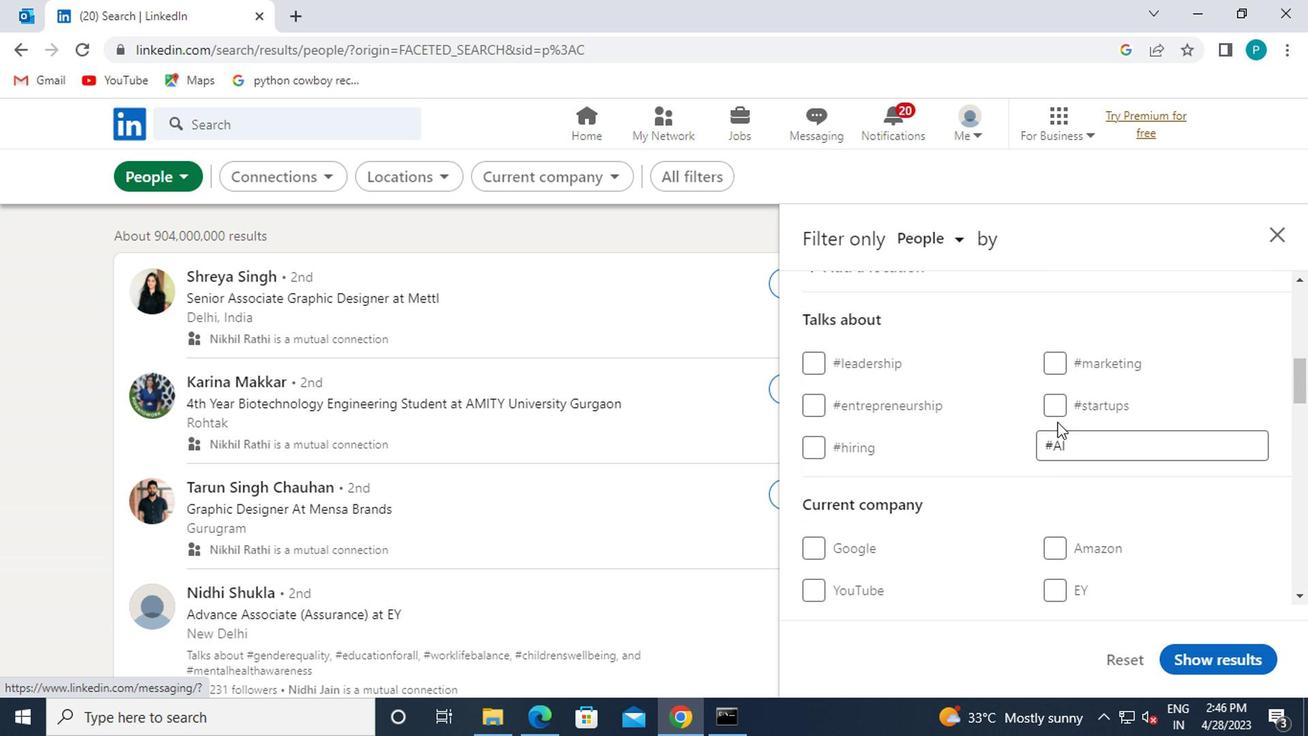 
Action: Mouse scrolled (1054, 432) with delta (0, 0)
Screenshot: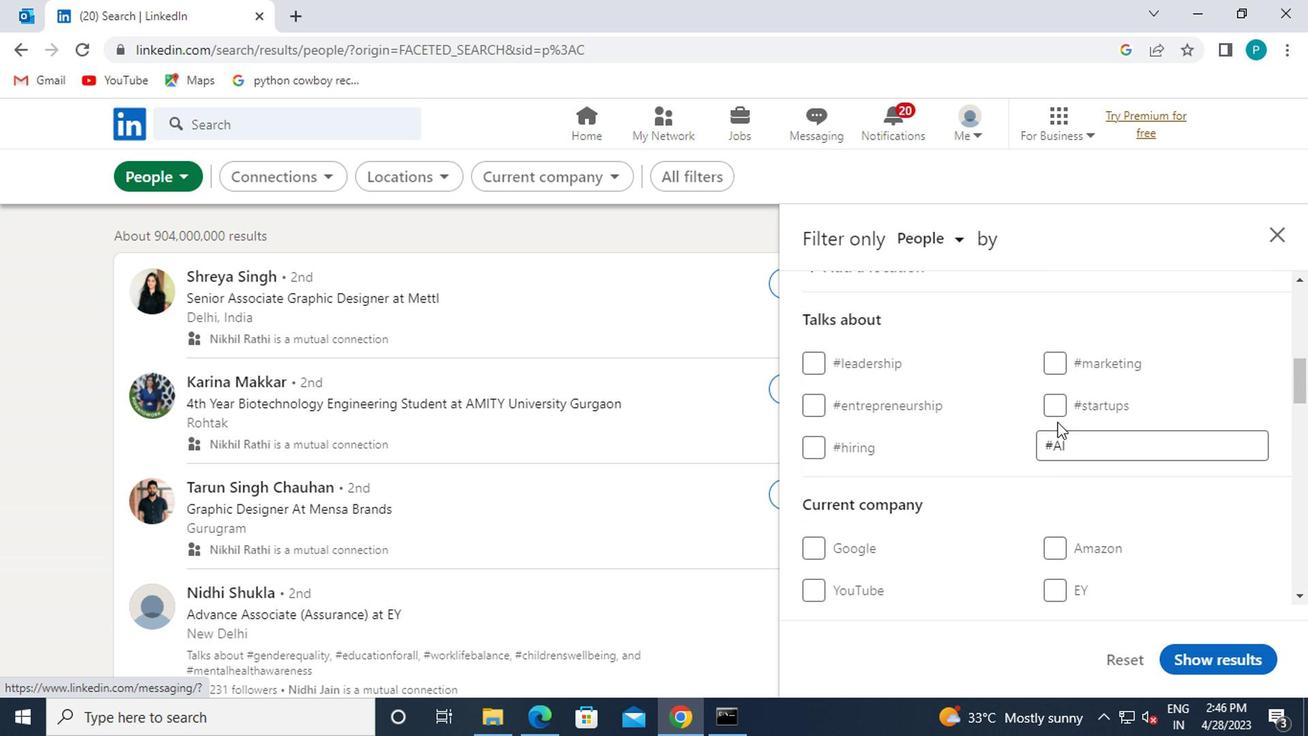 
Action: Mouse moved to (1065, 489)
Screenshot: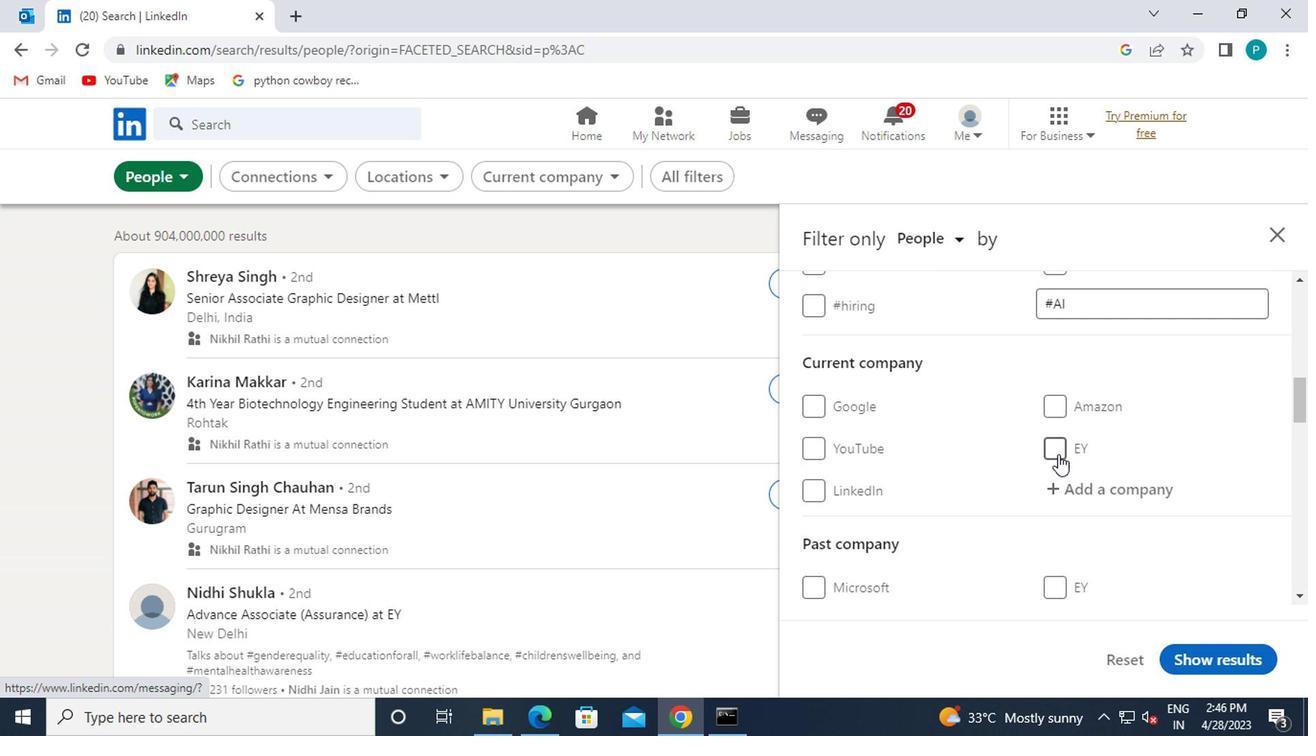 
Action: Mouse pressed left at (1065, 489)
Screenshot: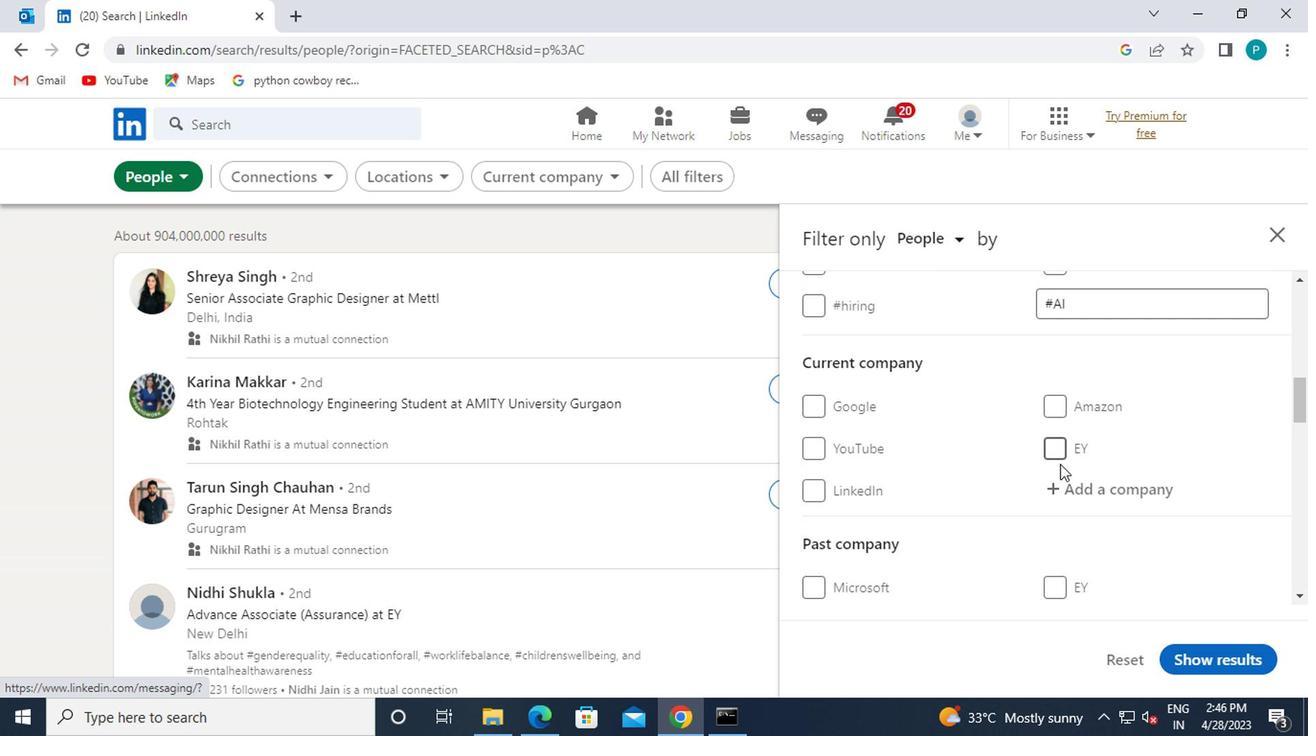 
Action: Mouse moved to (1065, 490)
Screenshot: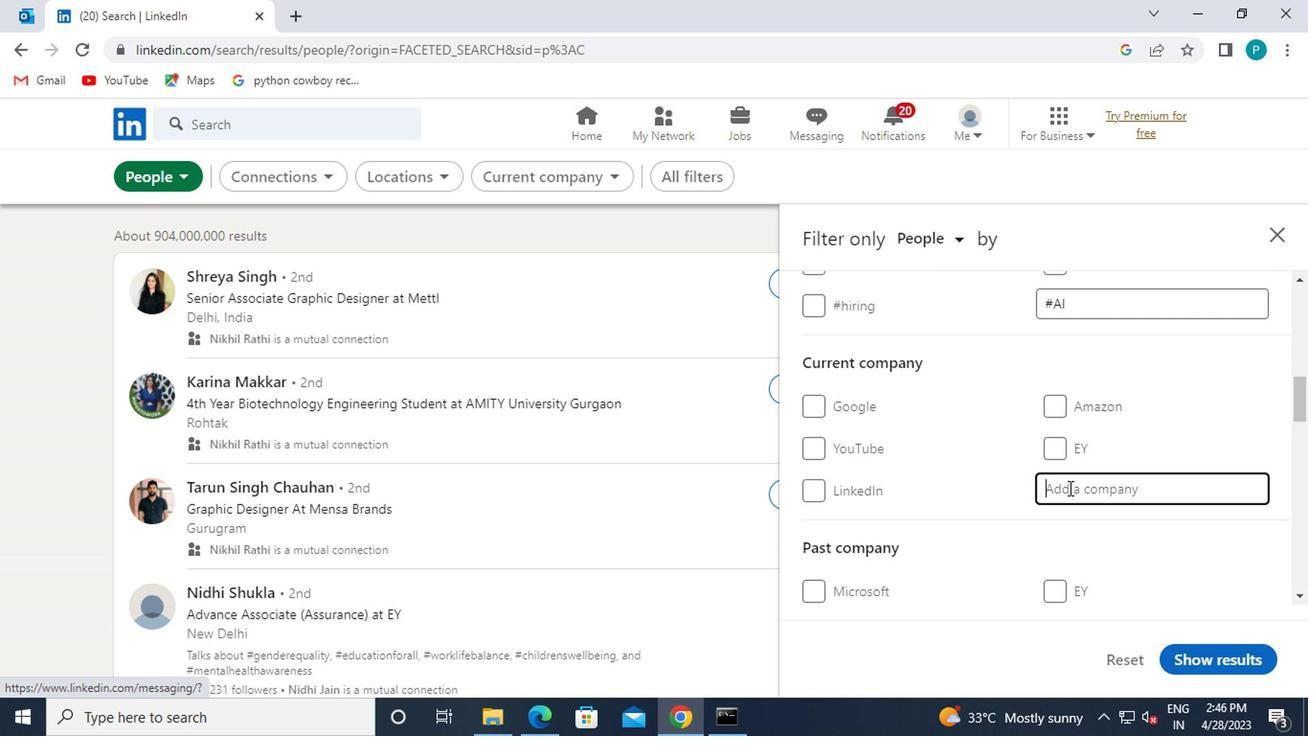 
Action: Key pressed <Key.caps_lock>C<Key.caps_lock>IV<Key.backspace><Key.backspace><Key.backspace>C<Key.caps_lock>IVIL
Screenshot: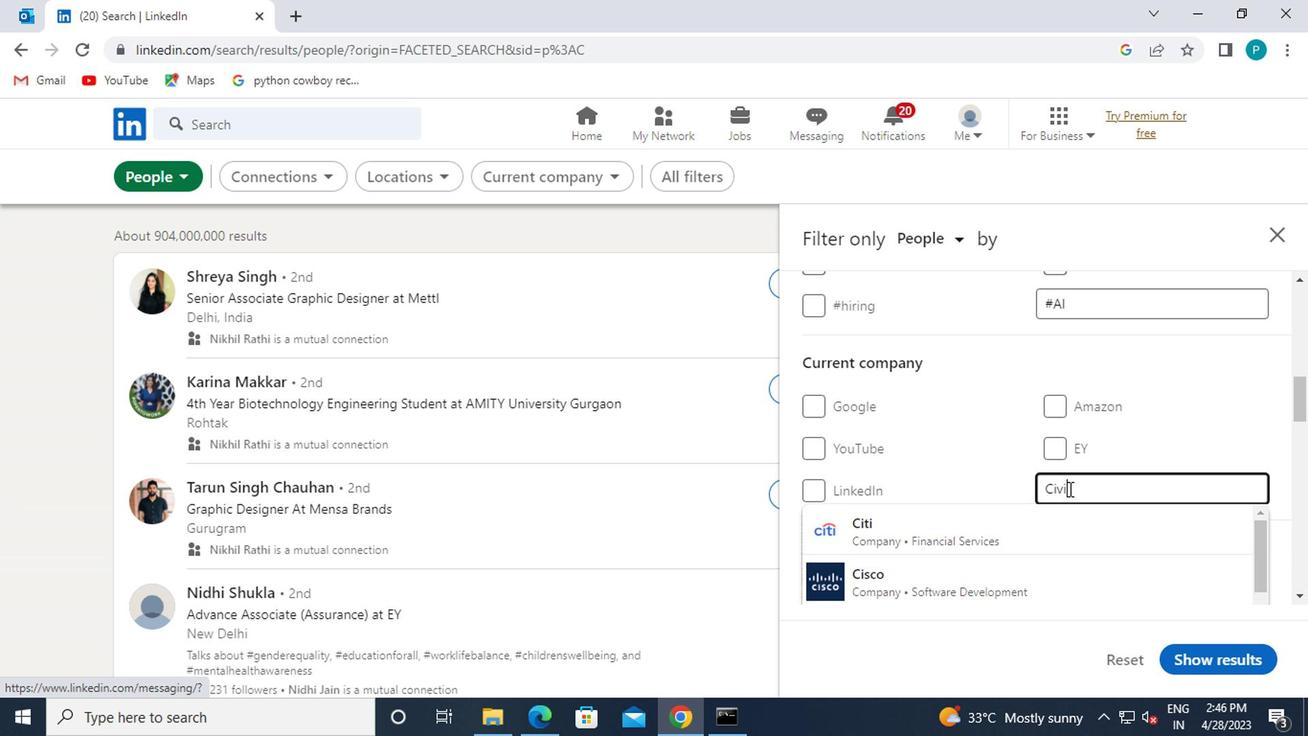 
Action: Mouse moved to (975, 577)
Screenshot: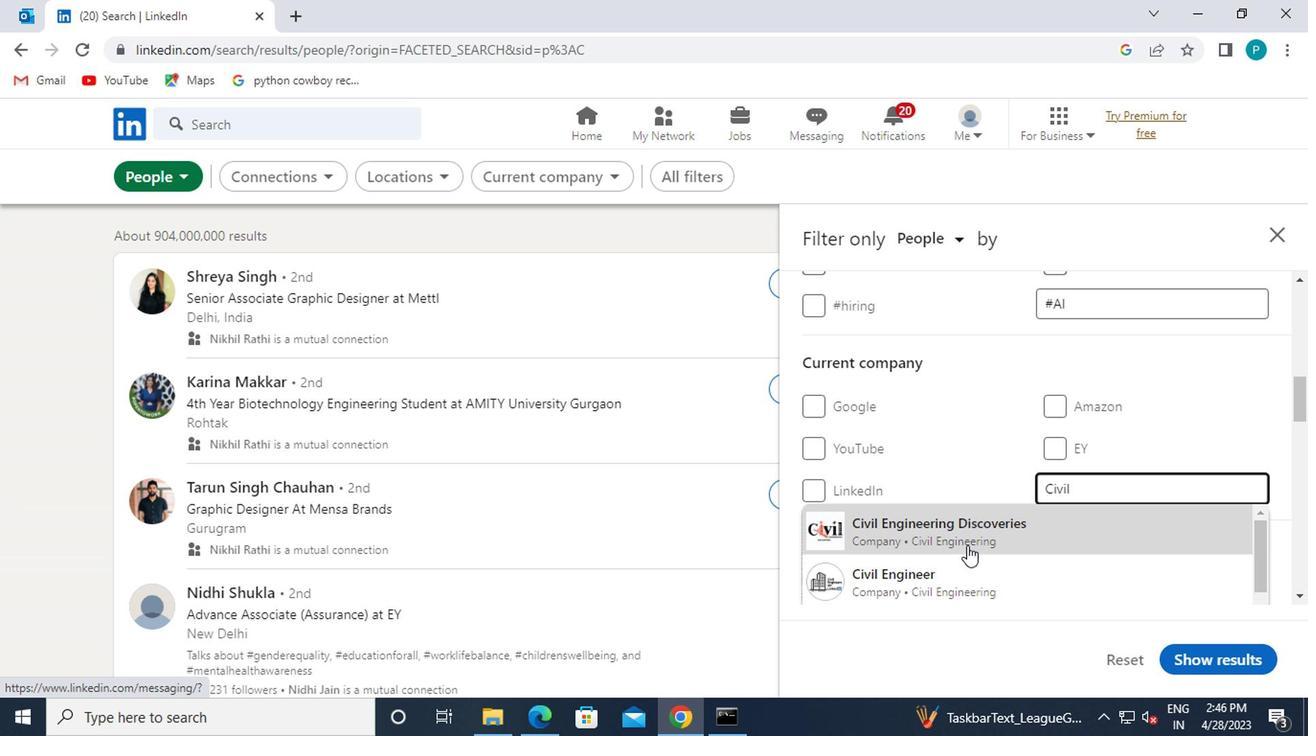 
Action: Mouse pressed left at (975, 577)
Screenshot: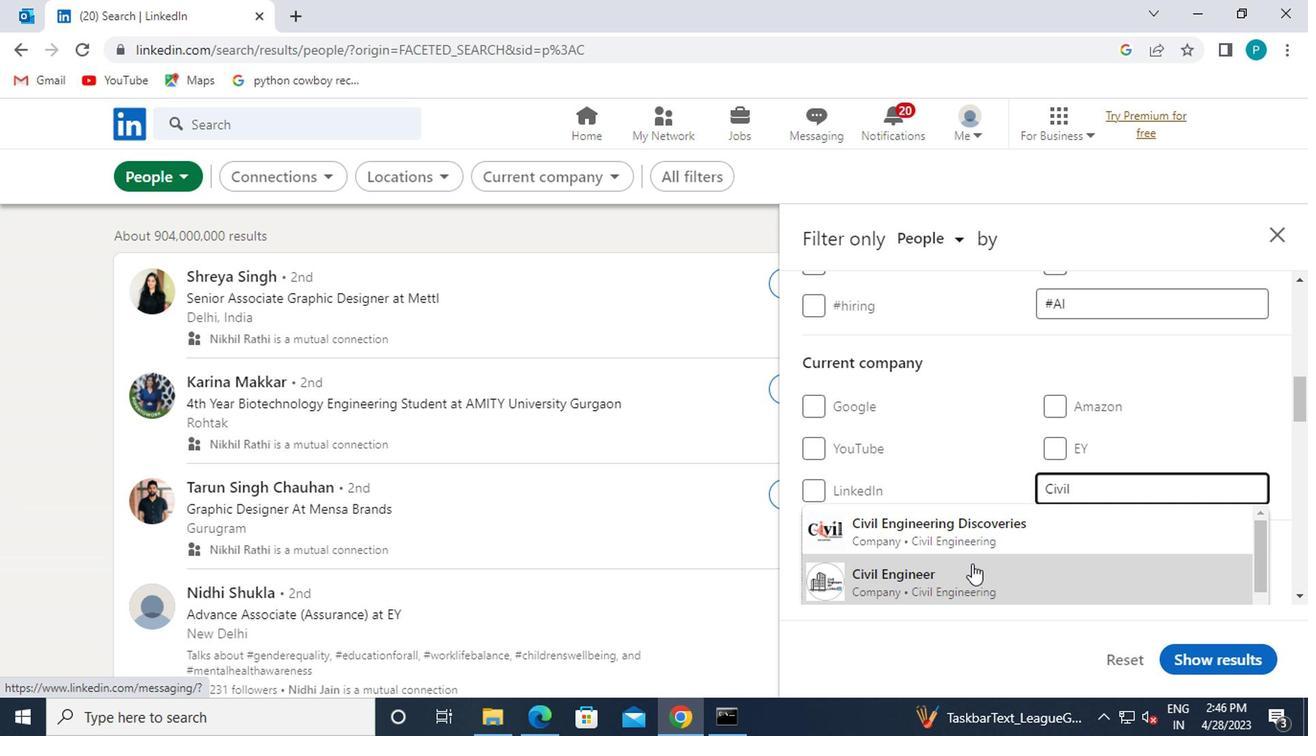 
Action: Mouse moved to (974, 554)
Screenshot: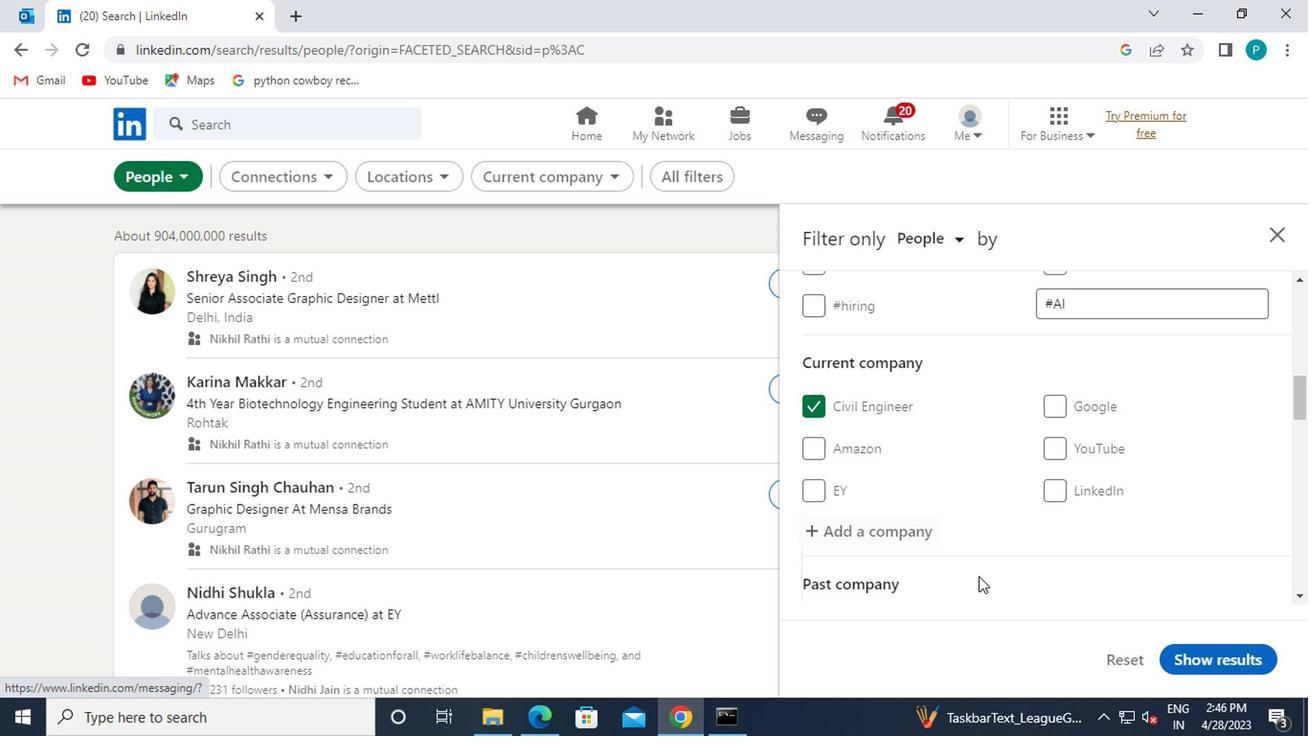 
Action: Mouse scrolled (974, 553) with delta (0, 0)
Screenshot: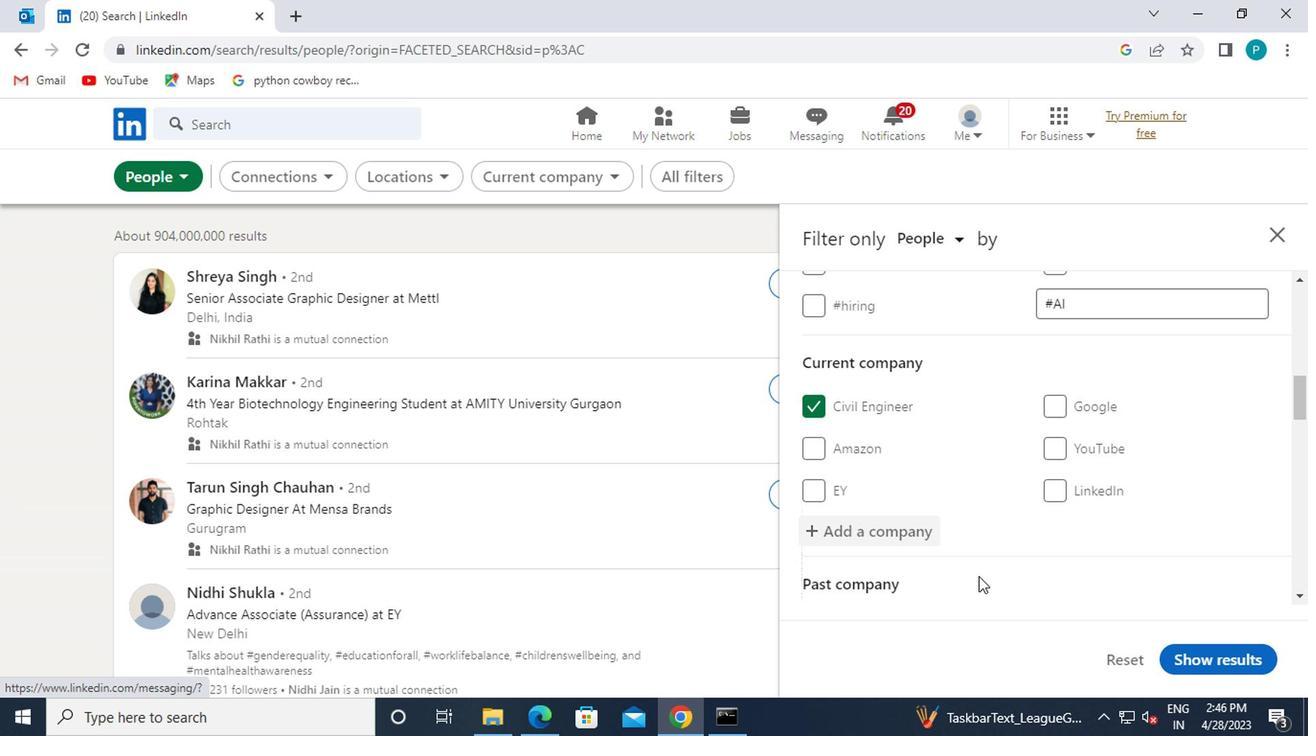 
Action: Mouse scrolled (974, 553) with delta (0, 0)
Screenshot: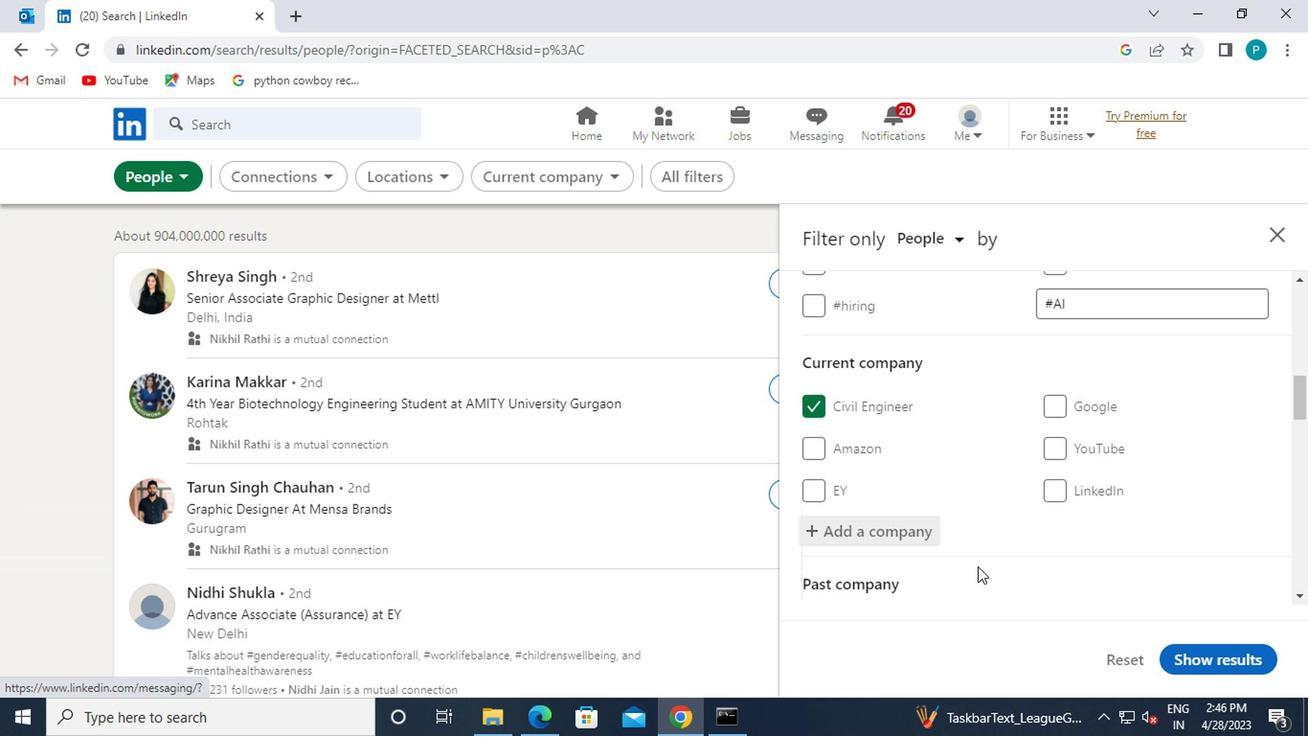 
Action: Mouse scrolled (974, 553) with delta (0, 0)
Screenshot: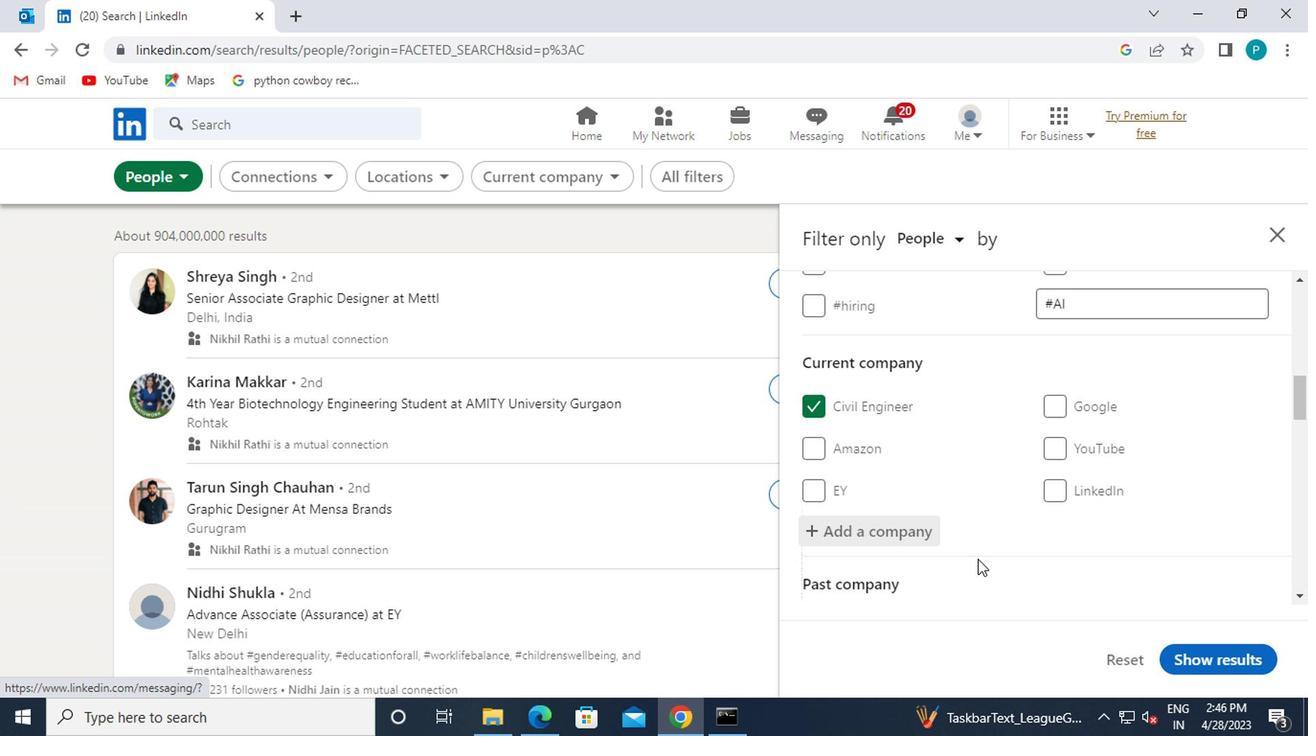 
Action: Mouse scrolled (974, 553) with delta (0, 0)
Screenshot: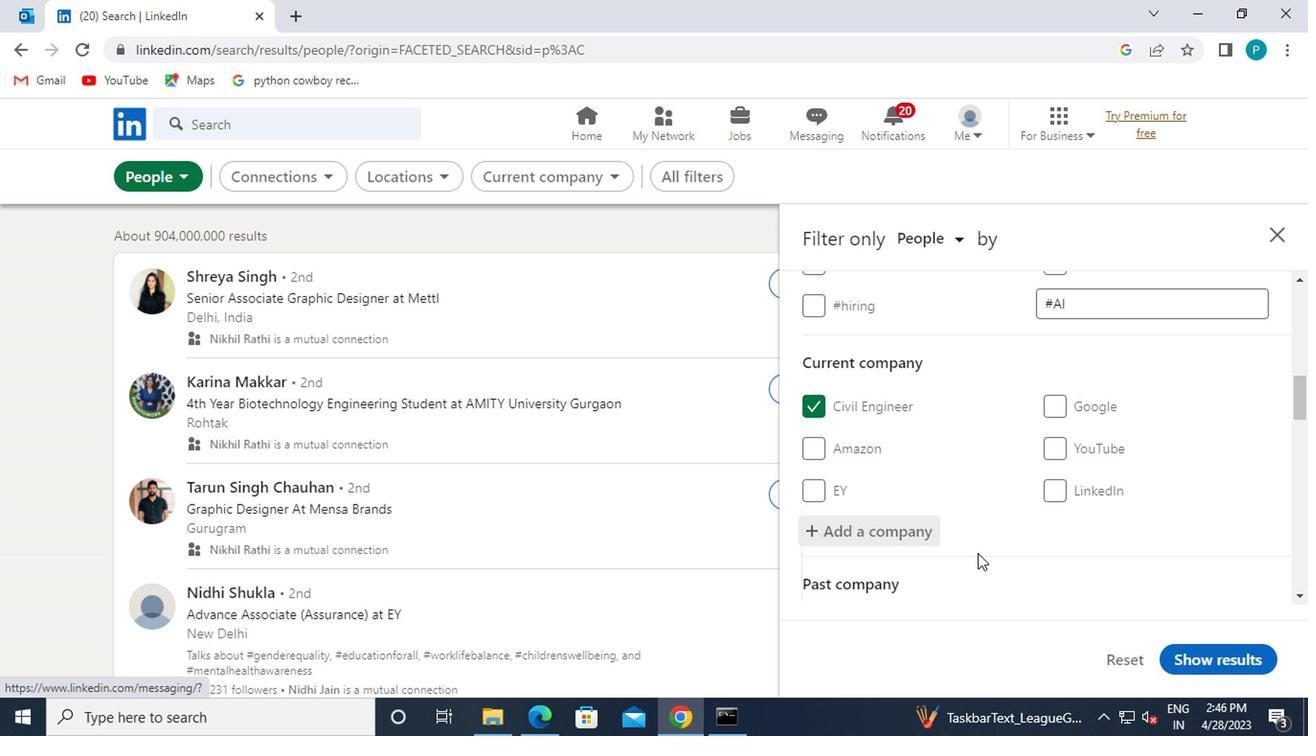 
Action: Mouse moved to (1099, 528)
Screenshot: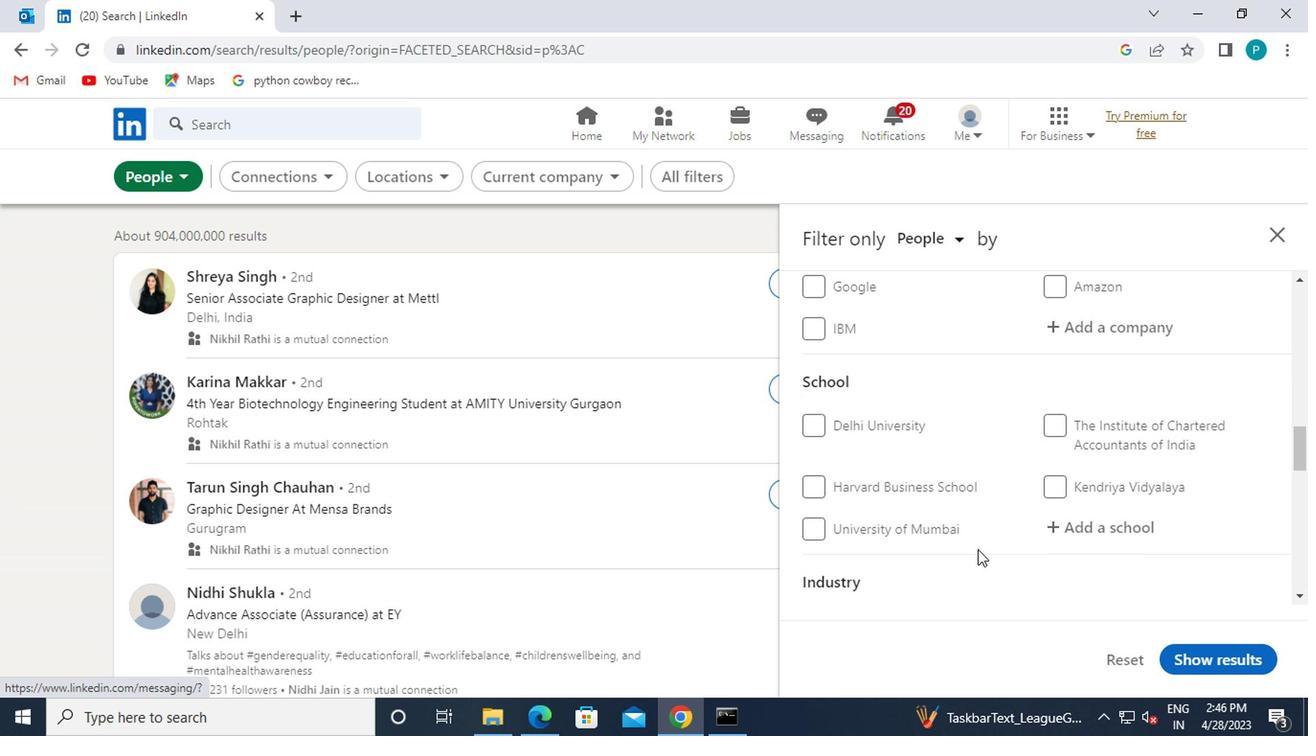 
Action: Mouse pressed left at (1099, 528)
Screenshot: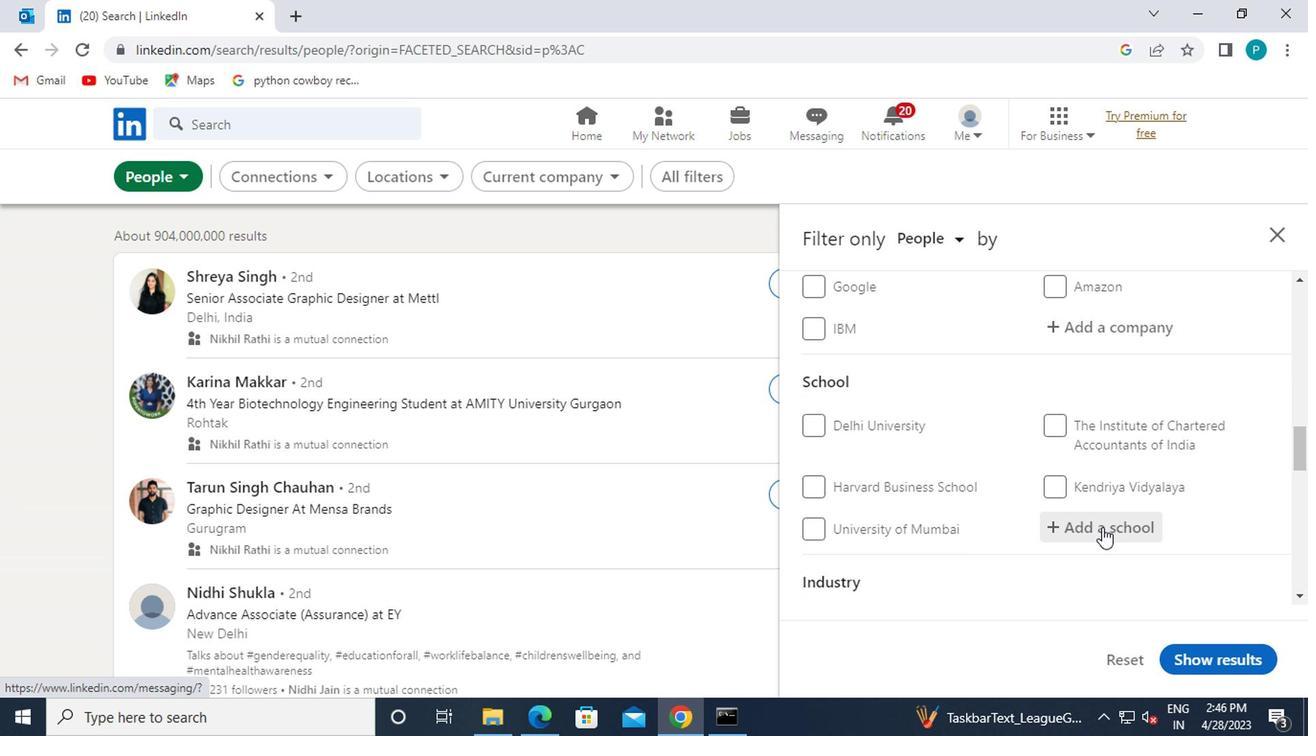 
Action: Mouse moved to (1099, 522)
Screenshot: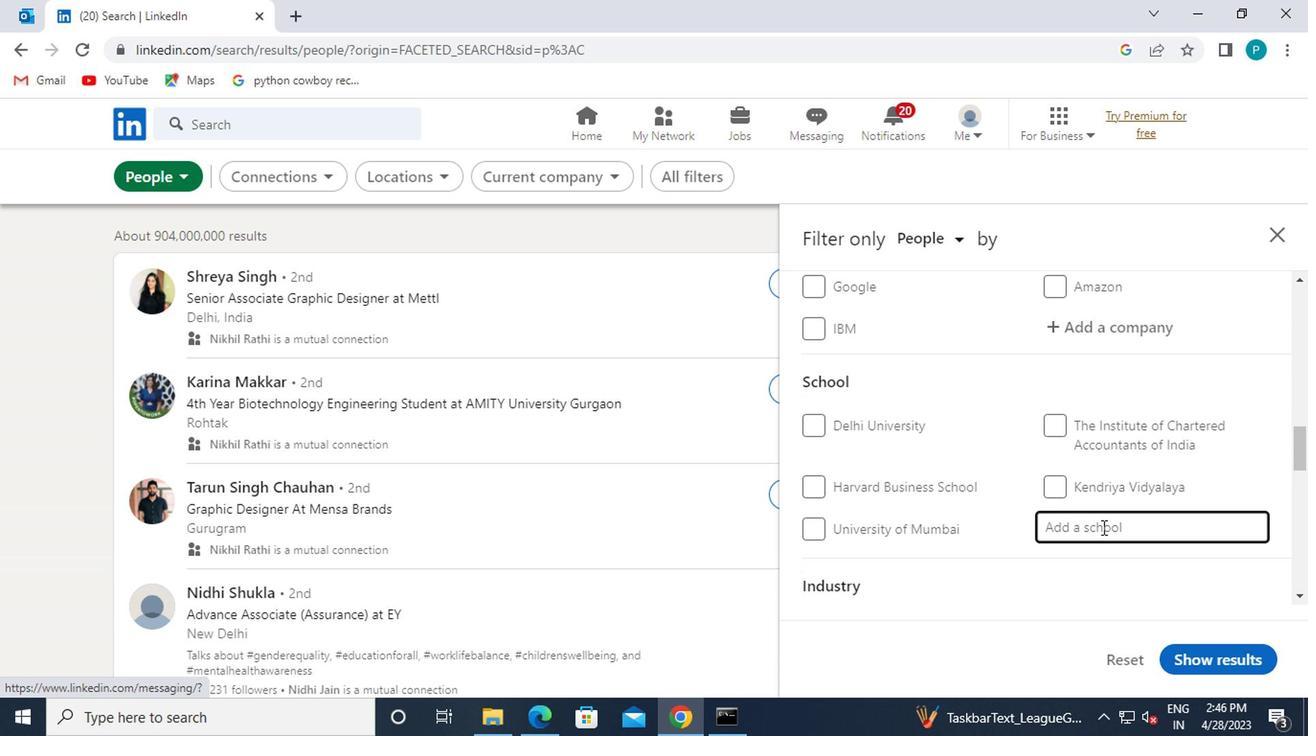 
Action: Key pressed <Key.caps_lock>R<Key.caps_lock>AMA<Key.caps_lock>K<Key.caps_lock>RI
Screenshot: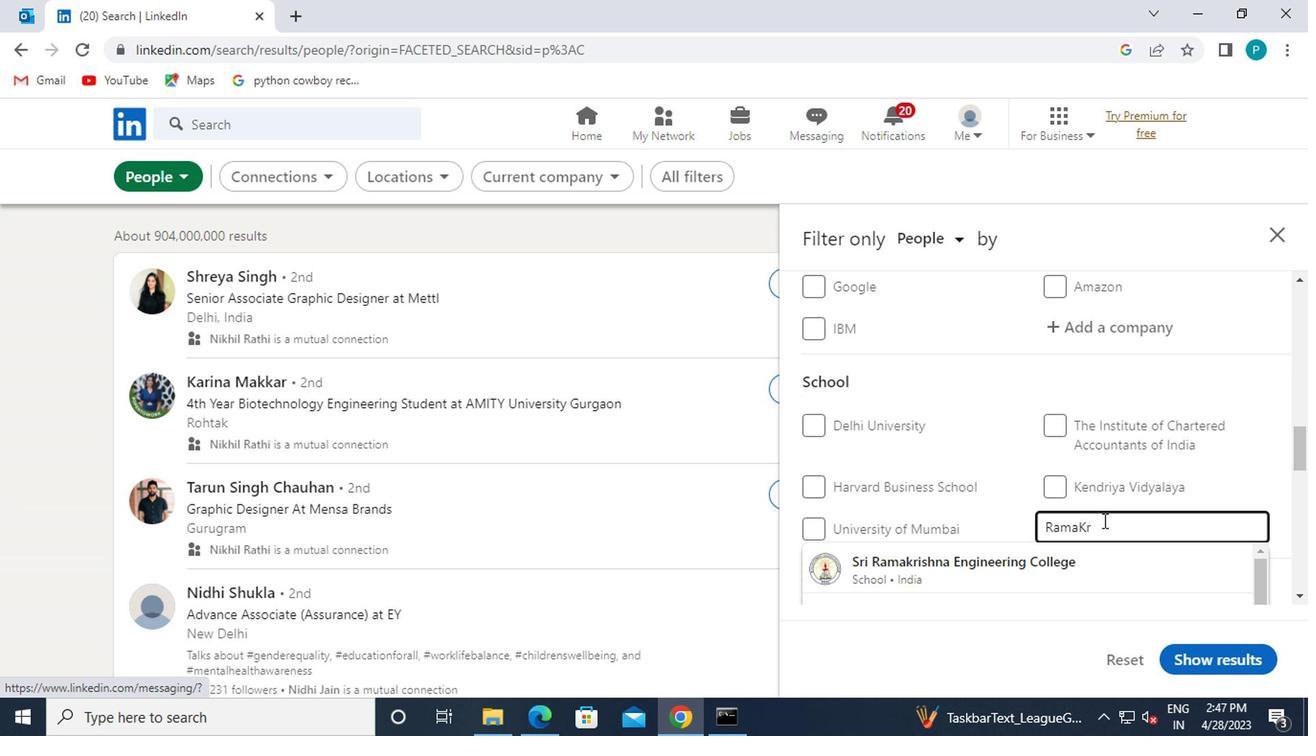 
Action: Mouse moved to (986, 505)
Screenshot: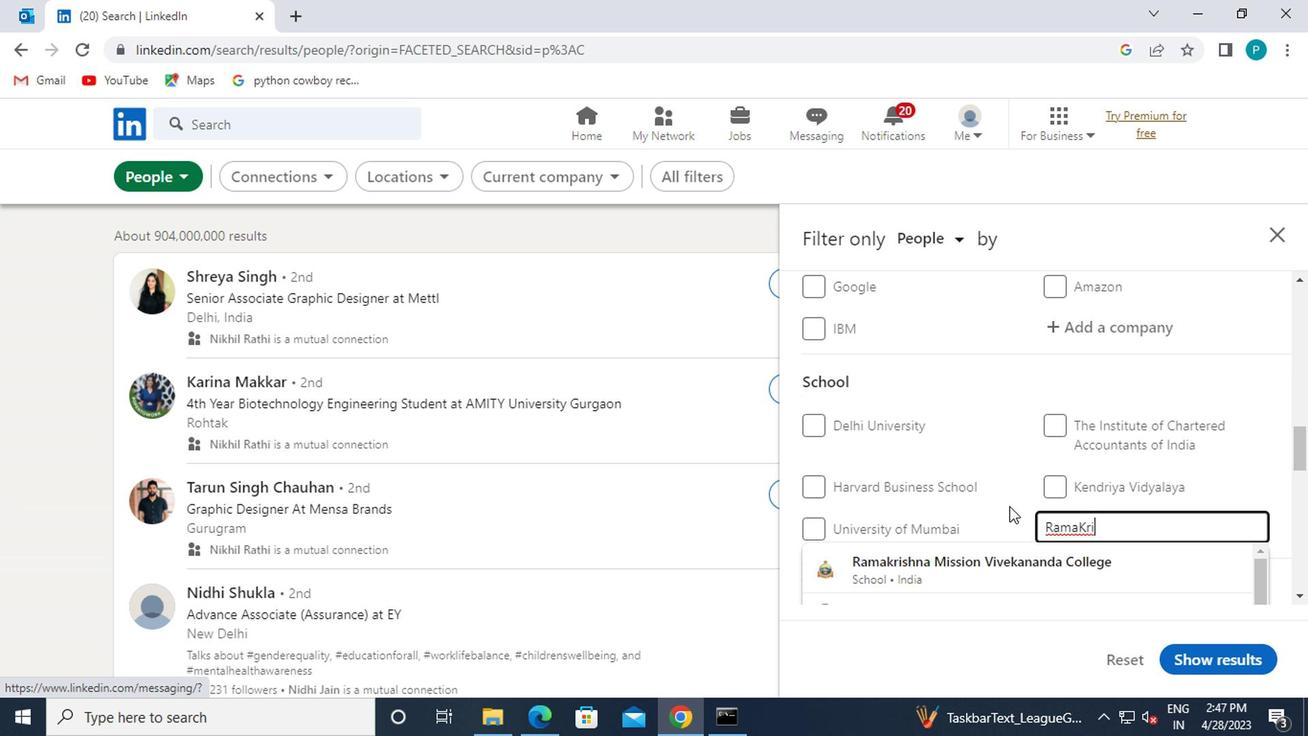 
Action: Mouse scrolled (986, 504) with delta (0, -1)
Screenshot: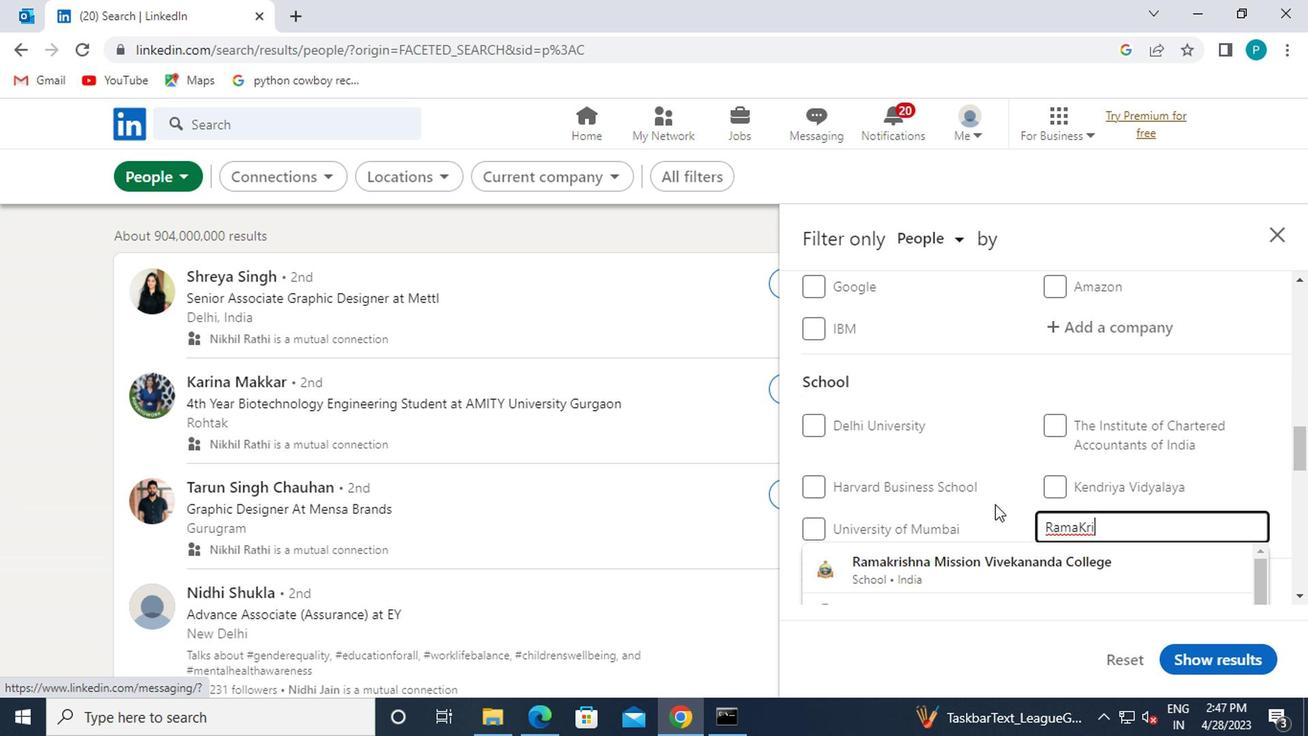 
Action: Mouse moved to (971, 565)
Screenshot: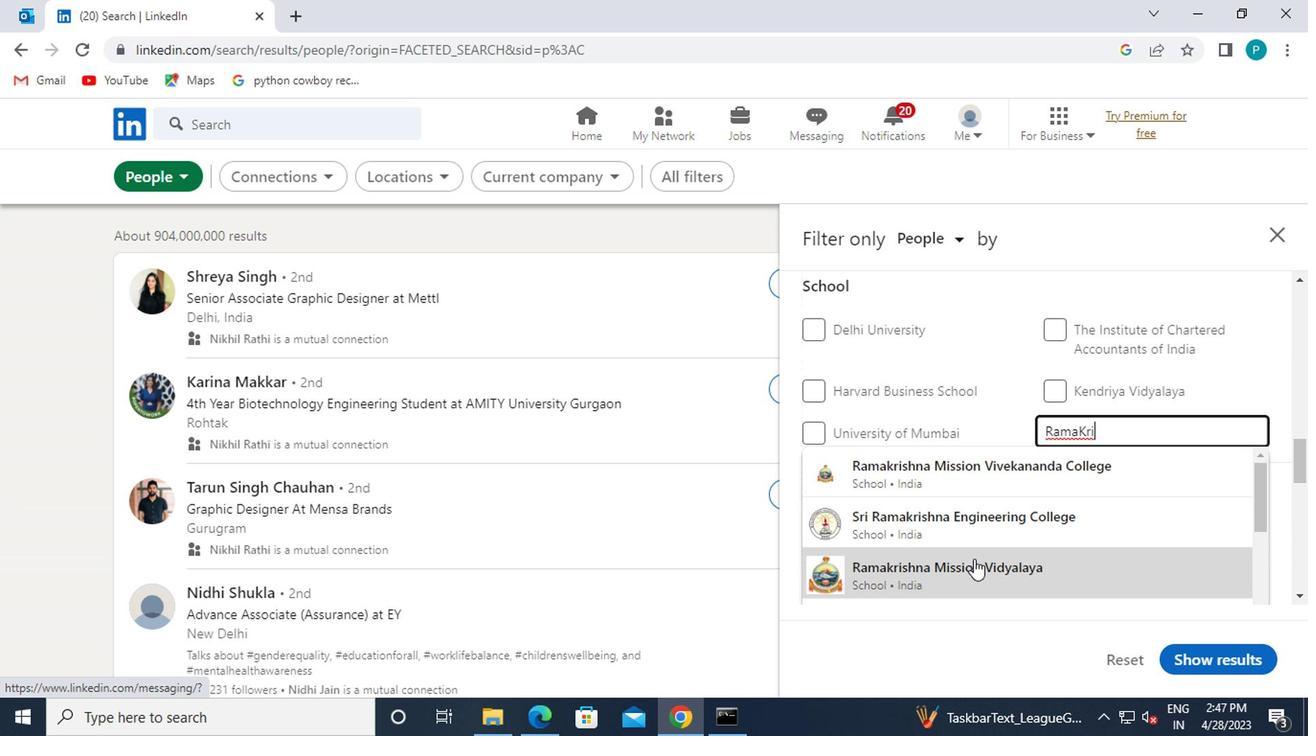 
Action: Mouse pressed left at (971, 565)
Screenshot: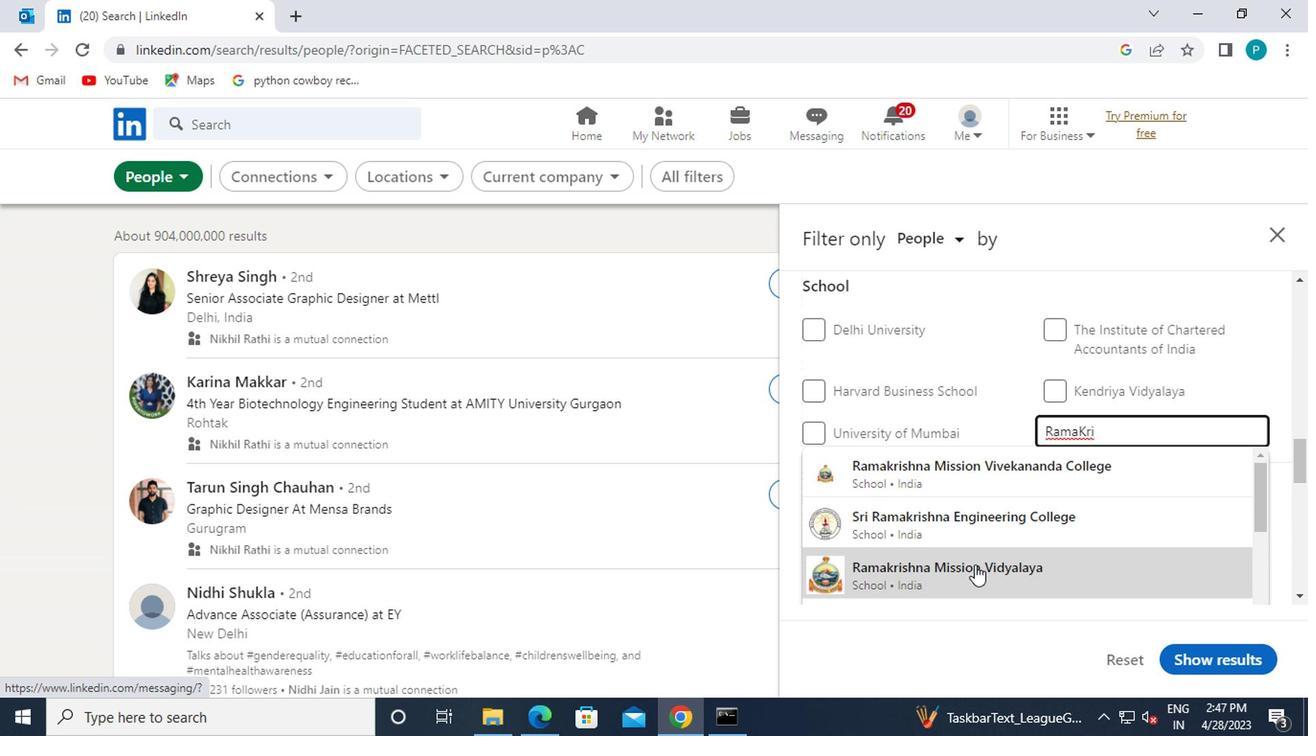 
Action: Mouse moved to (980, 553)
Screenshot: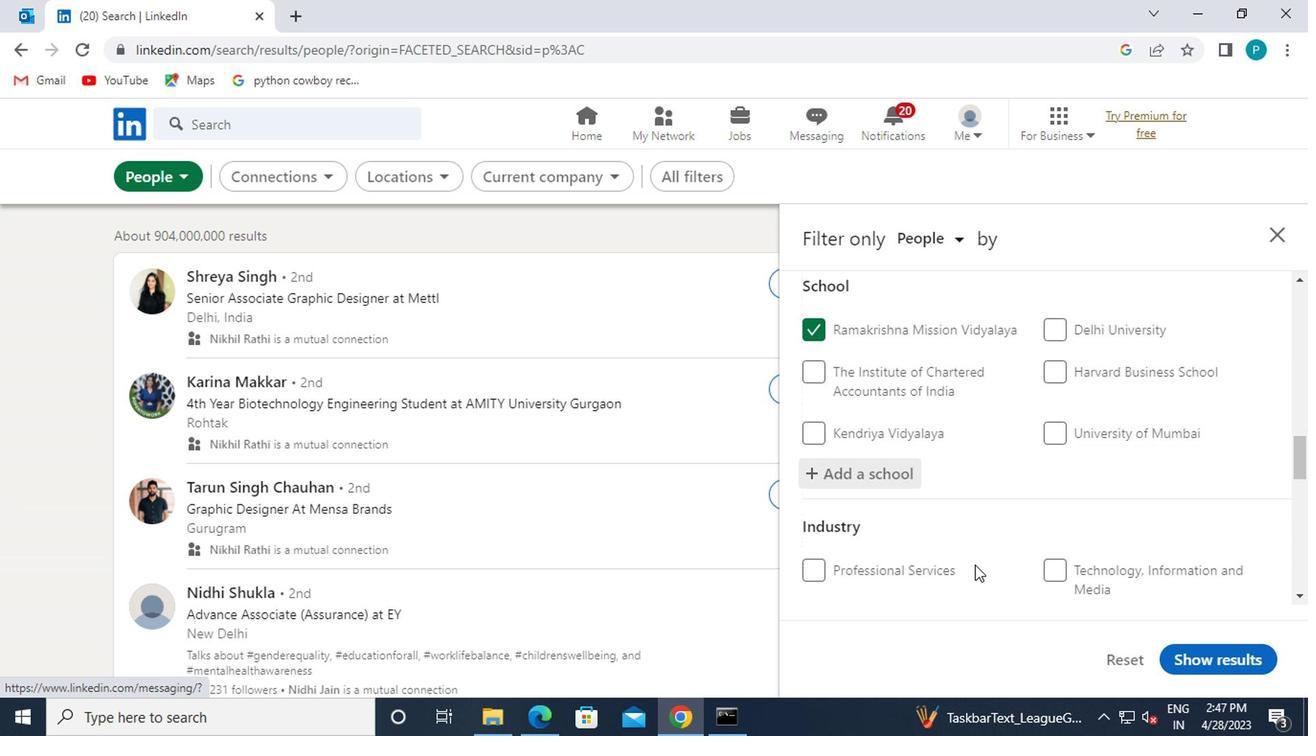 
Action: Mouse scrolled (980, 552) with delta (0, 0)
Screenshot: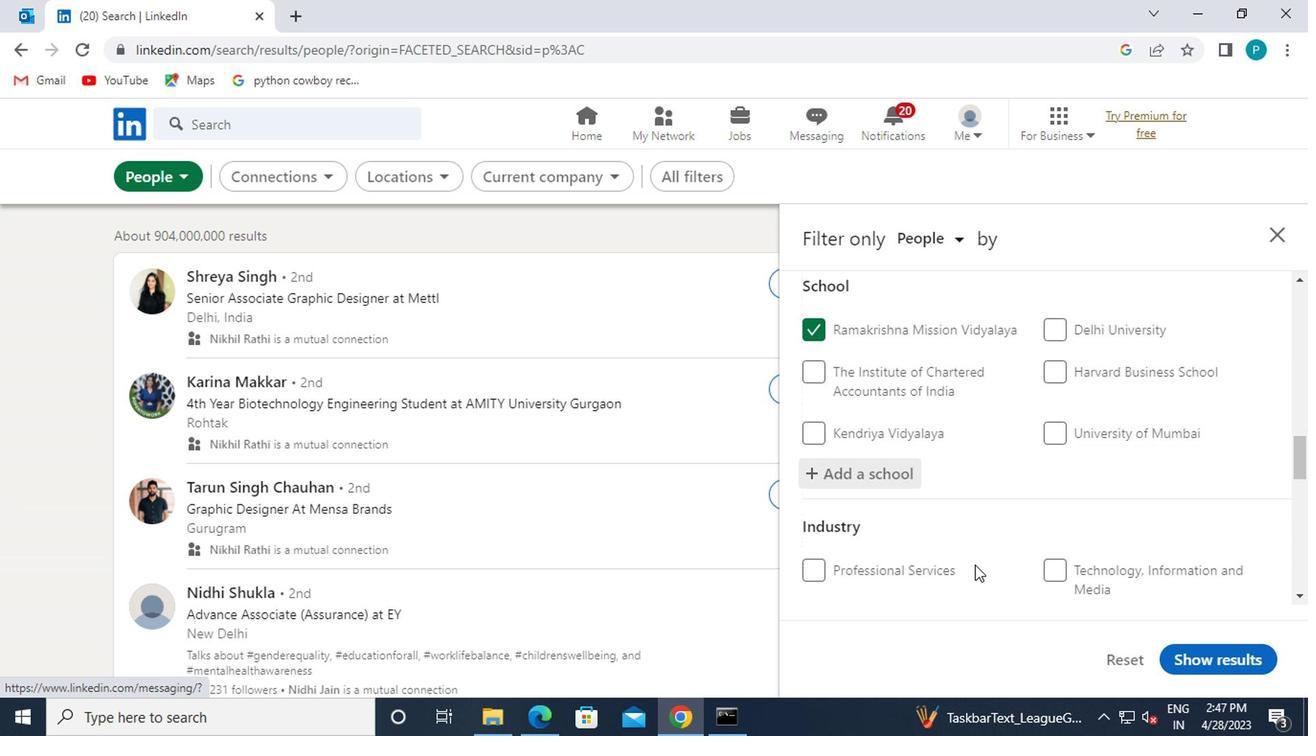 
Action: Mouse moved to (984, 548)
Screenshot: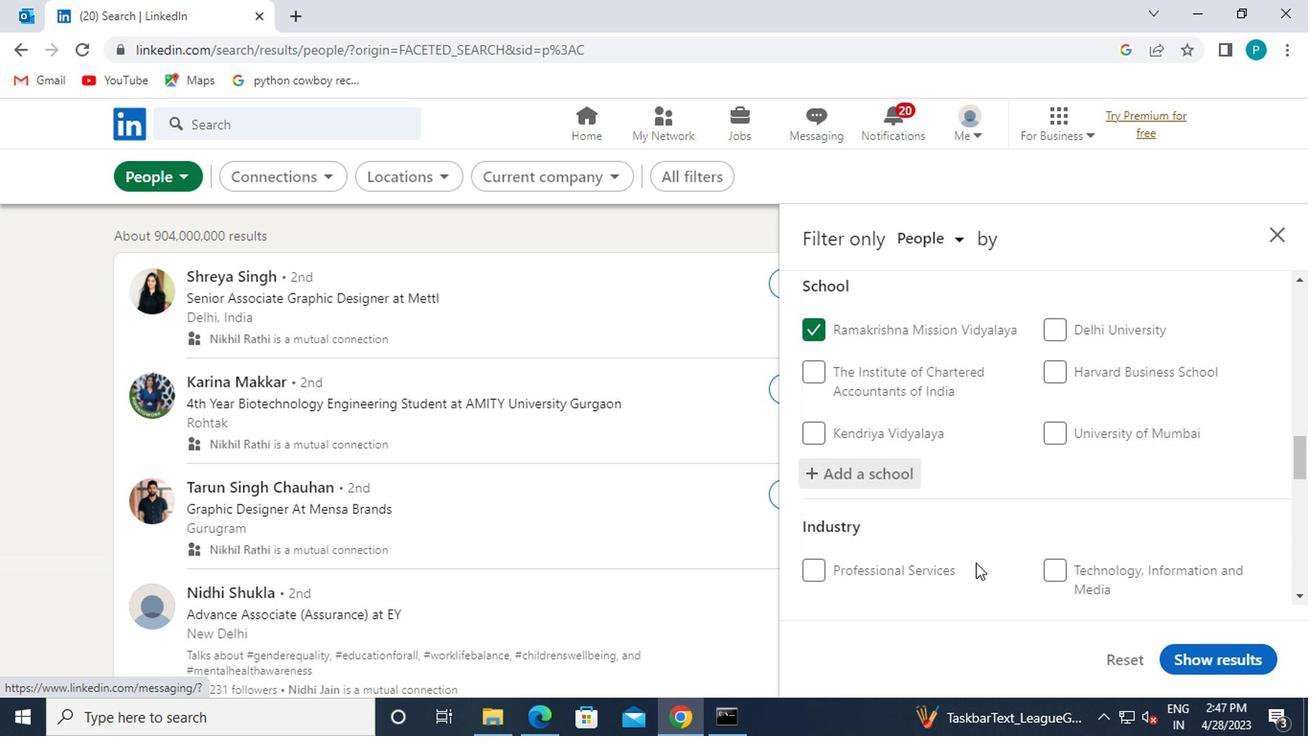 
Action: Mouse scrolled (984, 547) with delta (0, 0)
Screenshot: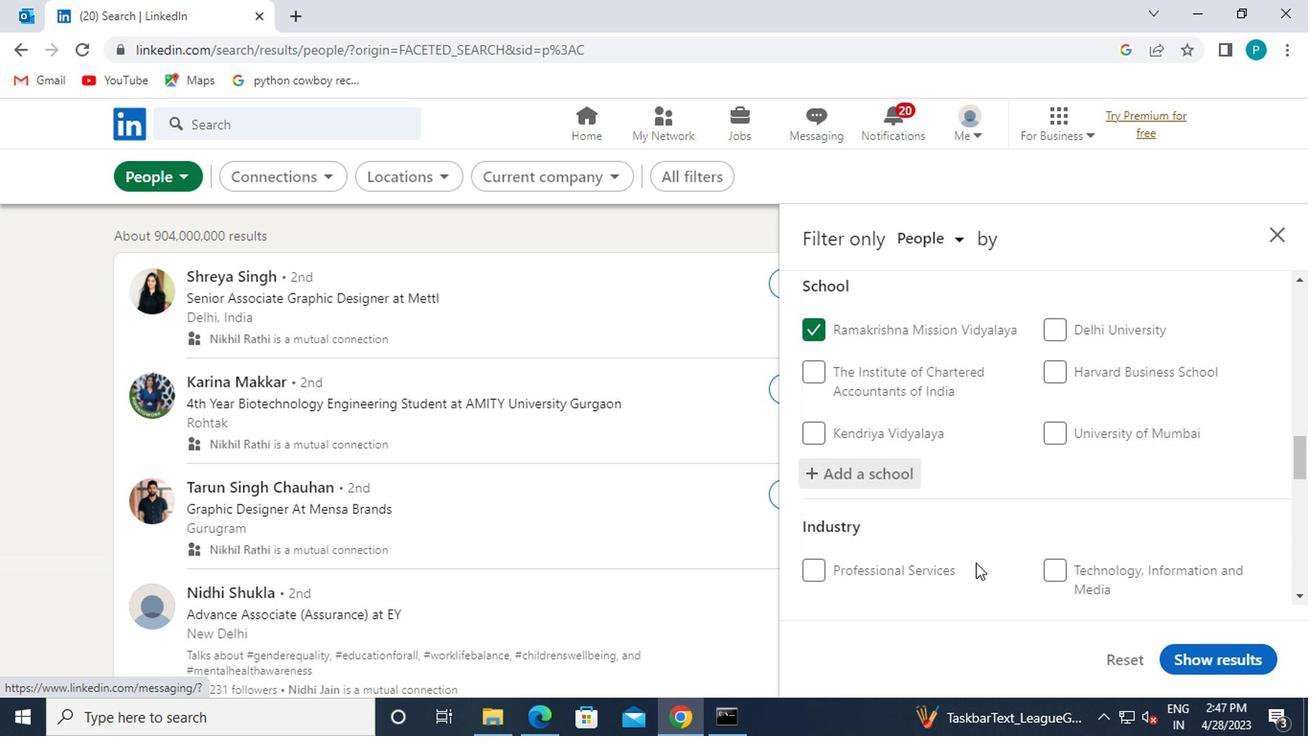 
Action: Mouse moved to (1087, 515)
Screenshot: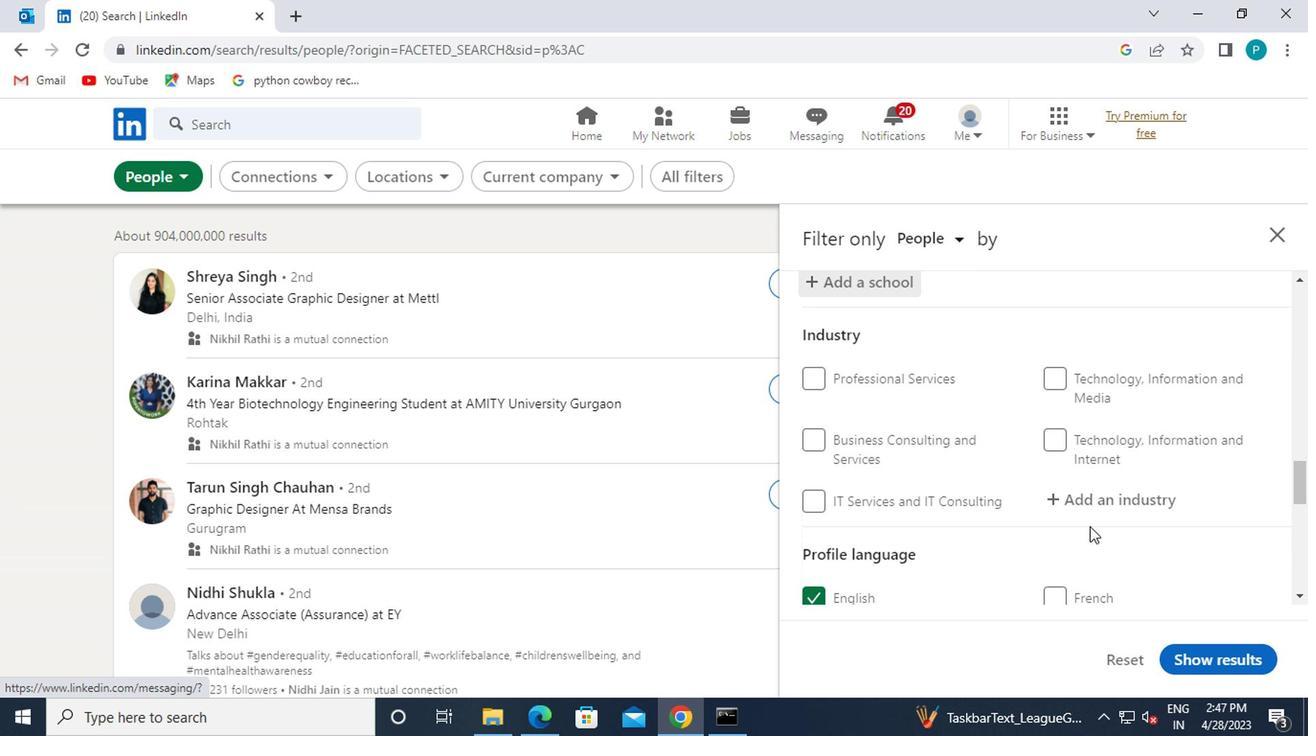 
Action: Mouse pressed left at (1087, 515)
Screenshot: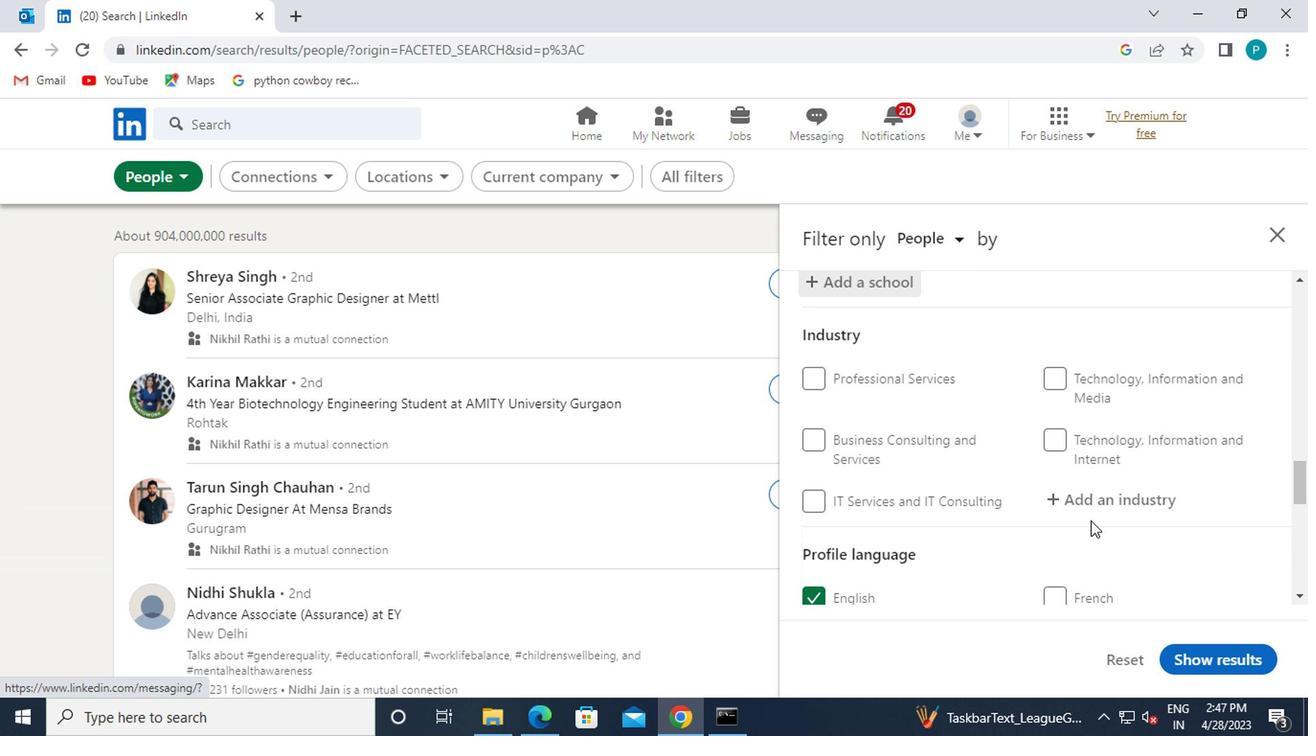 
Action: Mouse moved to (1087, 510)
Screenshot: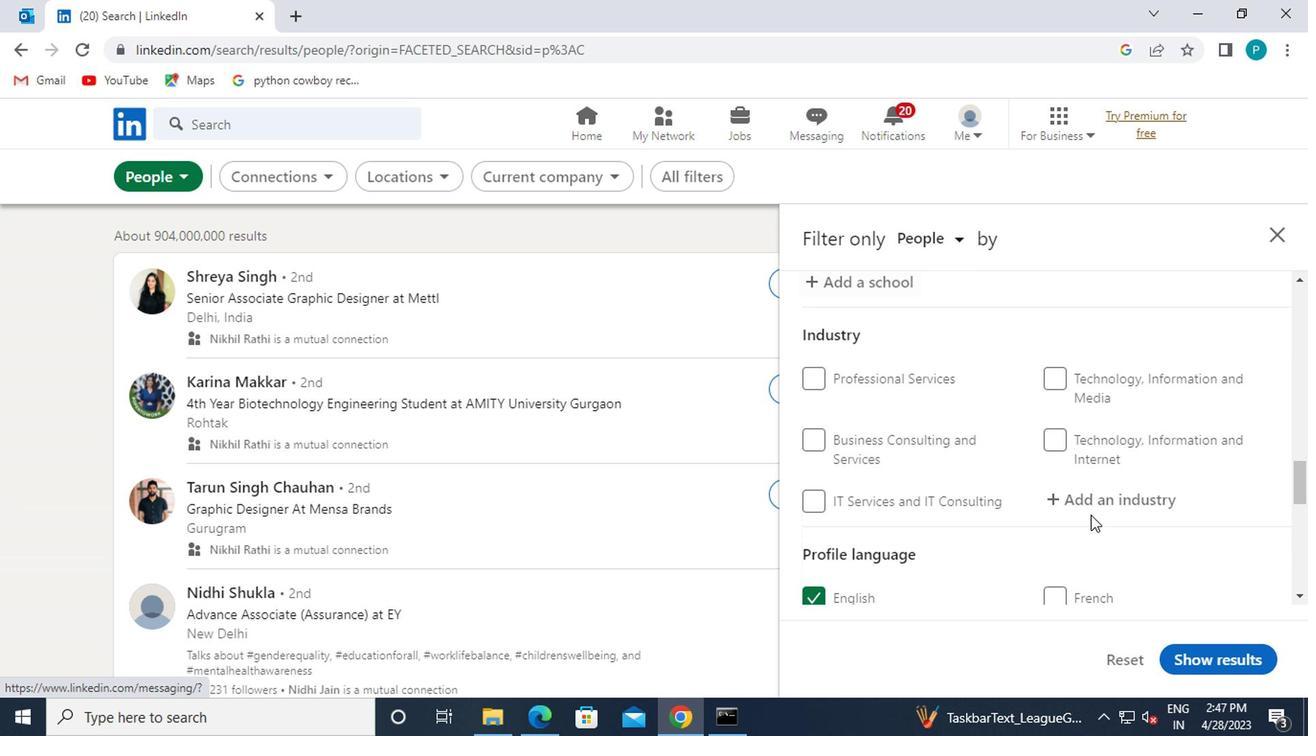 
Action: Mouse pressed left at (1087, 510)
Screenshot: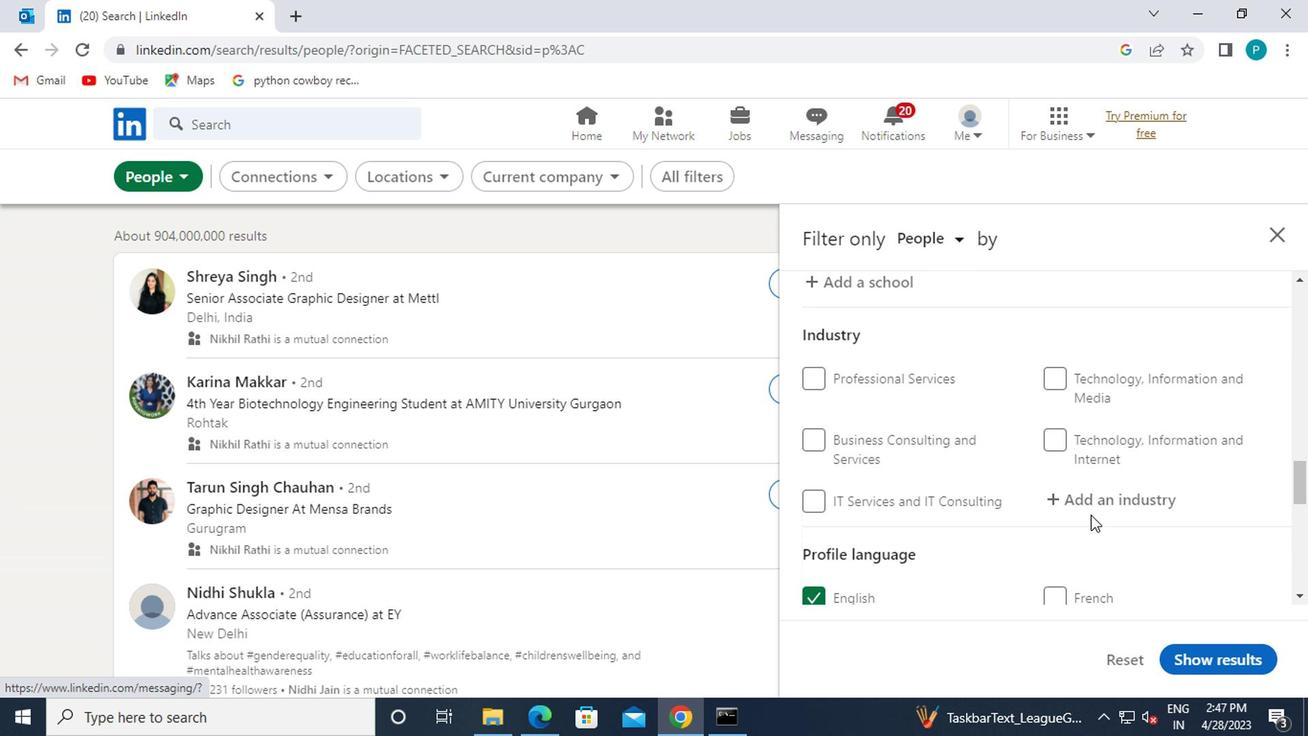 
Action: Key pressed <Key.caps_lock>I<Key.caps_lock>NDI
Screenshot: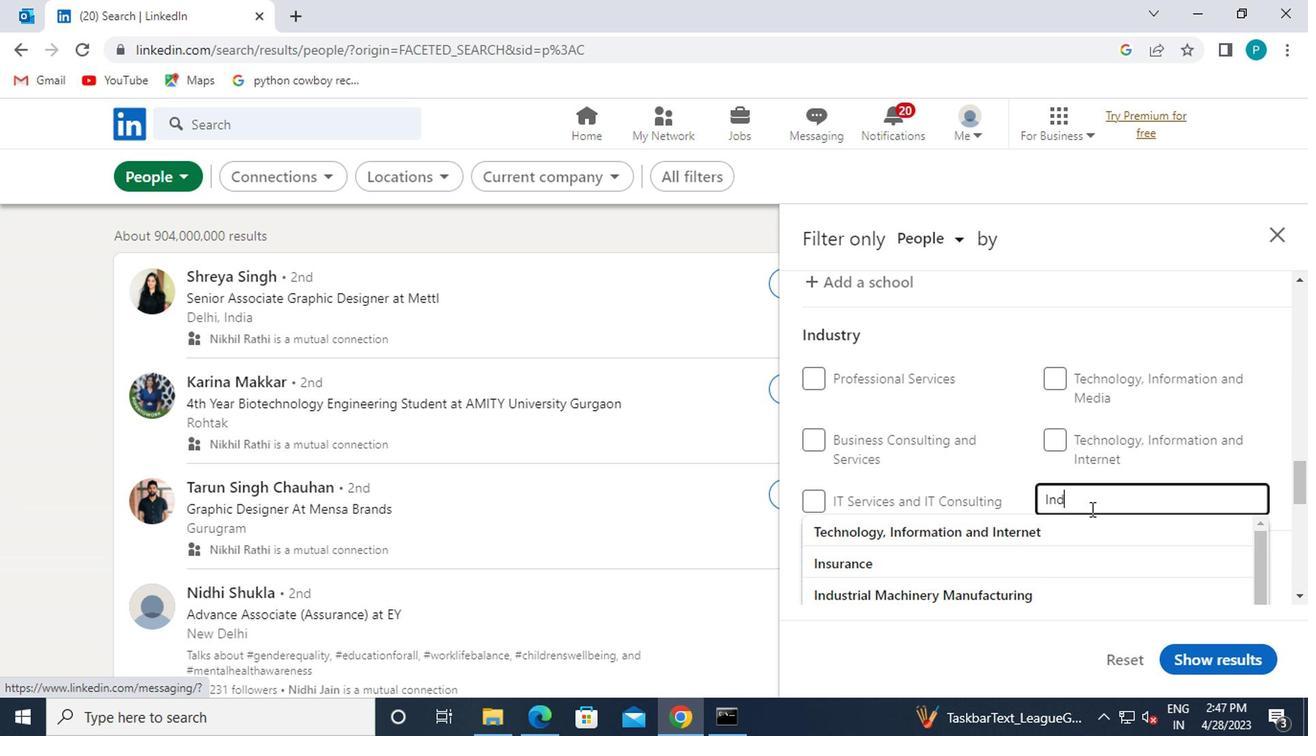 
Action: Mouse moved to (1042, 539)
Screenshot: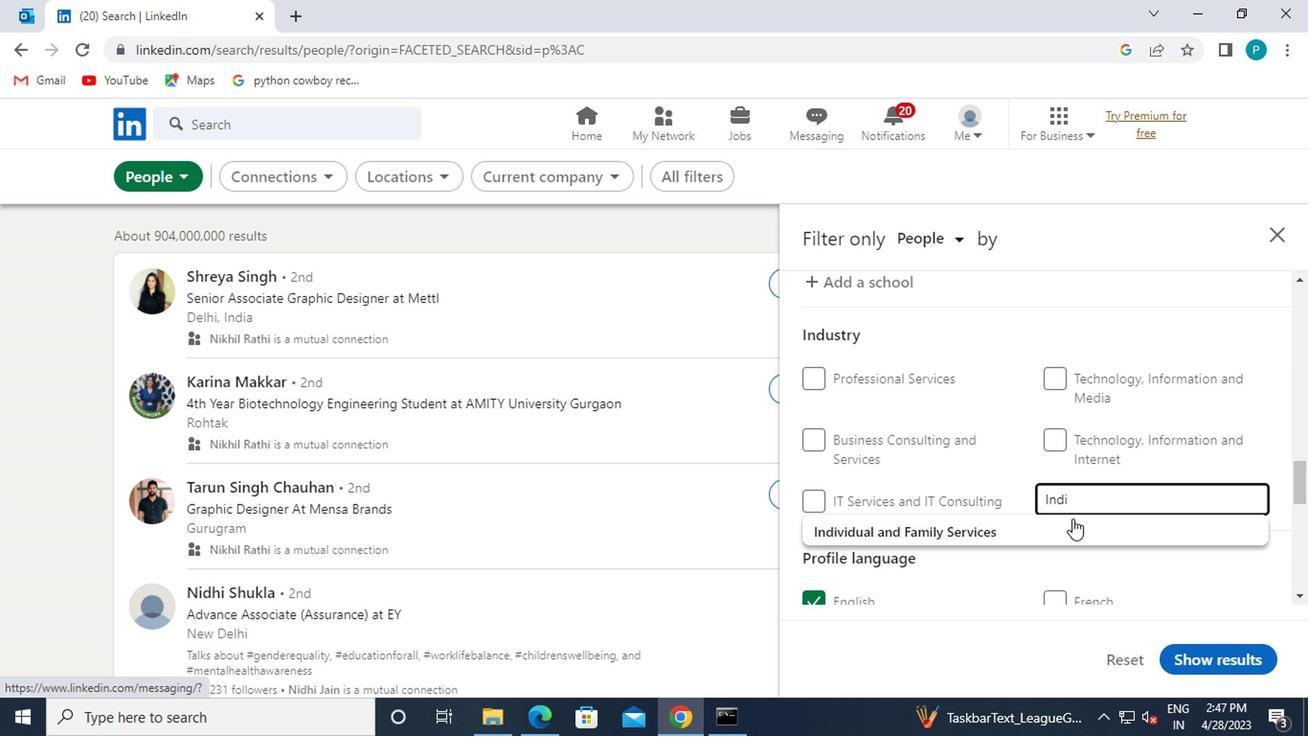 
Action: Mouse pressed left at (1042, 539)
Screenshot: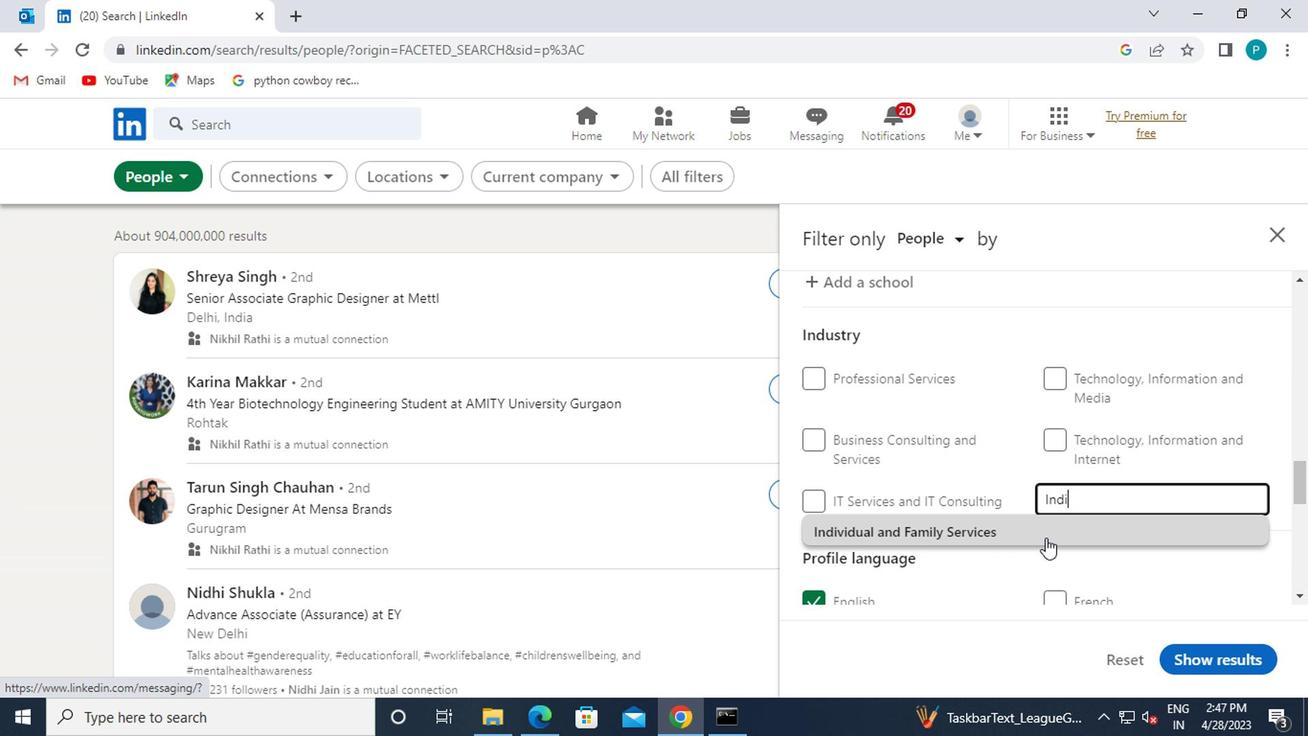 
Action: Mouse moved to (1005, 527)
Screenshot: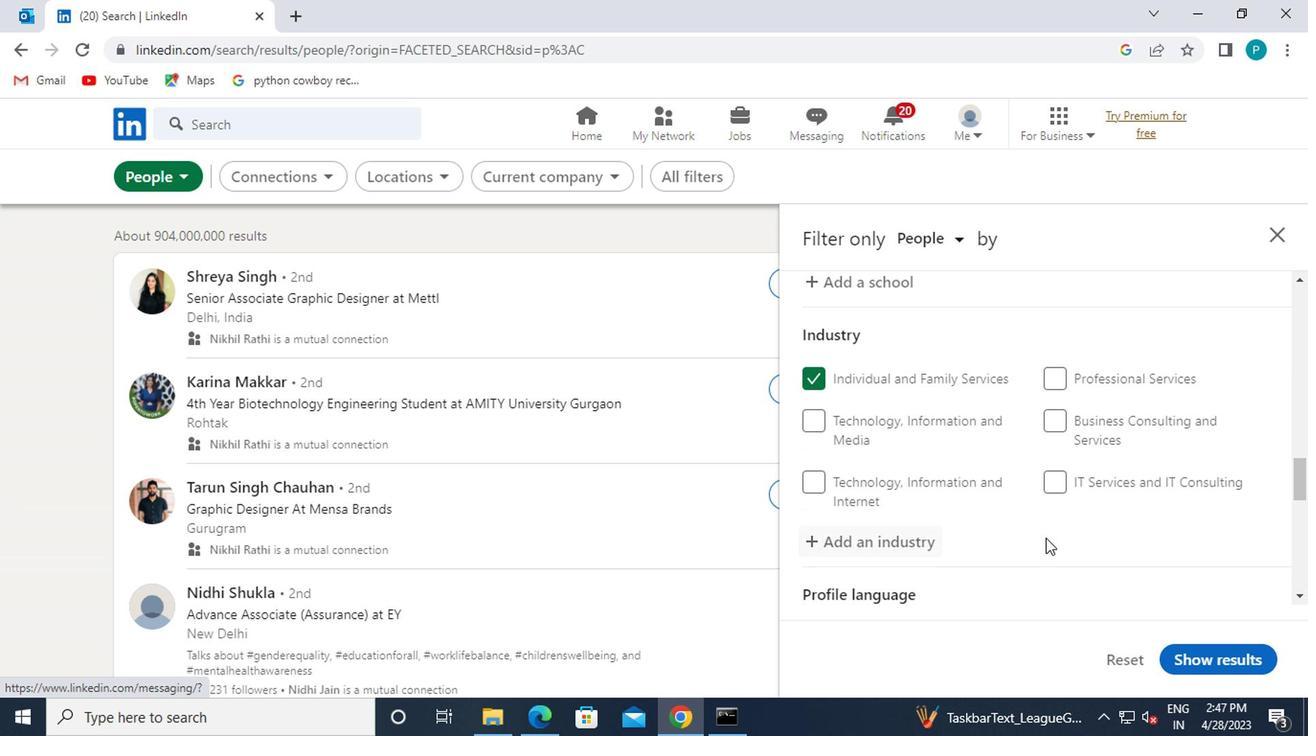 
Action: Mouse scrolled (1005, 526) with delta (0, 0)
Screenshot: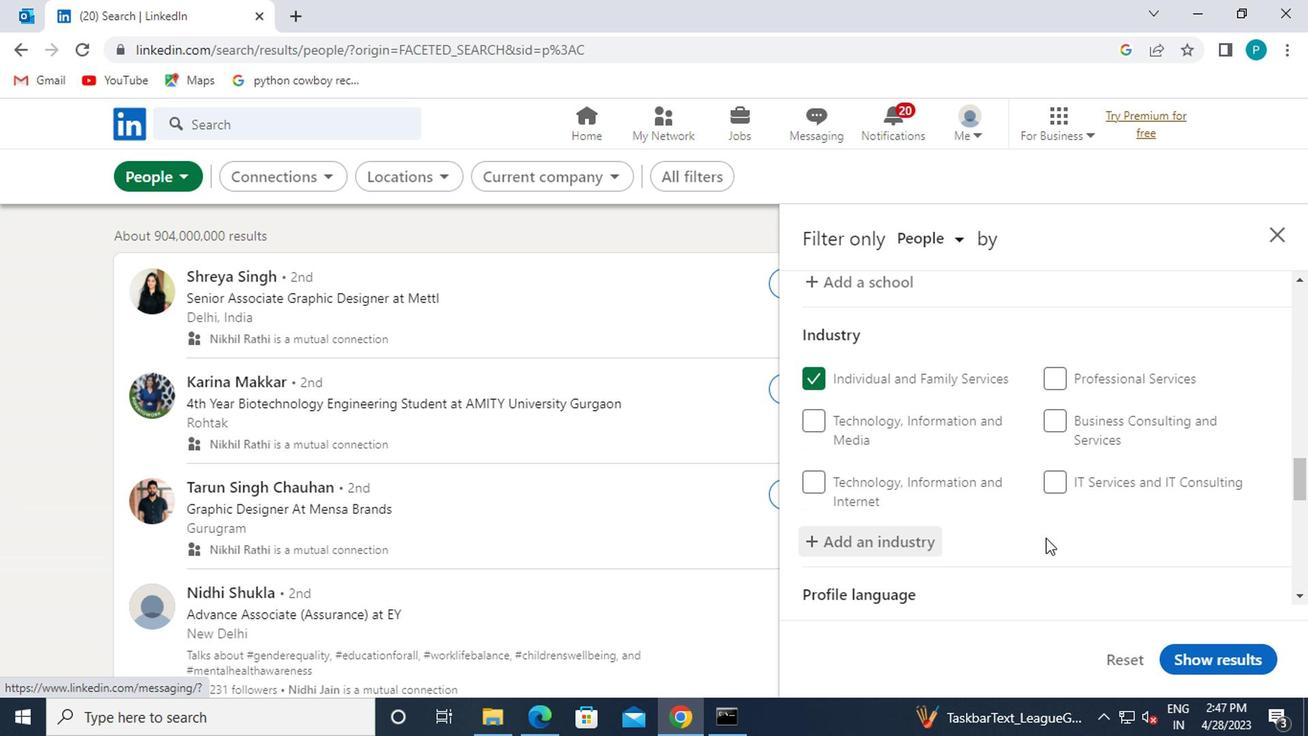 
Action: Mouse scrolled (1005, 526) with delta (0, 0)
Screenshot: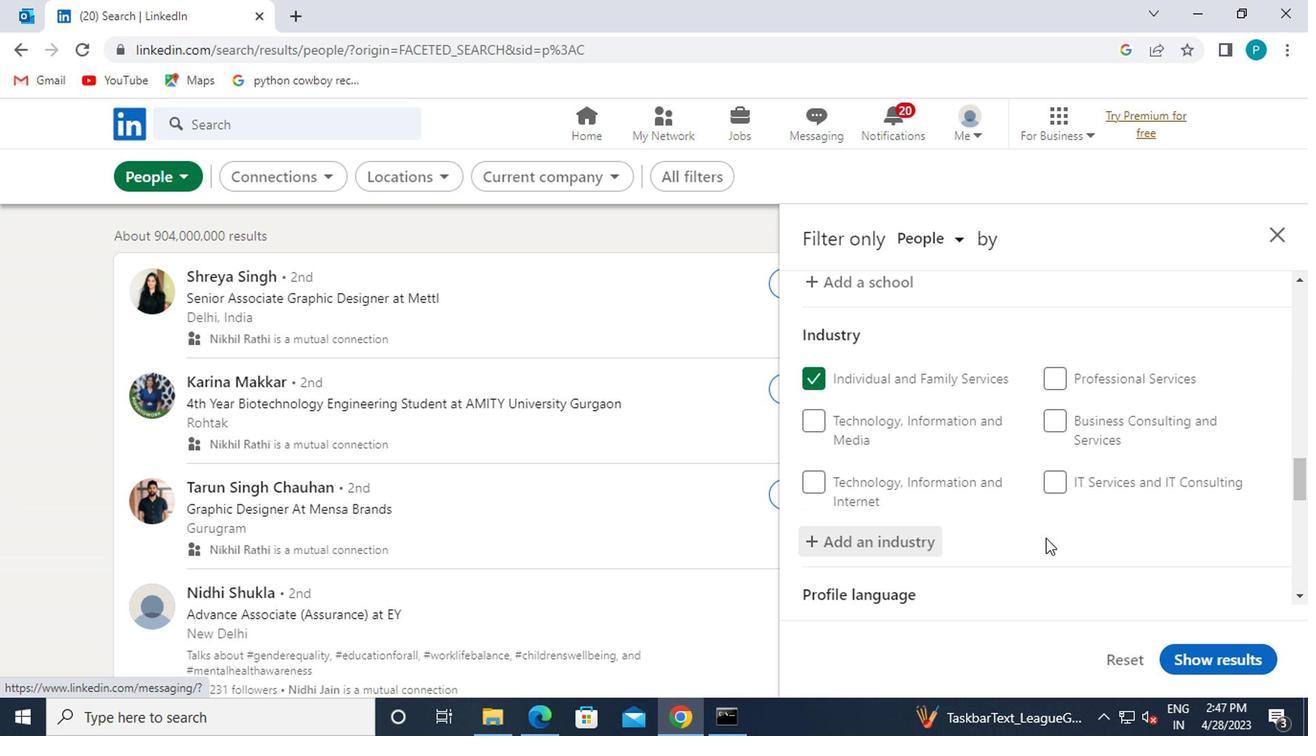
Action: Mouse scrolled (1005, 526) with delta (0, 0)
Screenshot: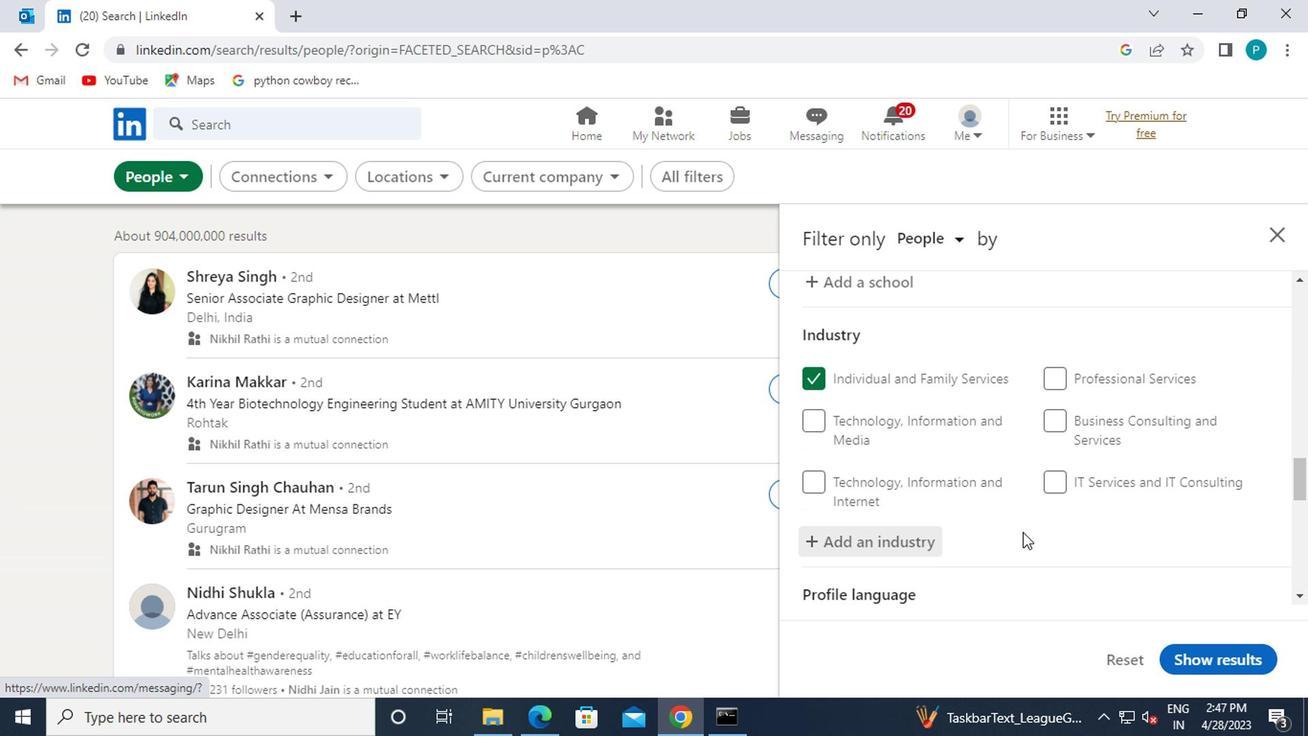 
Action: Mouse moved to (1092, 537)
Screenshot: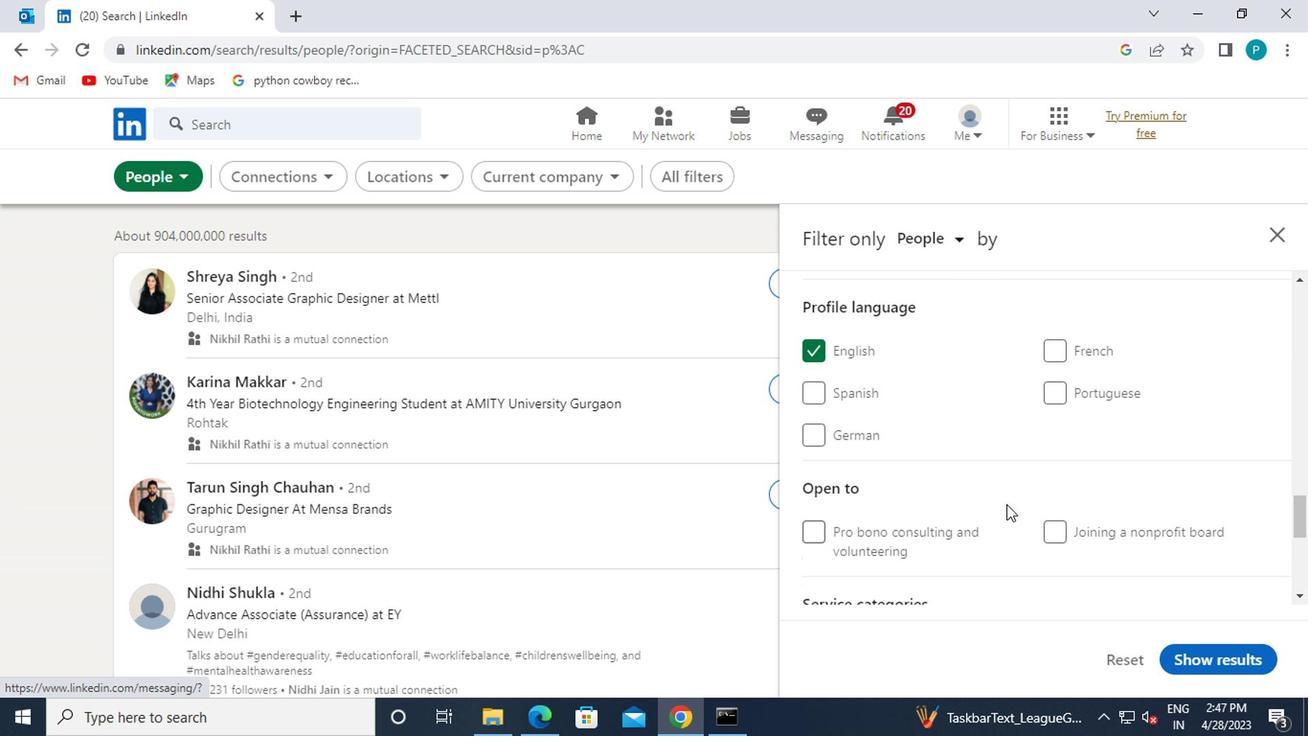 
Action: Mouse scrolled (1092, 537) with delta (0, 0)
Screenshot: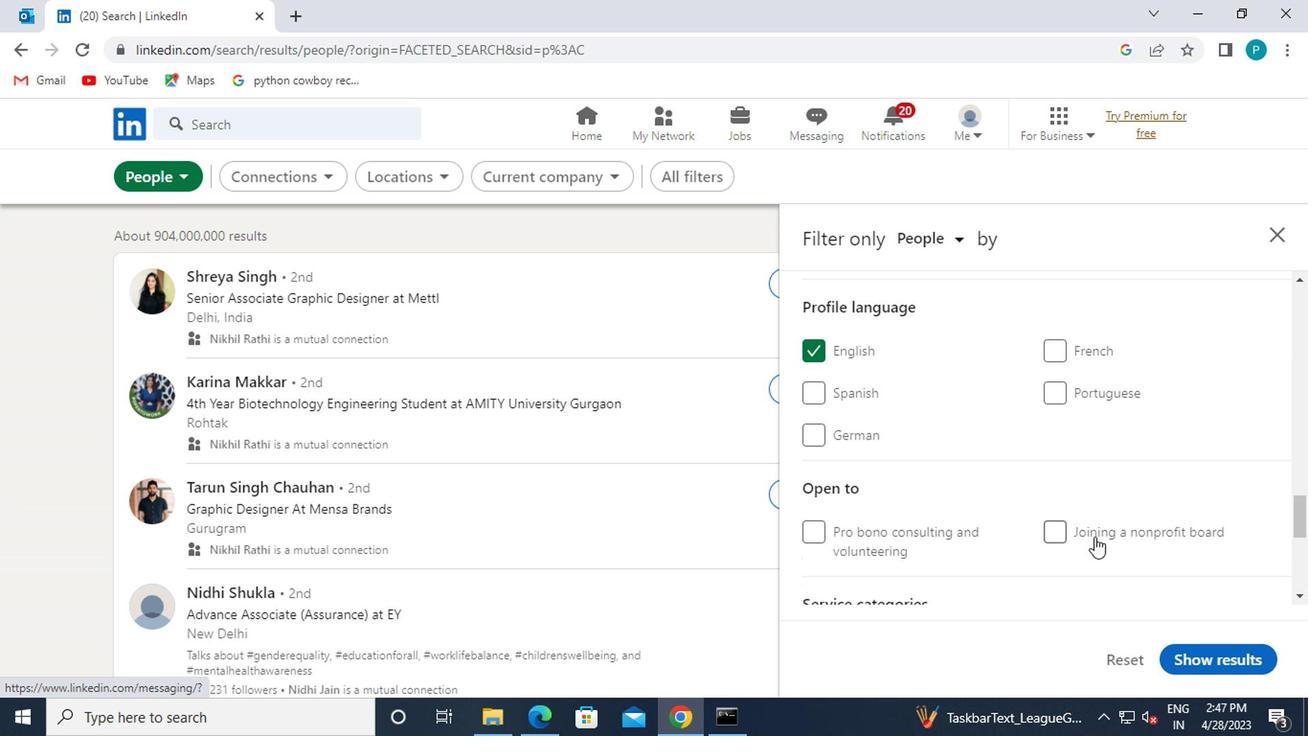 
Action: Mouse scrolled (1092, 537) with delta (0, 0)
Screenshot: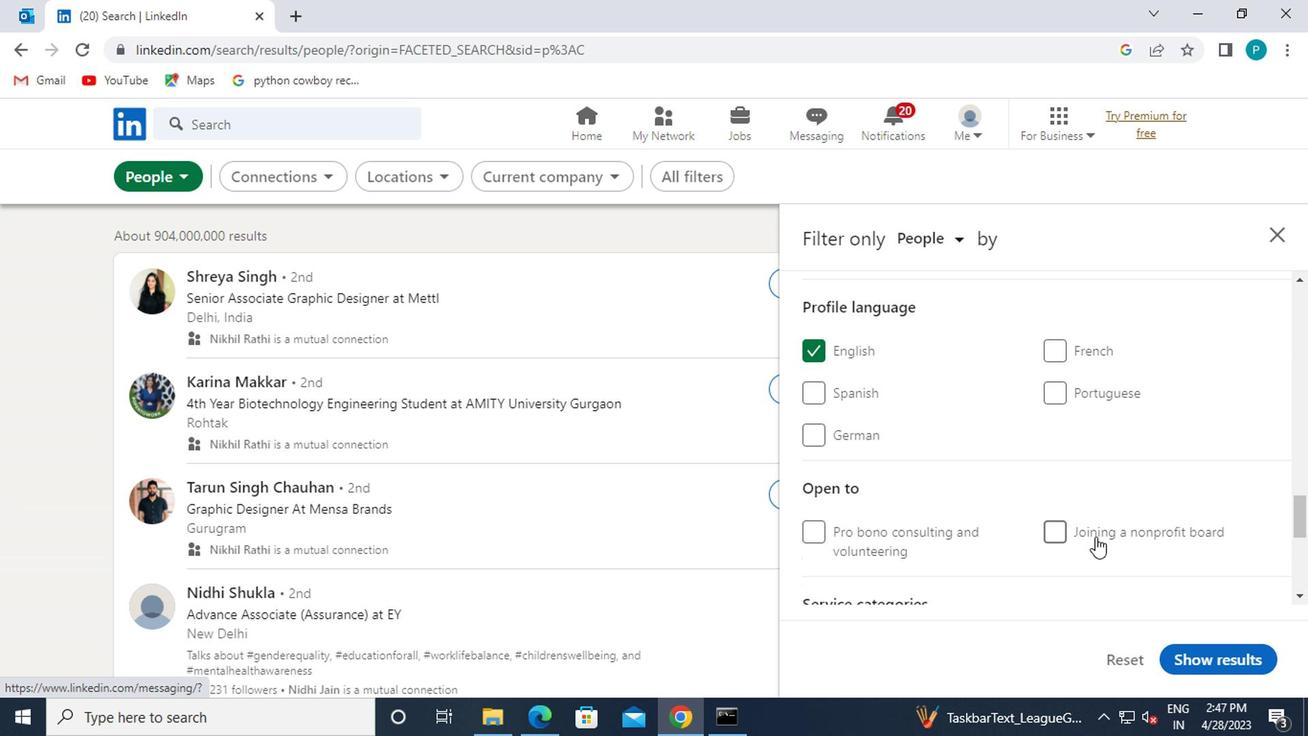 
Action: Mouse moved to (1117, 558)
Screenshot: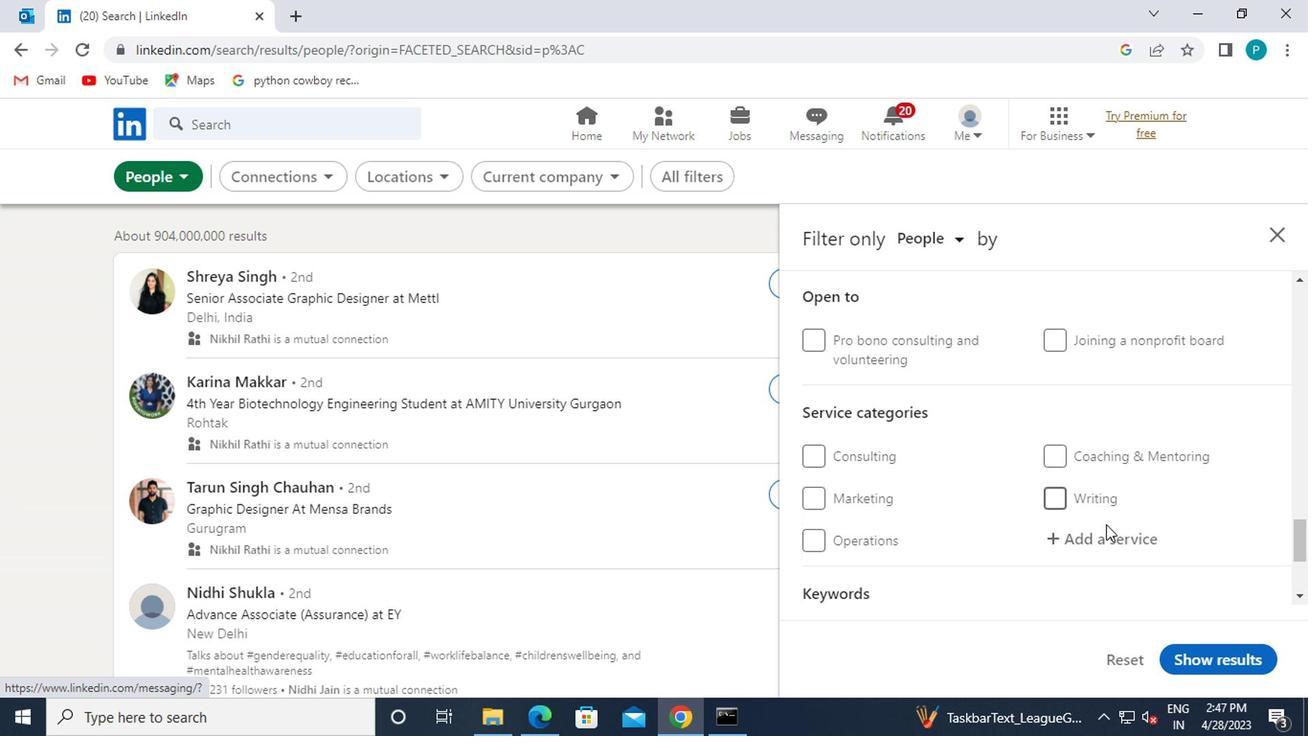 
Action: Mouse pressed left at (1117, 558)
Screenshot: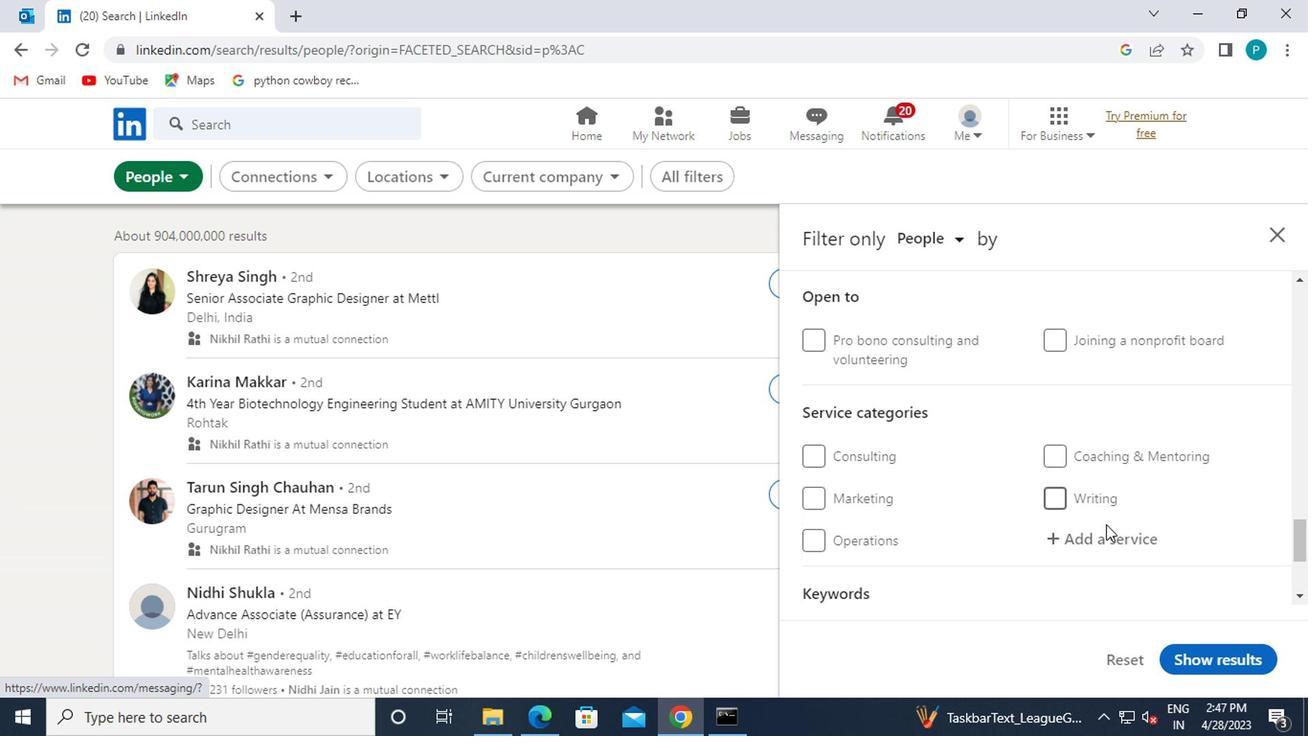 
Action: Mouse moved to (1119, 545)
Screenshot: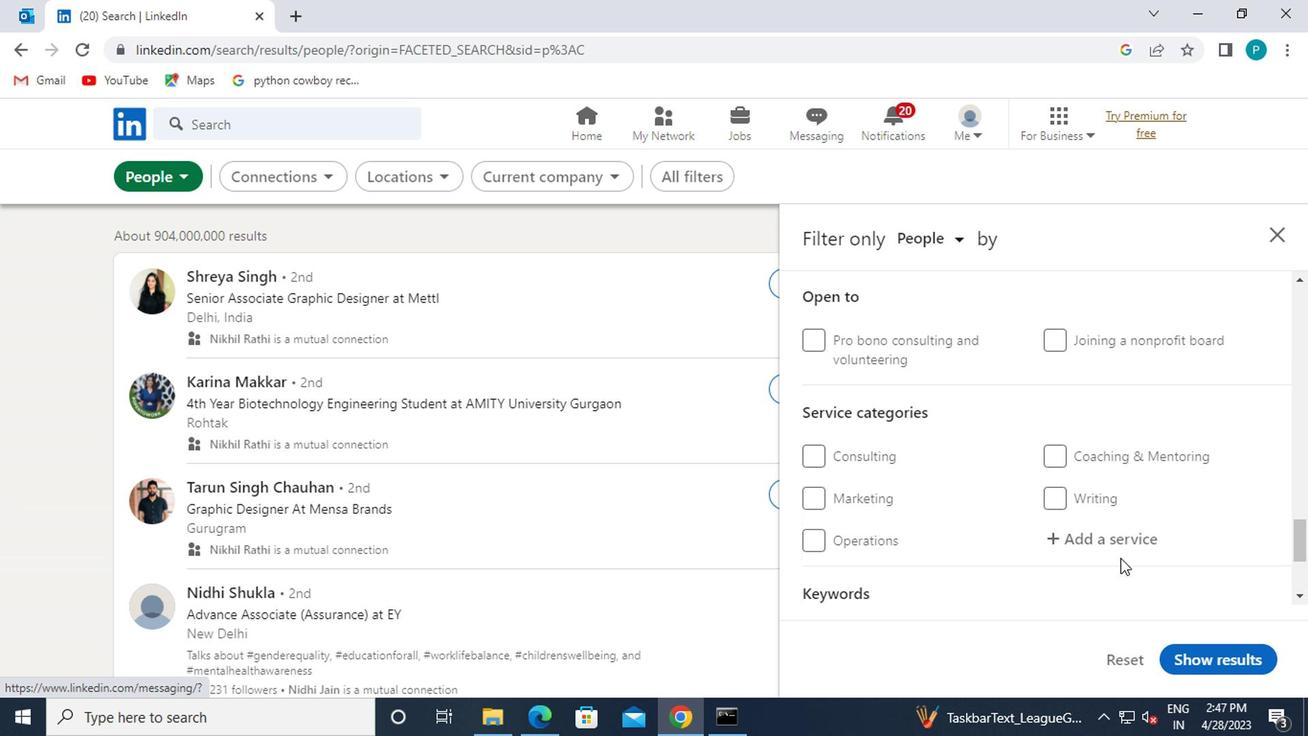 
Action: Mouse pressed left at (1119, 545)
Screenshot: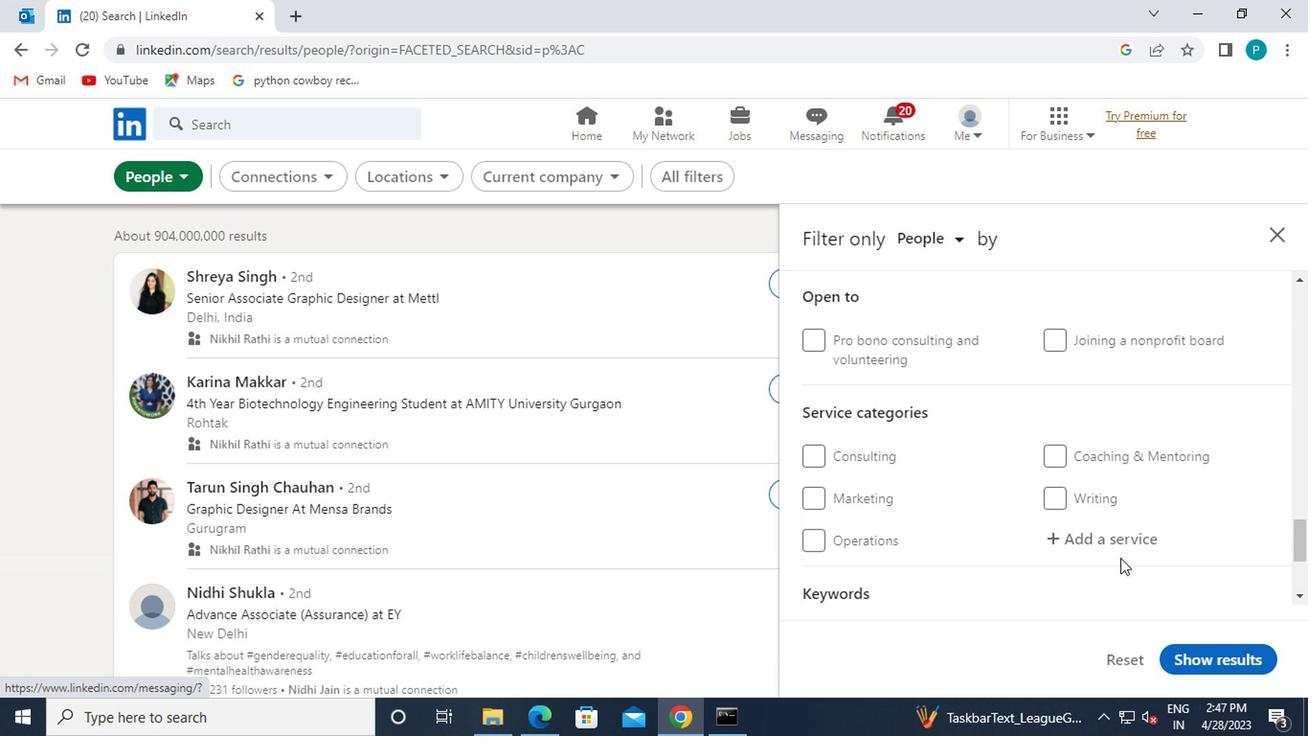 
Action: Key pressed <Key.caps_lock>F<Key.caps_lock>AMILY
Screenshot: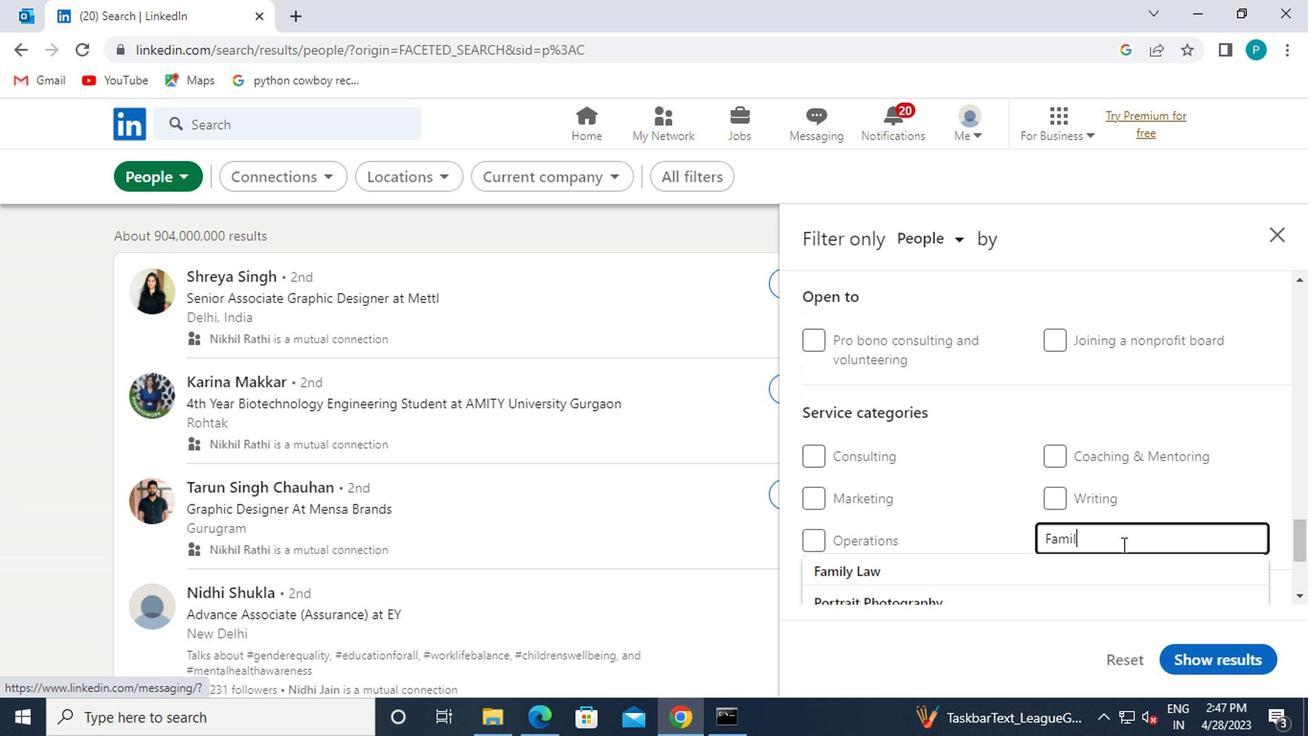 
Action: Mouse moved to (1009, 494)
Screenshot: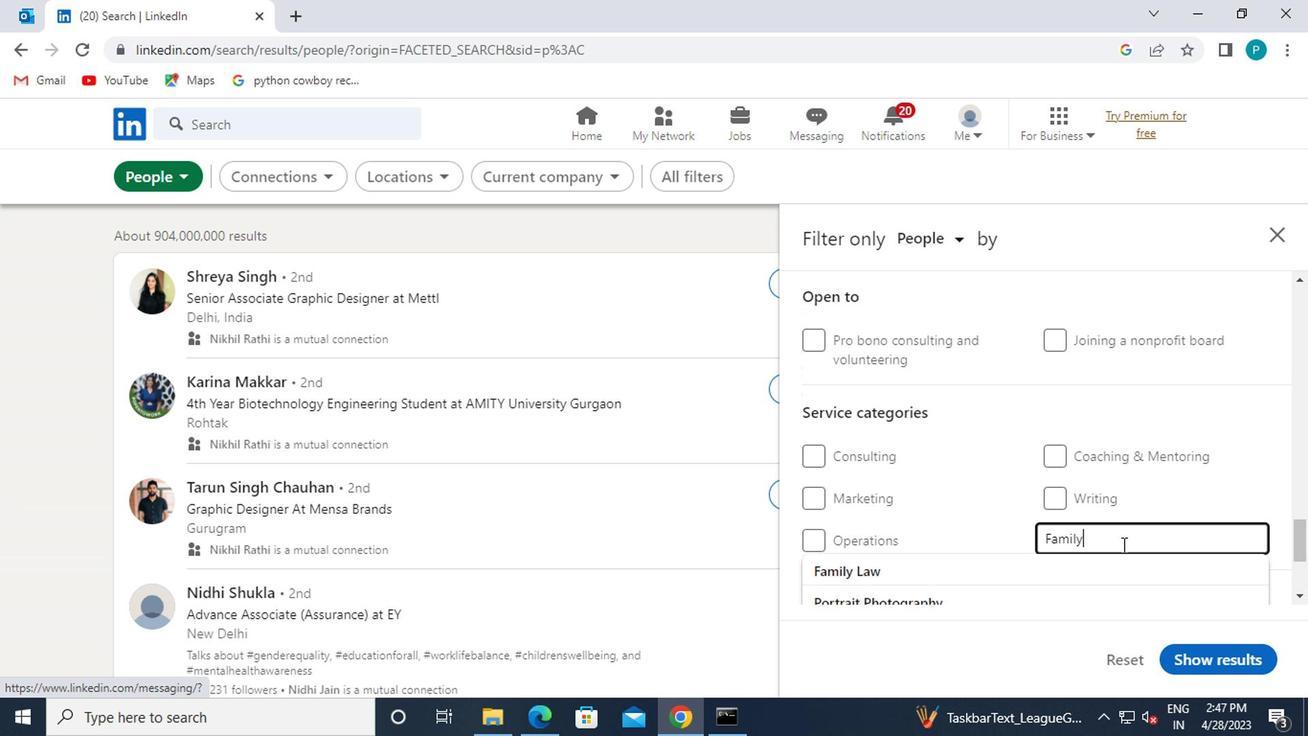
Action: Mouse scrolled (1009, 494) with delta (0, 0)
Screenshot: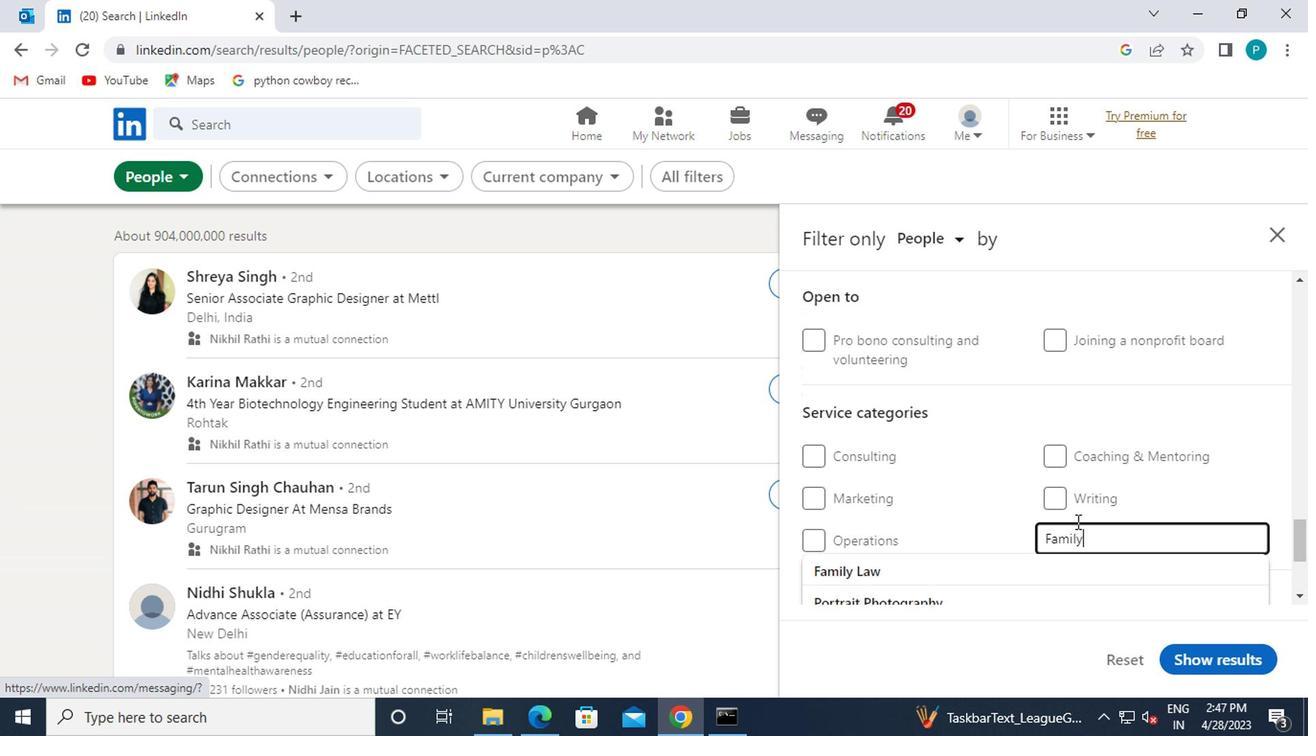 
Action: Mouse moved to (950, 475)
Screenshot: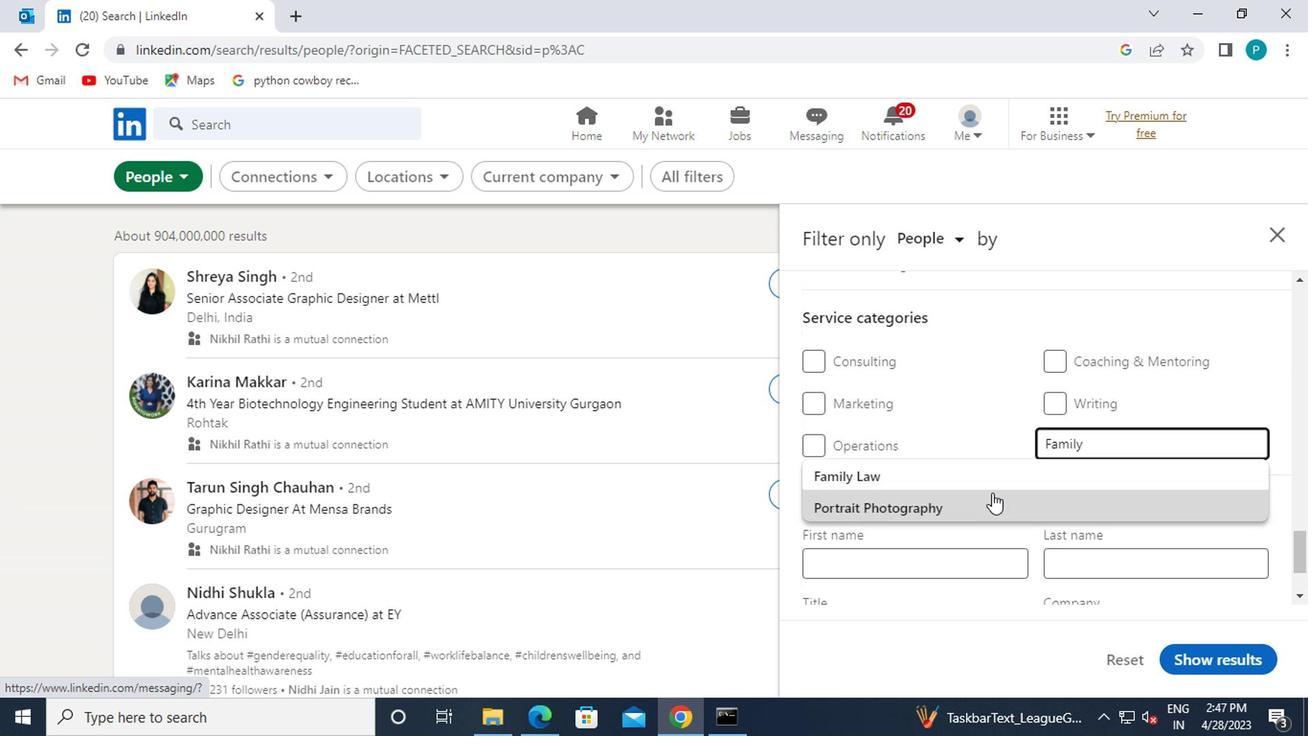 
Action: Mouse pressed left at (950, 475)
Screenshot: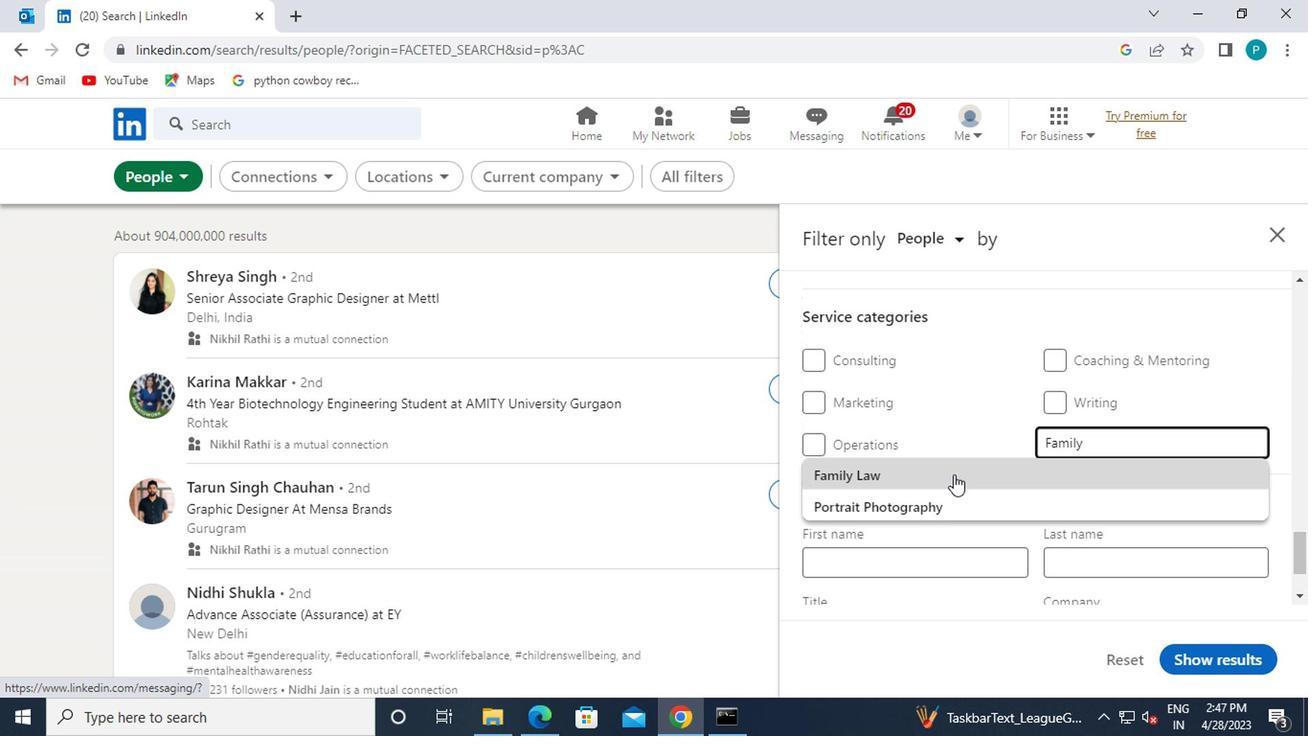 
Action: Mouse moved to (950, 475)
Screenshot: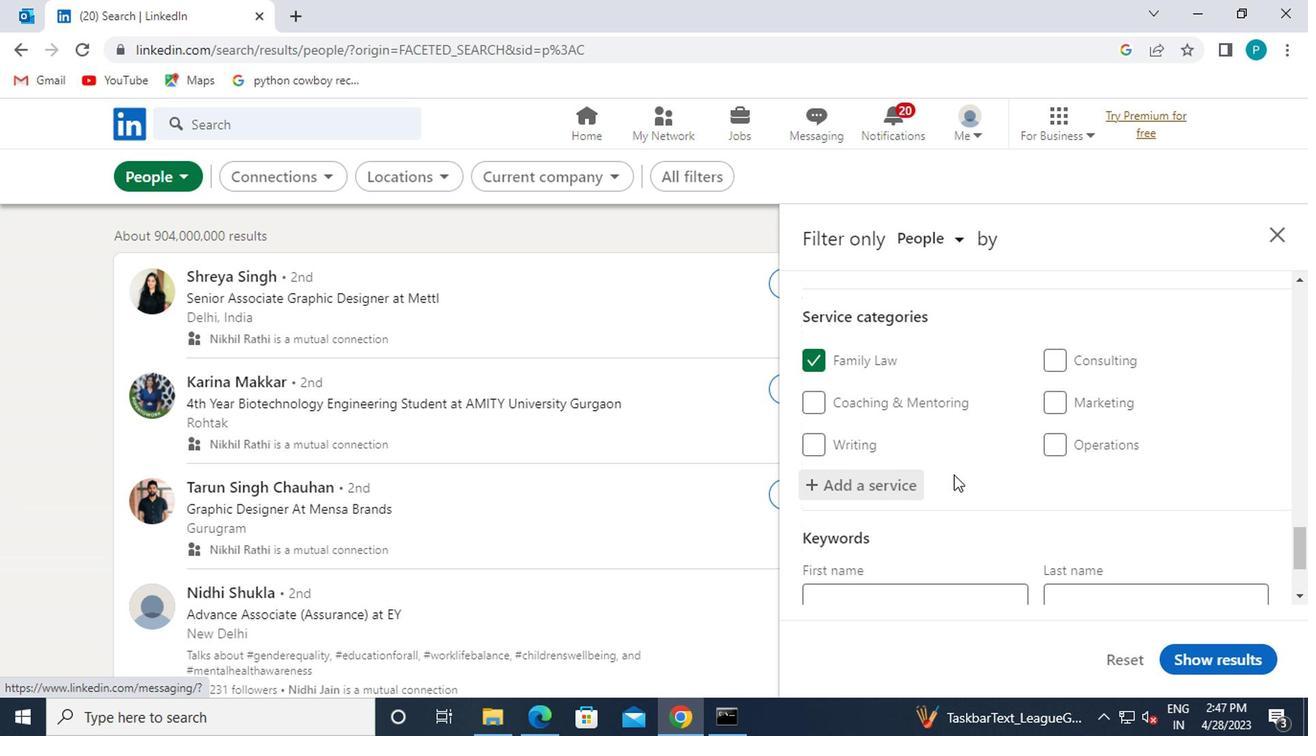 
Action: Mouse scrolled (950, 475) with delta (0, 0)
Screenshot: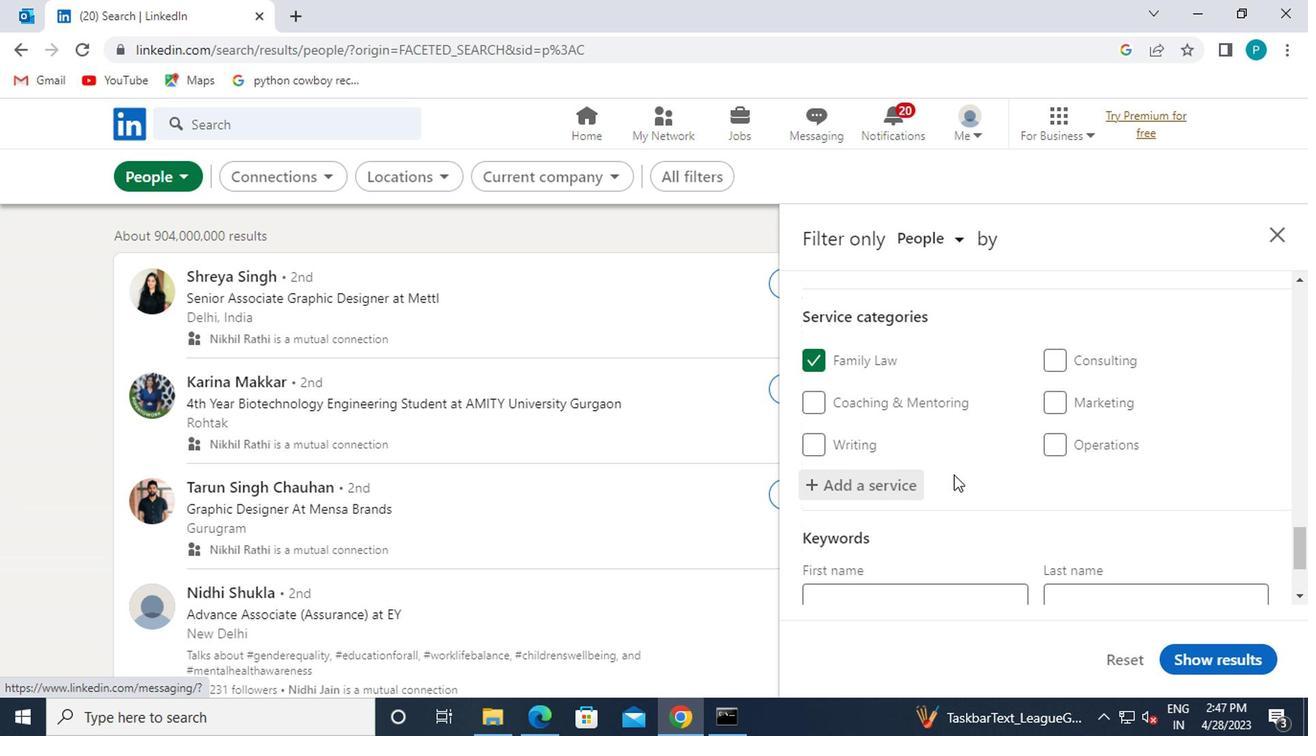 
Action: Mouse scrolled (950, 475) with delta (0, 0)
Screenshot: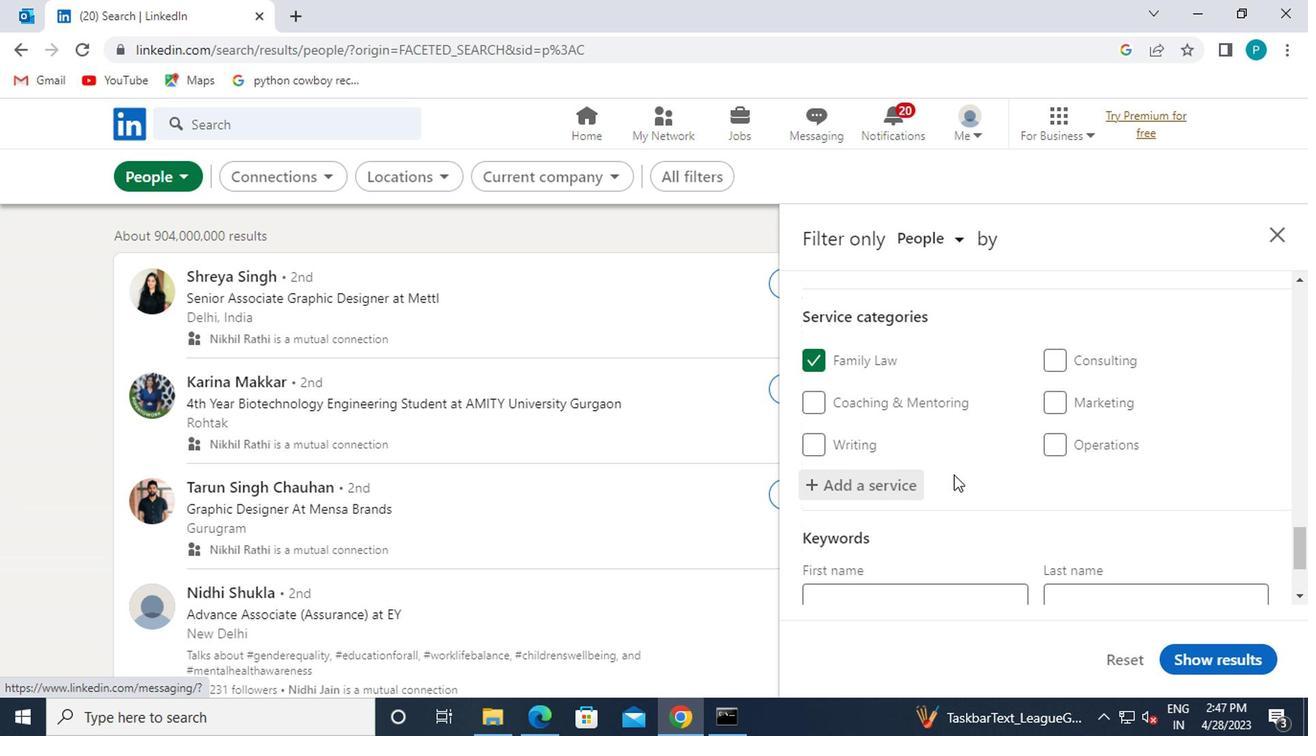 
Action: Mouse moved to (937, 515)
Screenshot: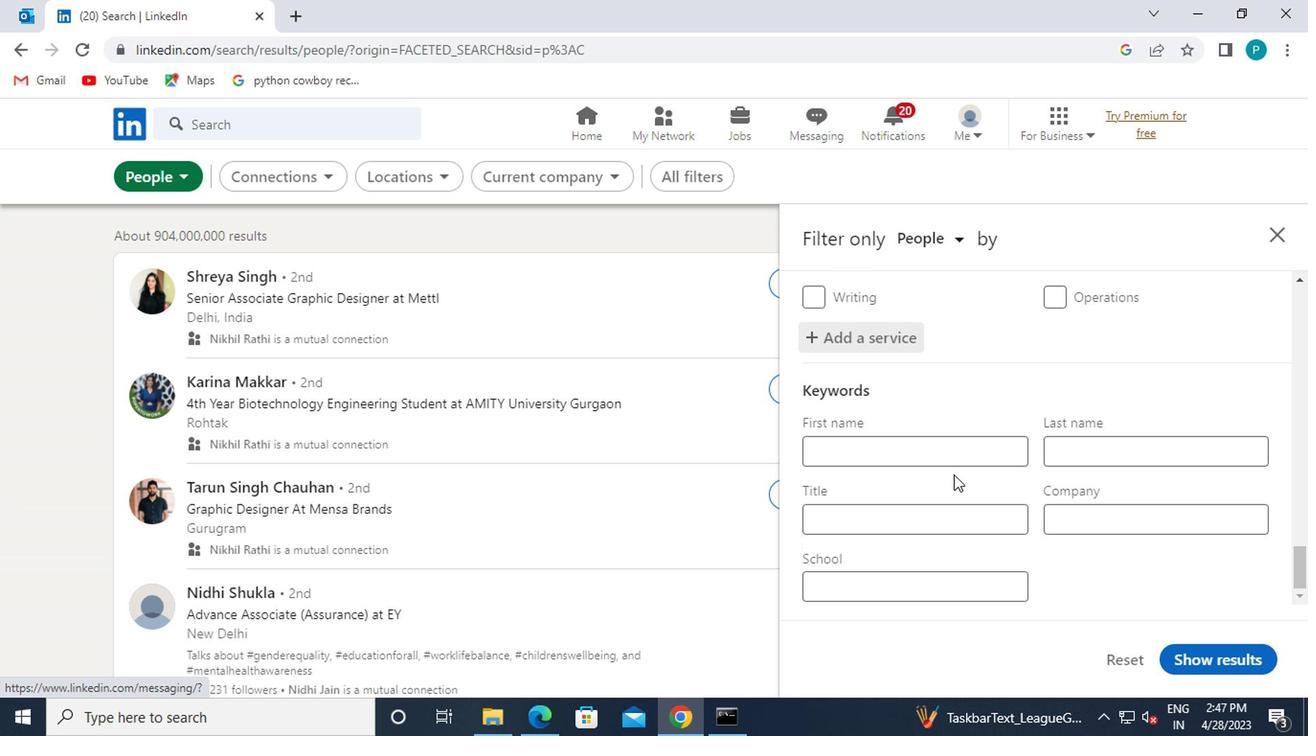 
Action: Mouse pressed left at (937, 515)
Screenshot: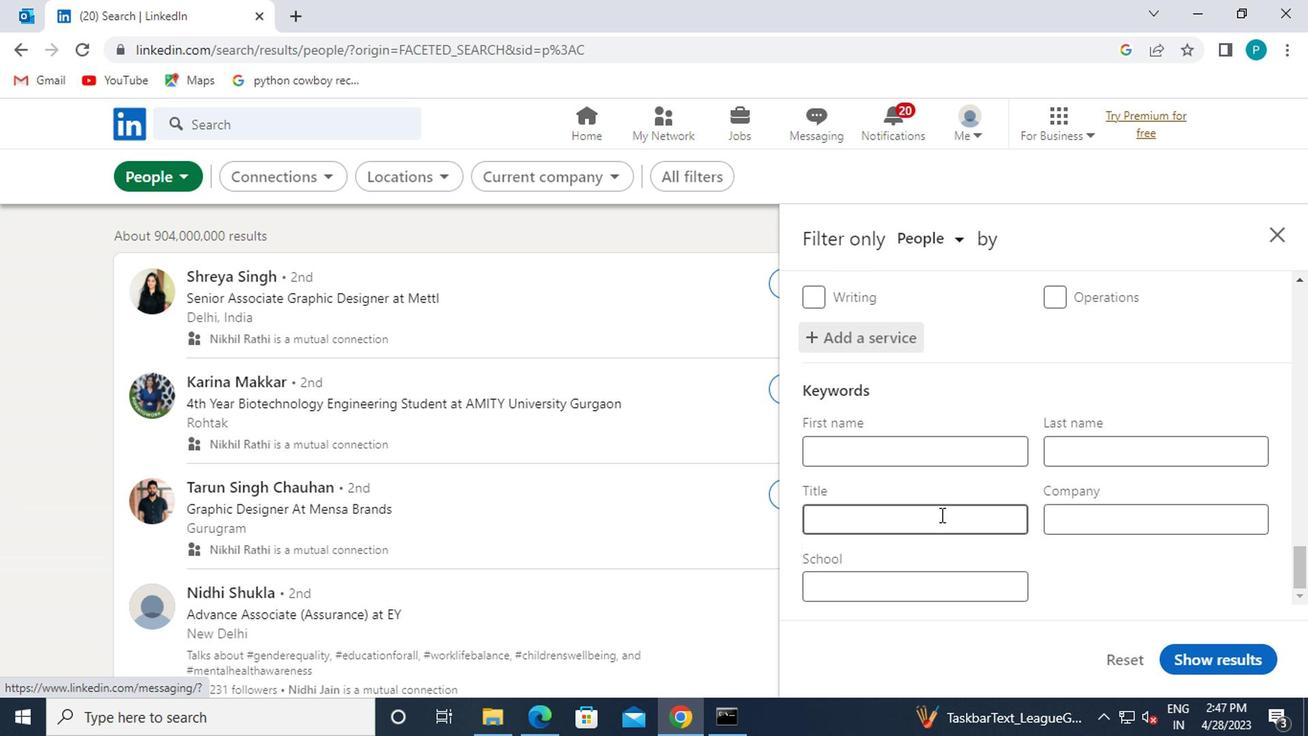 
Action: Mouse moved to (932, 509)
Screenshot: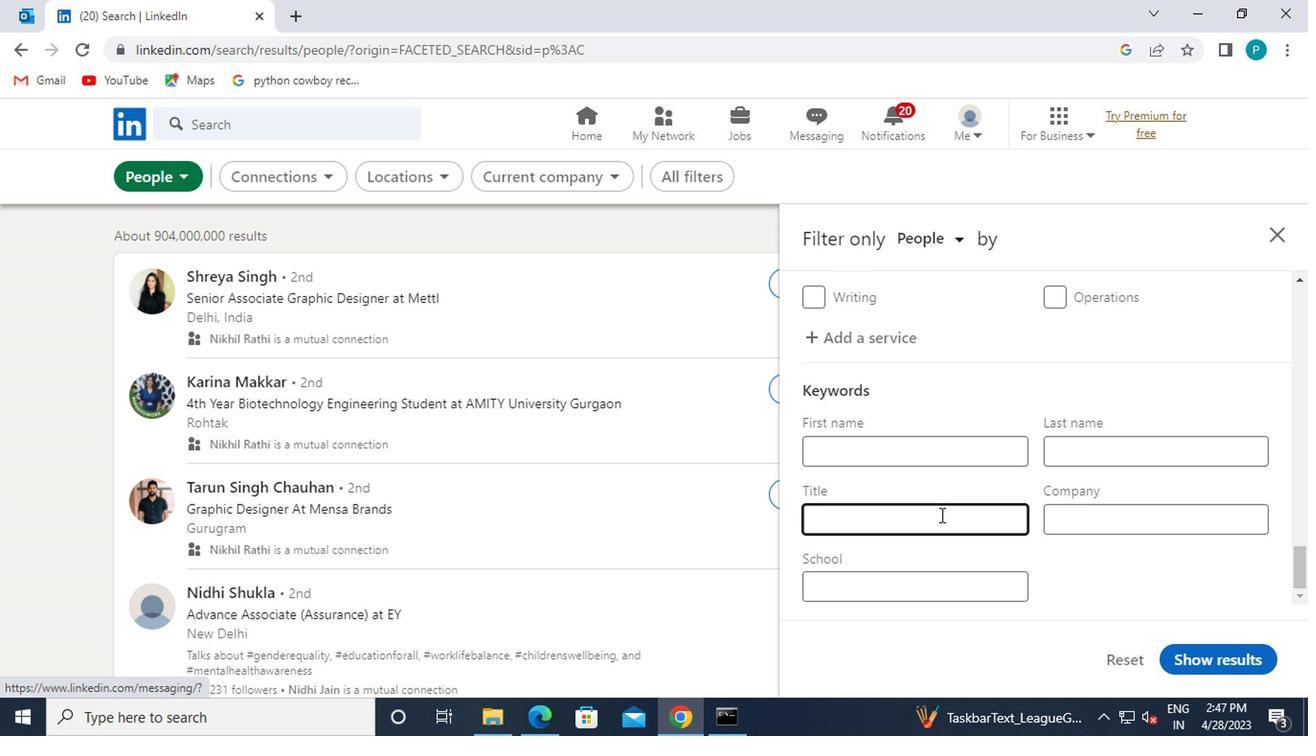 
Action: Key pressed <Key.caps_lock>T<Key.caps_lock>EAM<Key.space>L<Key.backspace><Key.caps_lock>L<Key.caps_lock>EADER
Screenshot: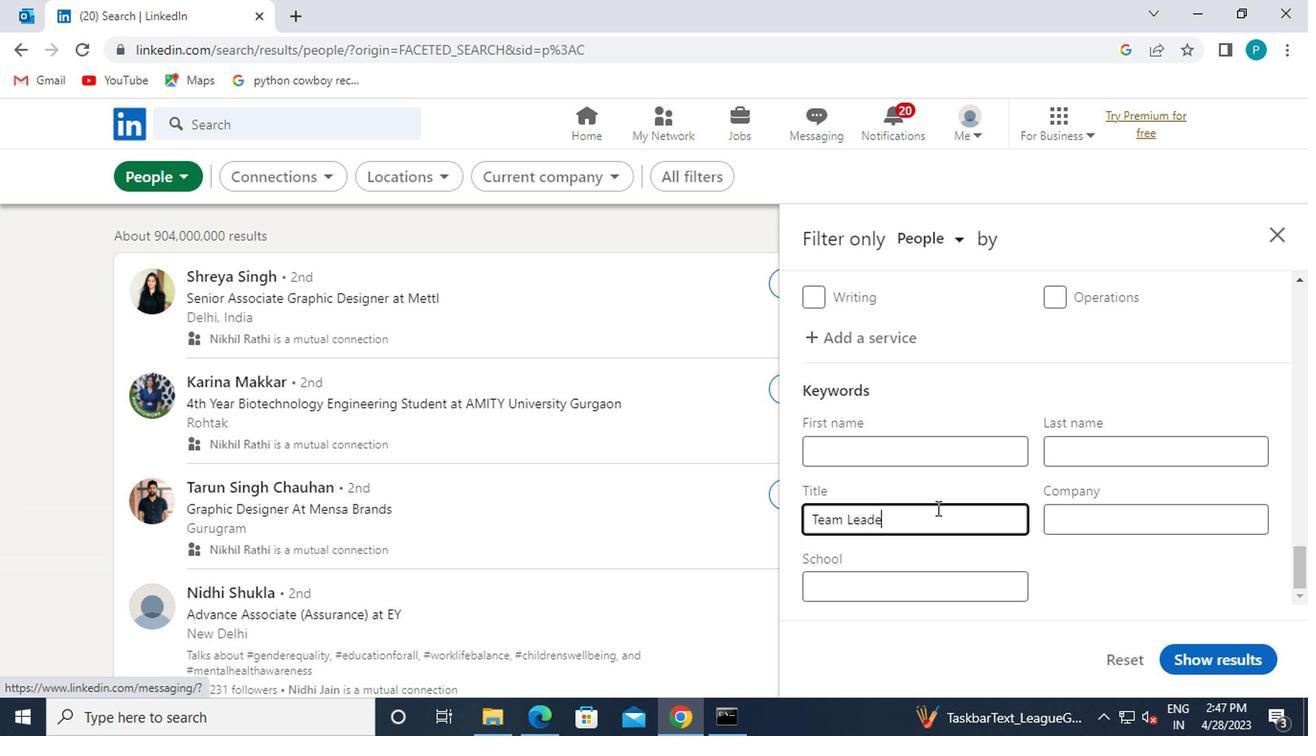 
Action: Mouse moved to (1179, 649)
Screenshot: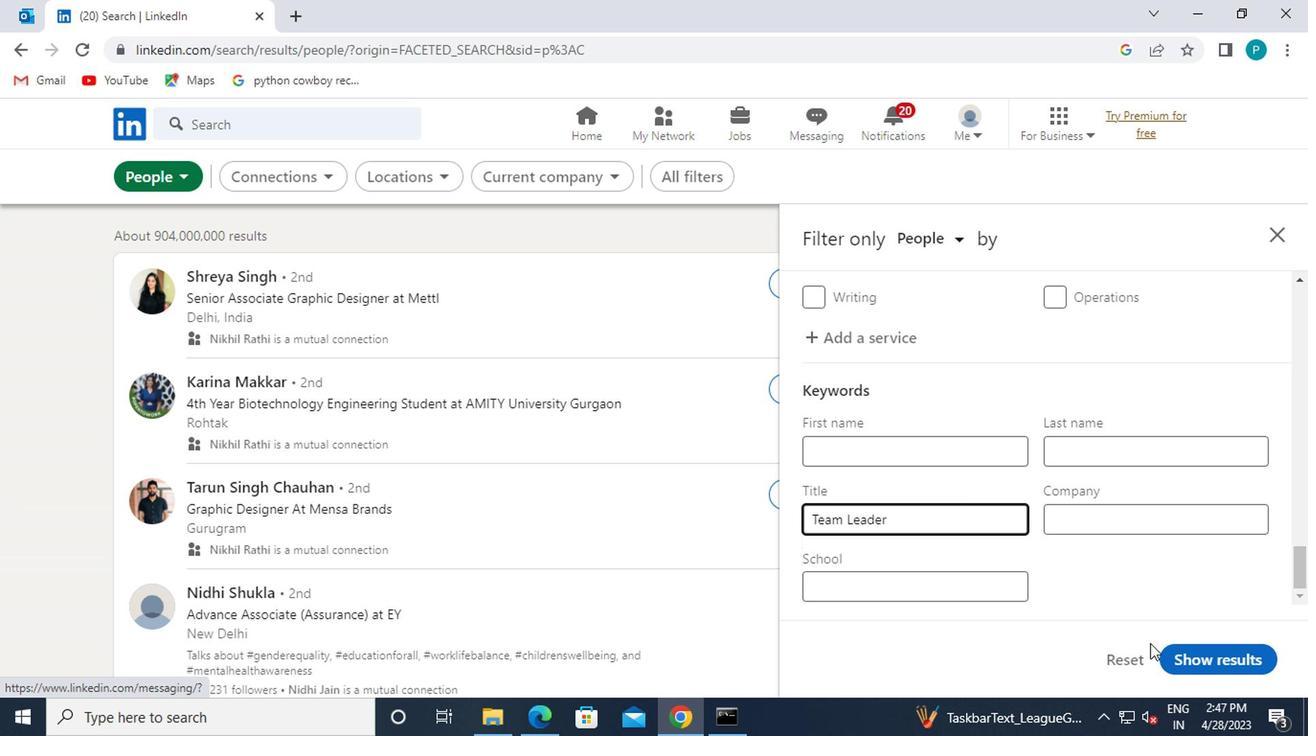 
Action: Mouse pressed left at (1179, 649)
Screenshot: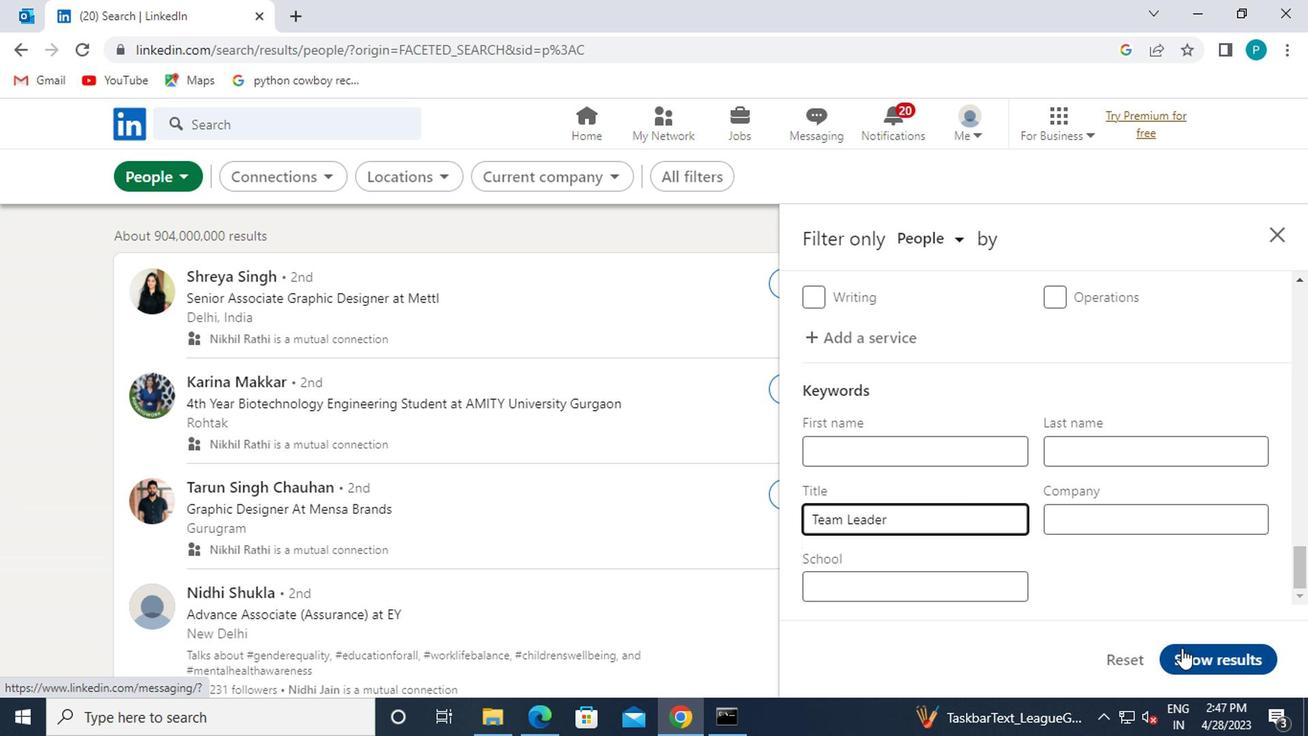
Action: Mouse moved to (1179, 649)
Screenshot: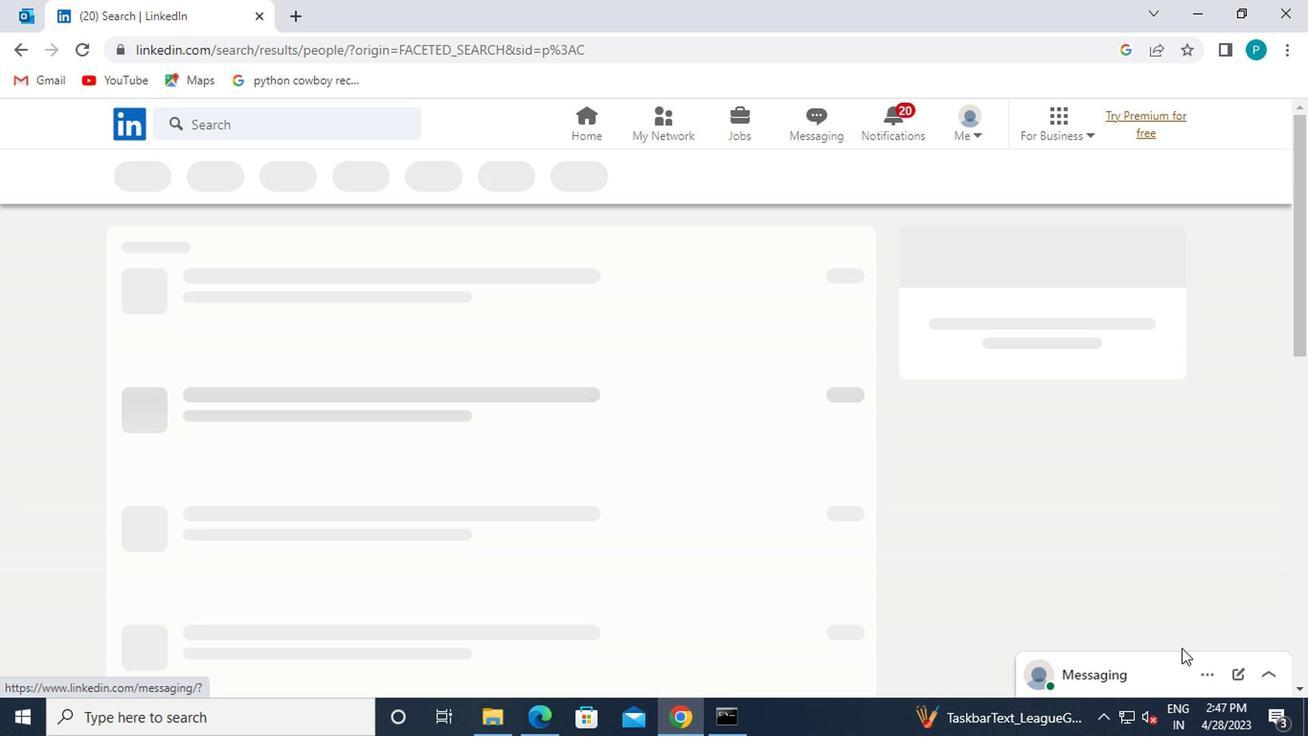 
